 Task: Look for space in Ariana, Tunisia from 12th July, 2023 to 16th July, 2023 for 8 adults in price range Rs.10000 to Rs.16000. Place can be private room with 8 bedrooms having 8 beds and 8 bathrooms. Property type can be house, flat, guest house, hotel. Amenities needed are: wifi, TV, free parkinig on premises, gym, breakfast. Booking option can be shelf check-in. Required host language is English.
Action: Mouse moved to (437, 98)
Screenshot: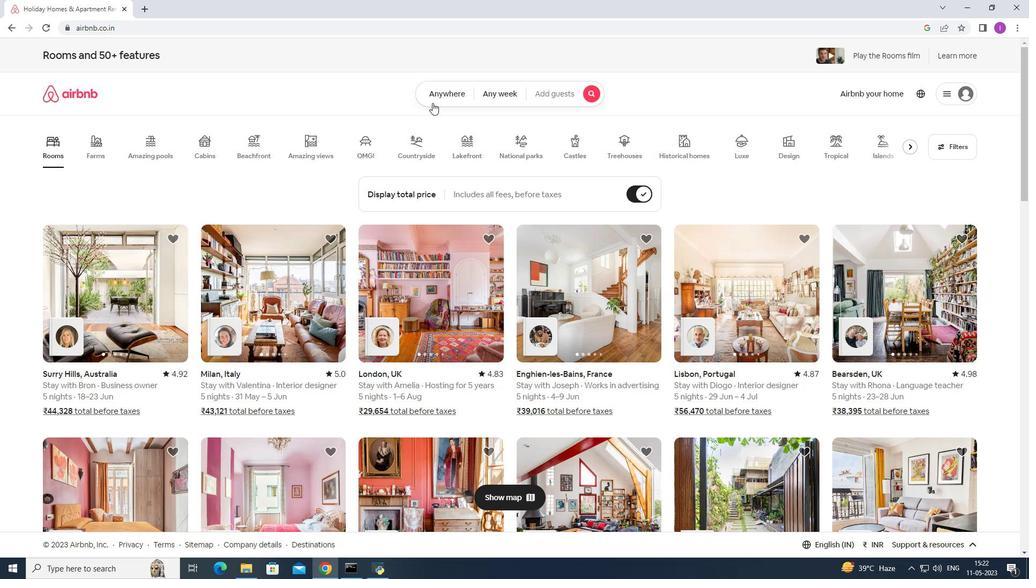 
Action: Mouse pressed left at (437, 98)
Screenshot: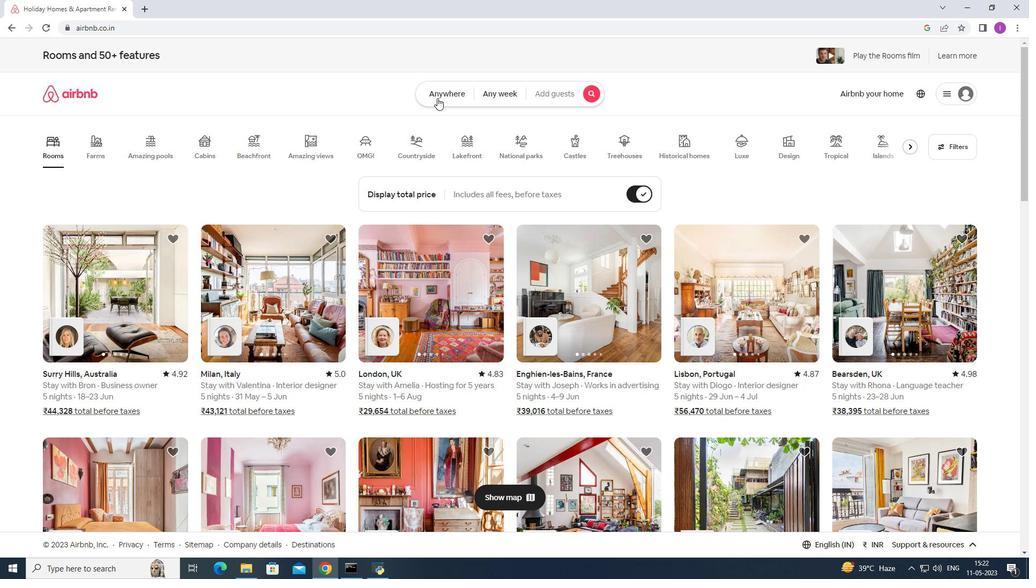
Action: Mouse moved to (398, 128)
Screenshot: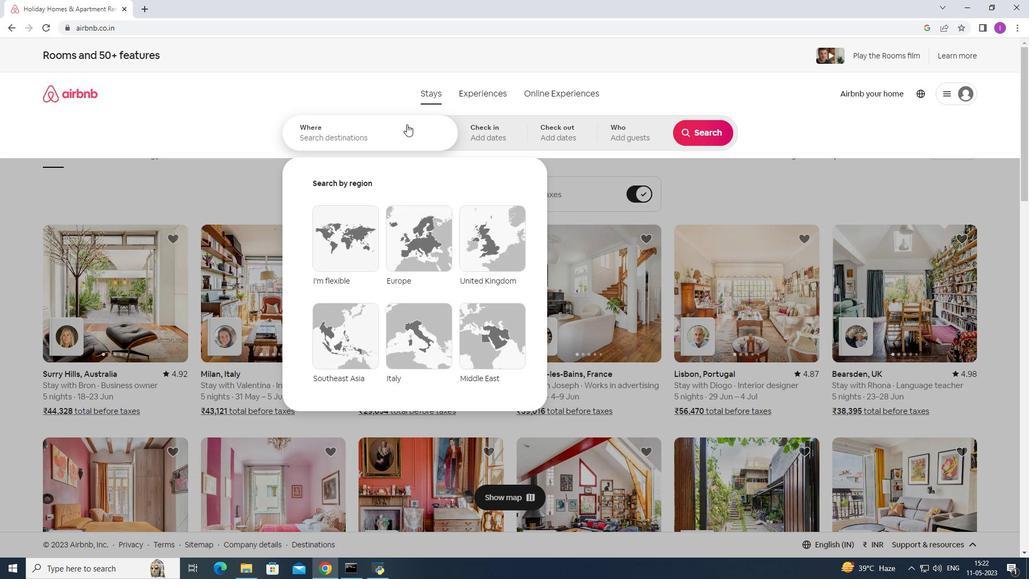 
Action: Mouse pressed left at (398, 128)
Screenshot: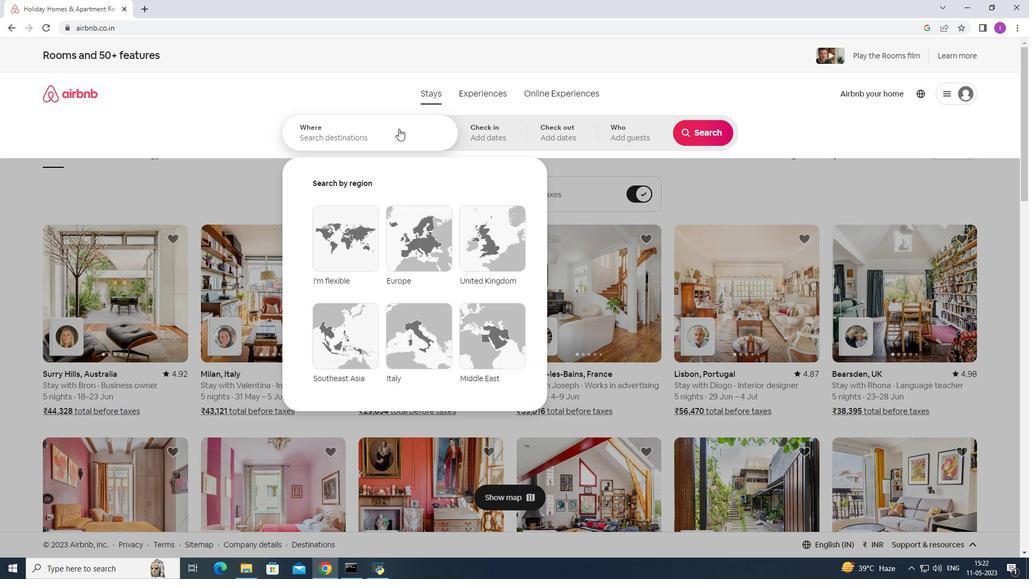 
Action: Mouse moved to (387, 136)
Screenshot: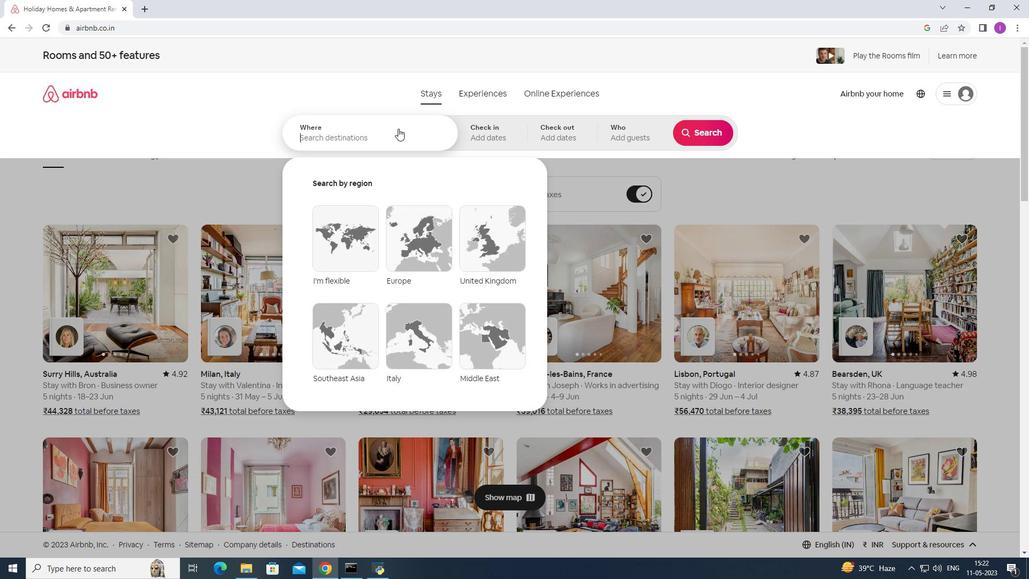 
Action: Key pressed <Key.shift>Ariana,<Key.shift>Tunisia
Screenshot: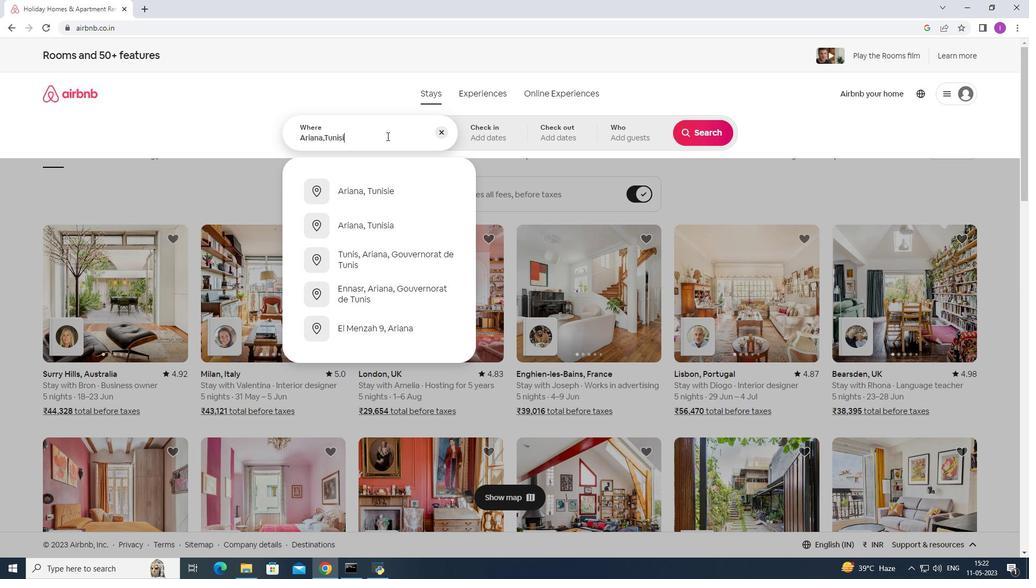 
Action: Mouse moved to (486, 141)
Screenshot: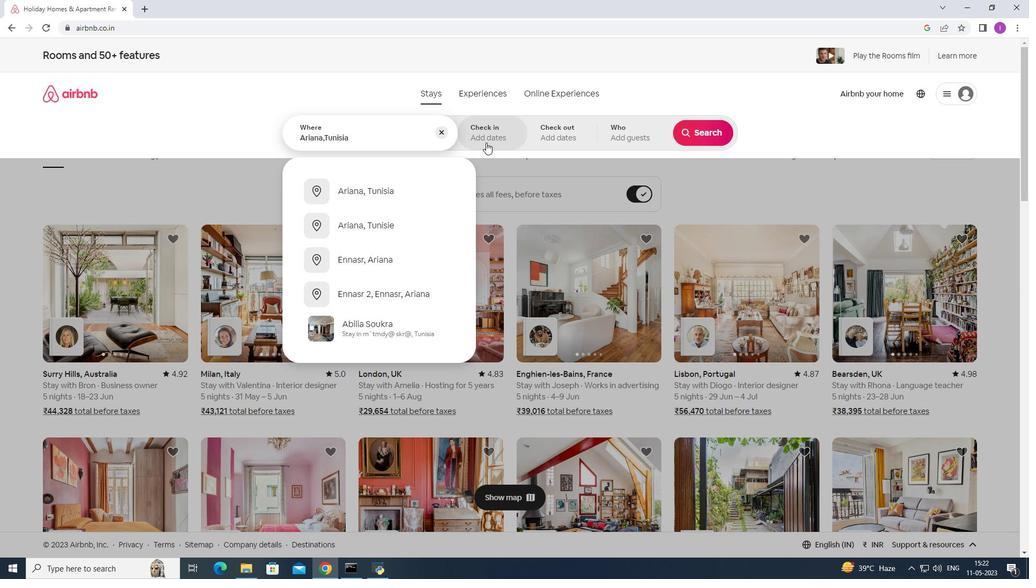 
Action: Mouse pressed left at (486, 141)
Screenshot: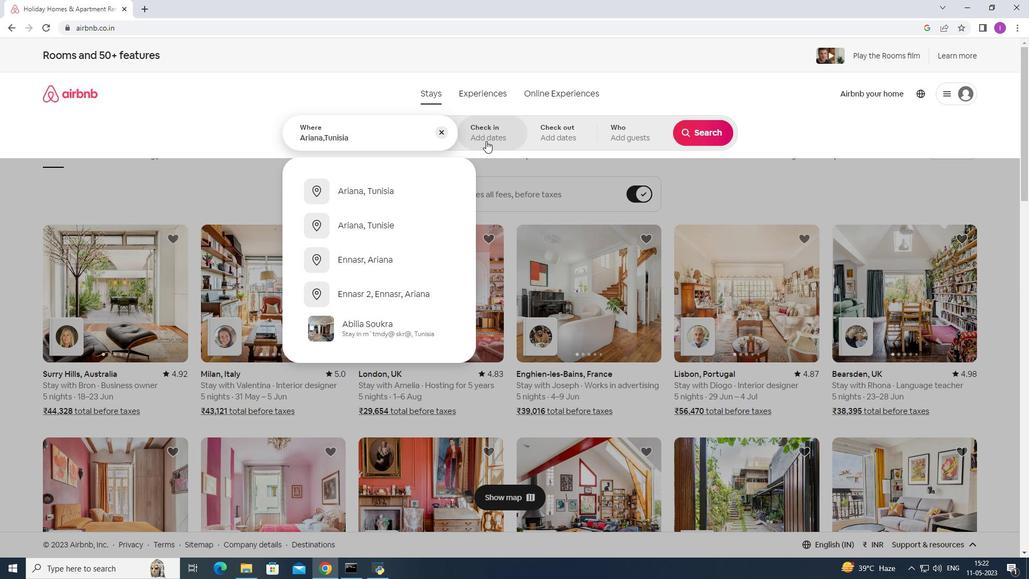 
Action: Mouse moved to (702, 216)
Screenshot: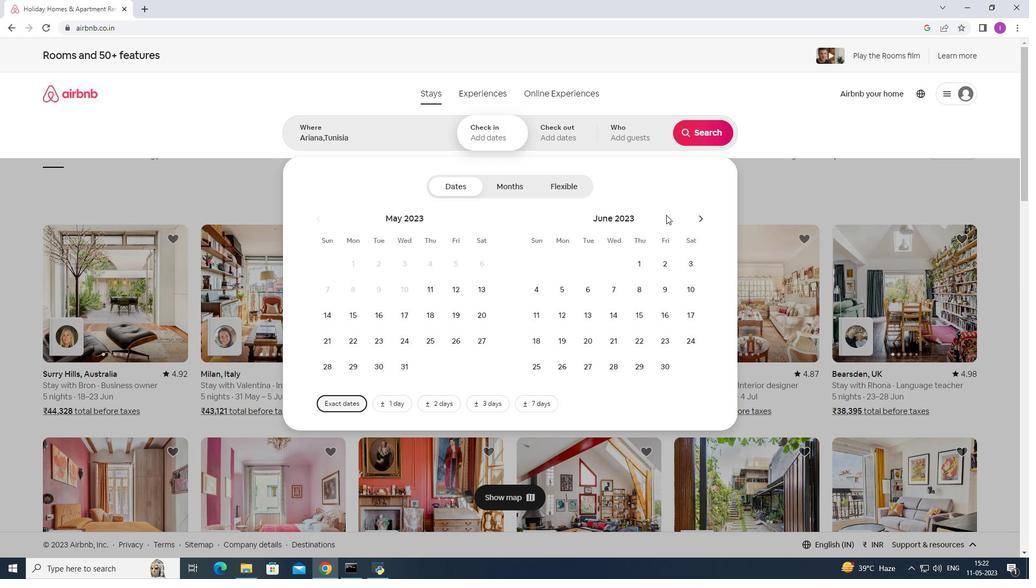 
Action: Mouse pressed left at (702, 216)
Screenshot: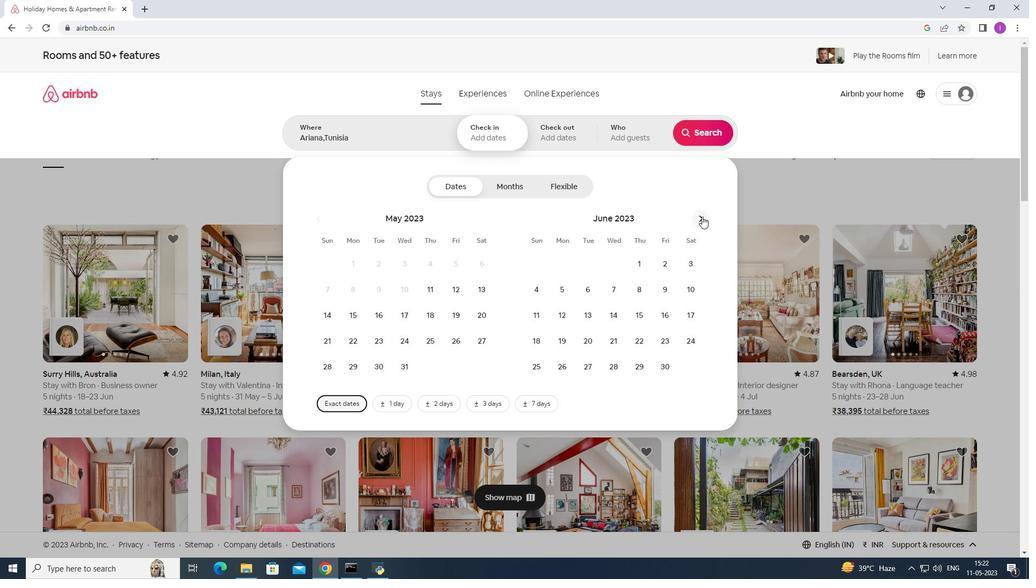 
Action: Mouse moved to (621, 314)
Screenshot: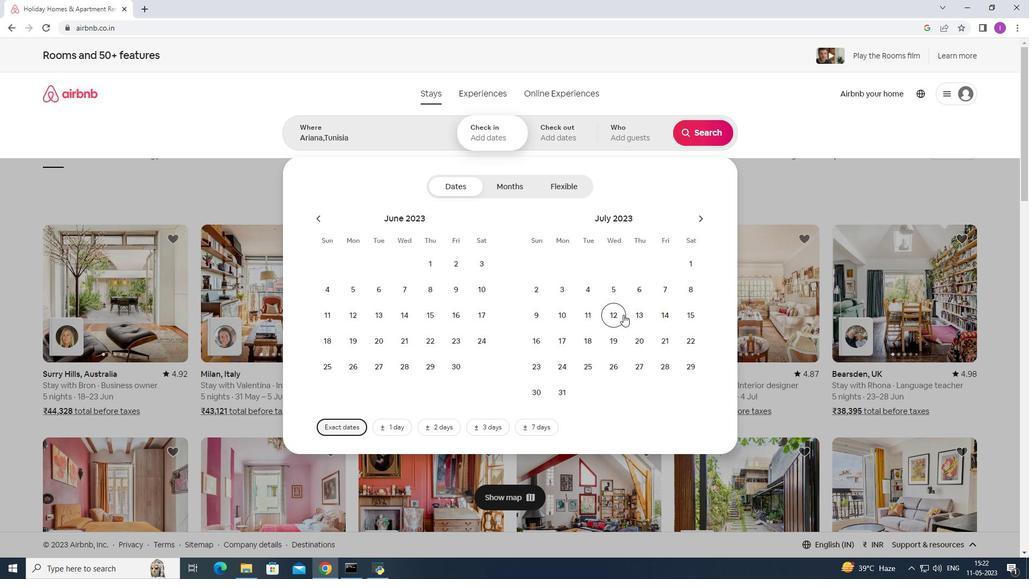 
Action: Mouse pressed left at (621, 314)
Screenshot: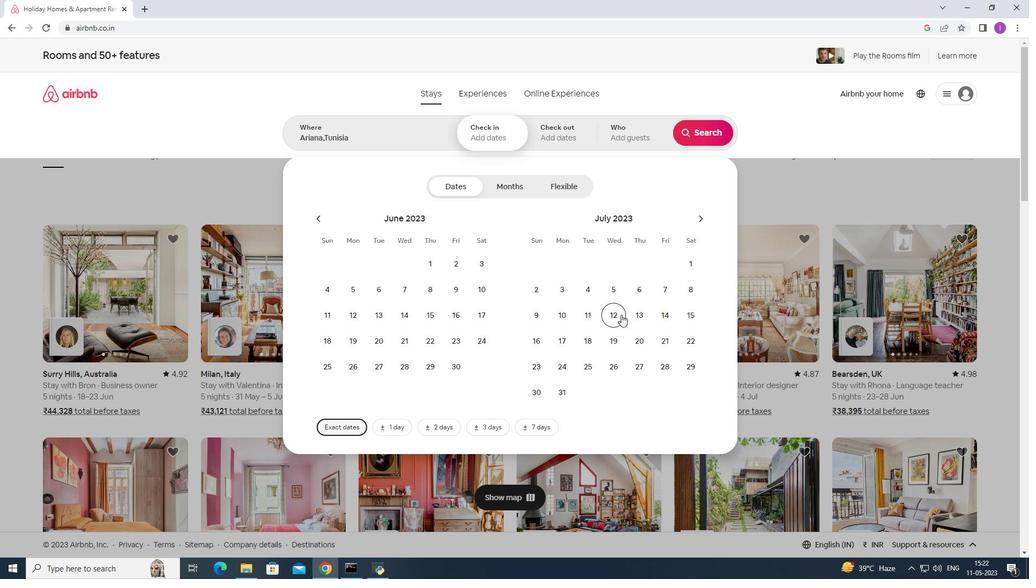 
Action: Mouse moved to (531, 345)
Screenshot: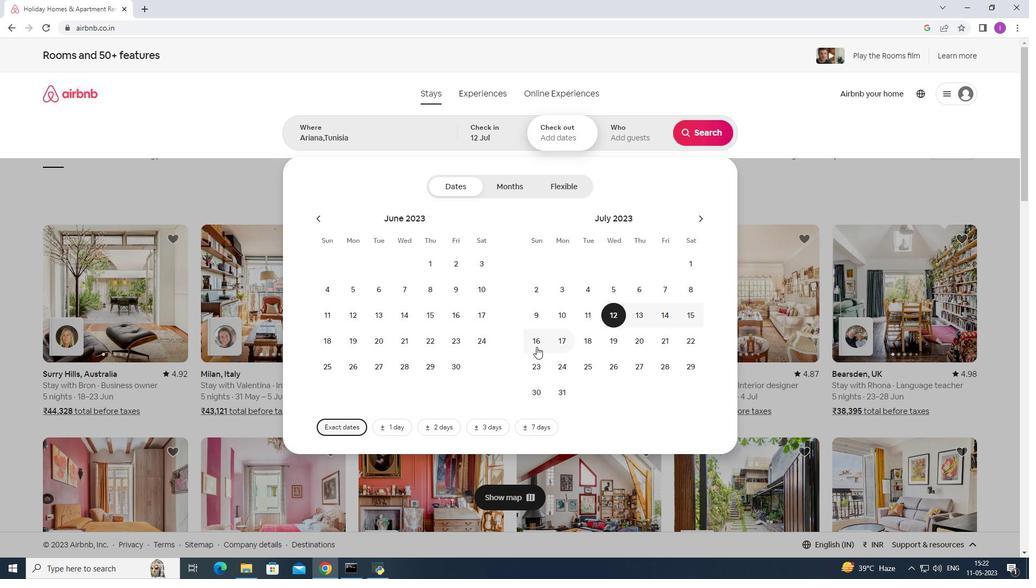 
Action: Mouse pressed left at (531, 345)
Screenshot: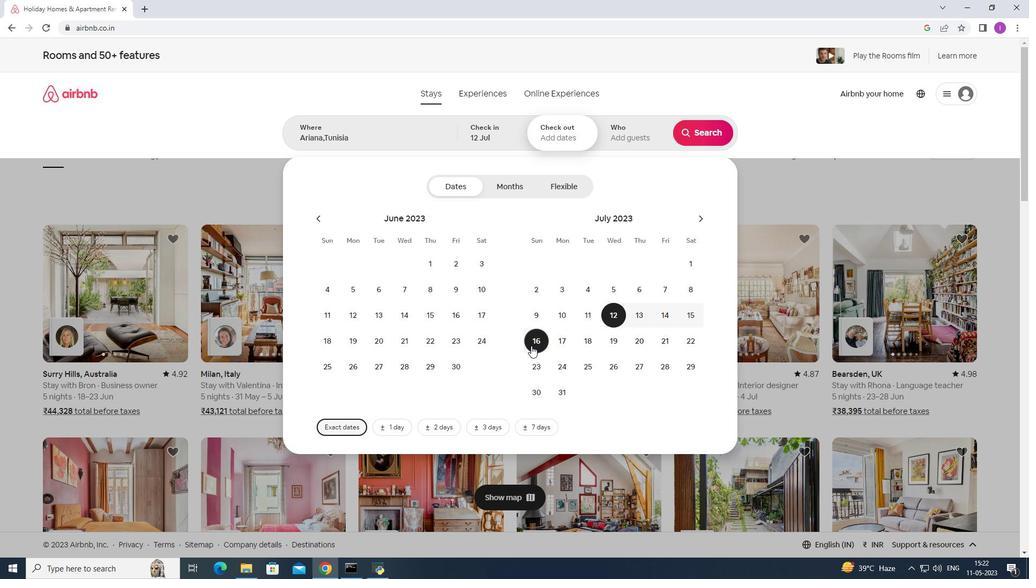 
Action: Mouse moved to (617, 136)
Screenshot: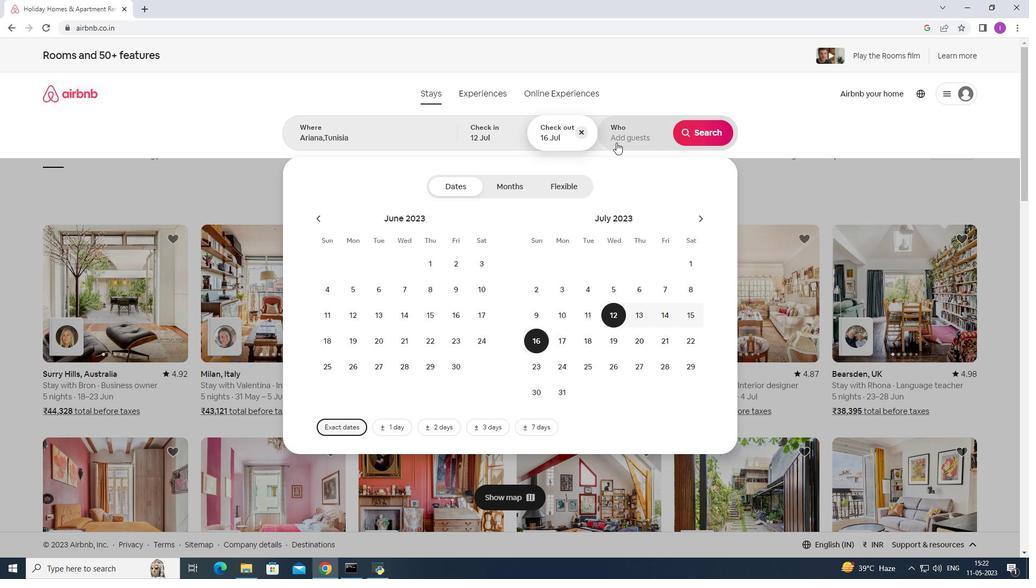
Action: Mouse pressed left at (617, 136)
Screenshot: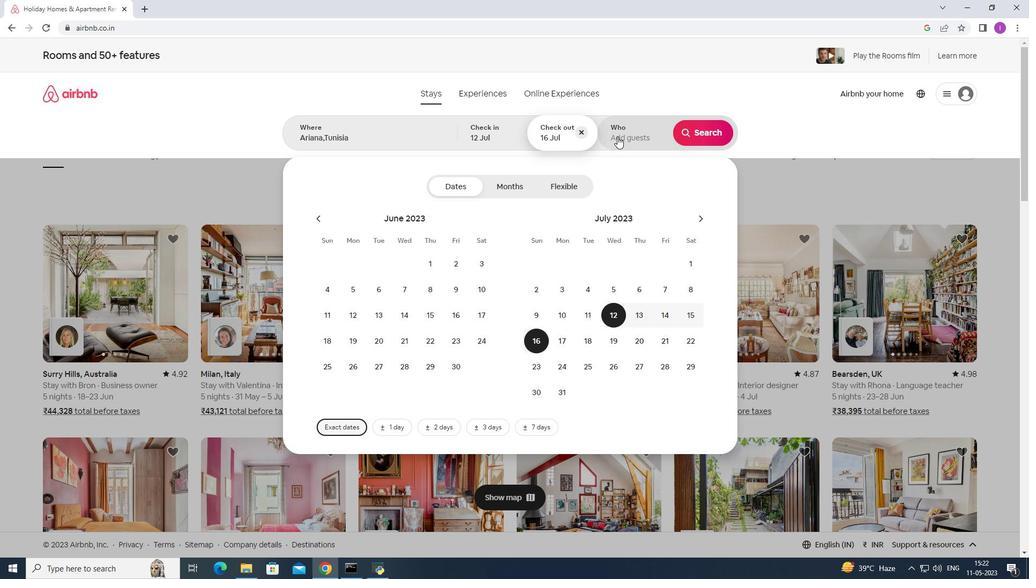 
Action: Mouse moved to (704, 187)
Screenshot: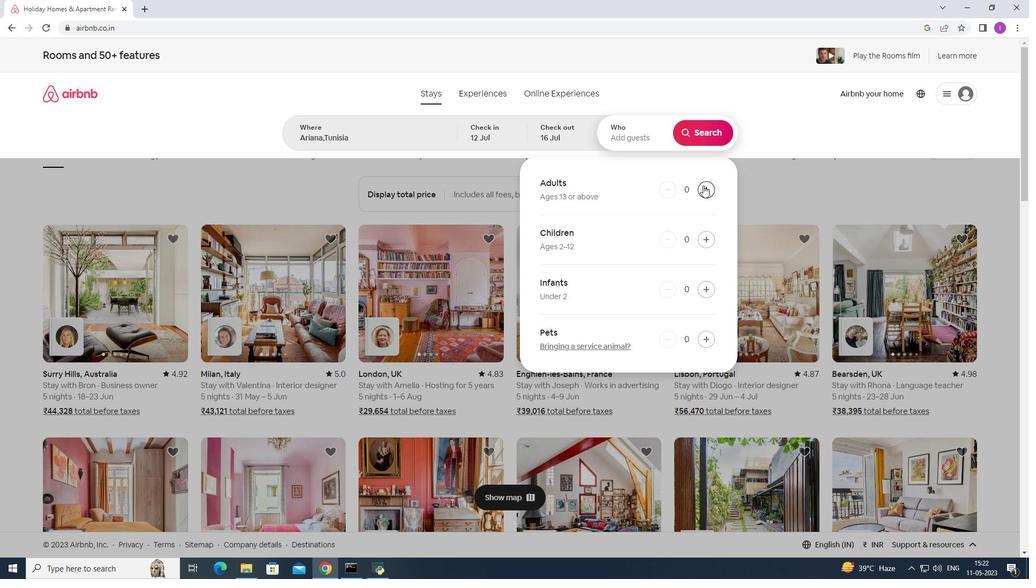 
Action: Mouse pressed left at (704, 187)
Screenshot: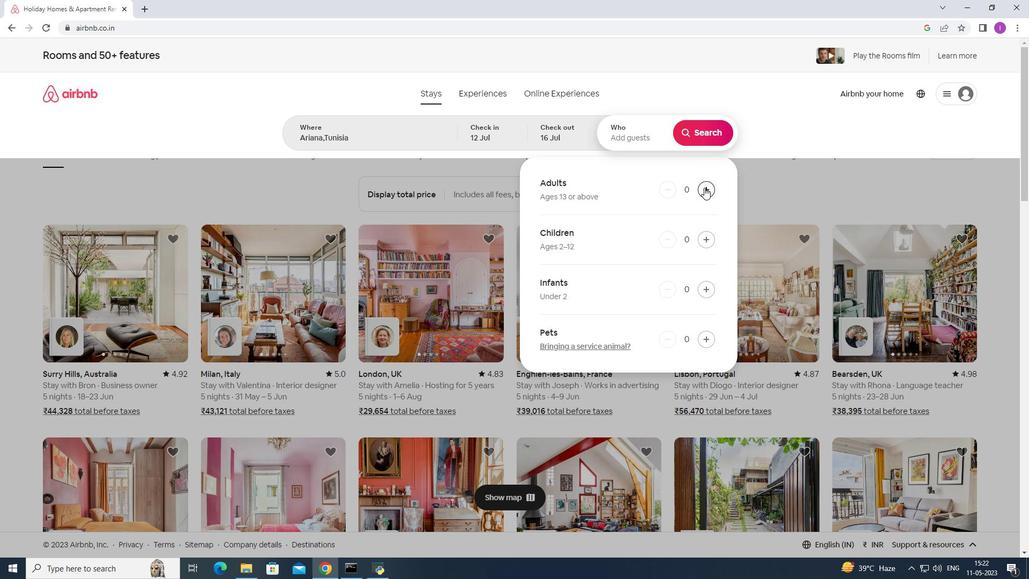 
Action: Mouse pressed left at (704, 187)
Screenshot: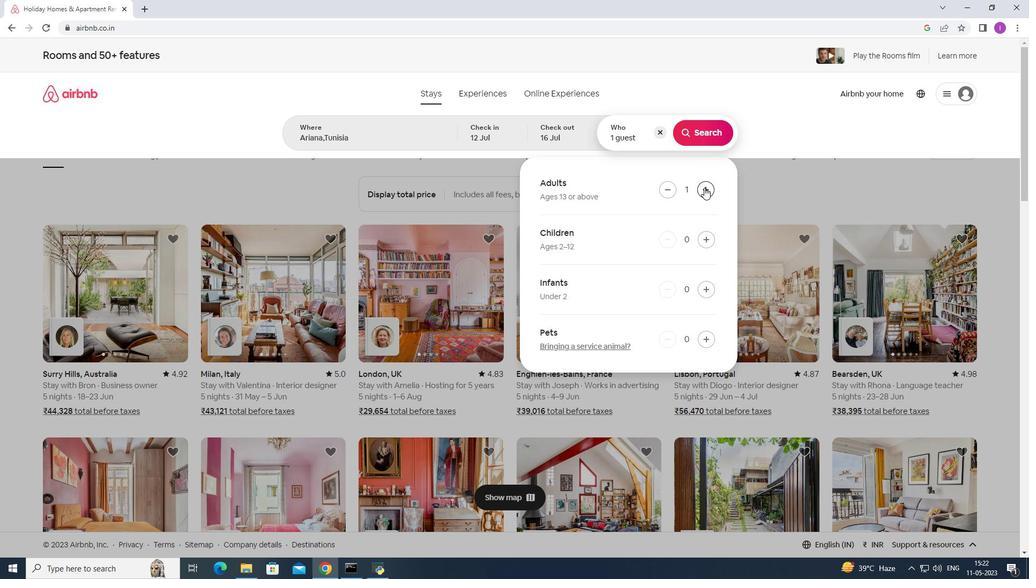 
Action: Mouse pressed left at (704, 187)
Screenshot: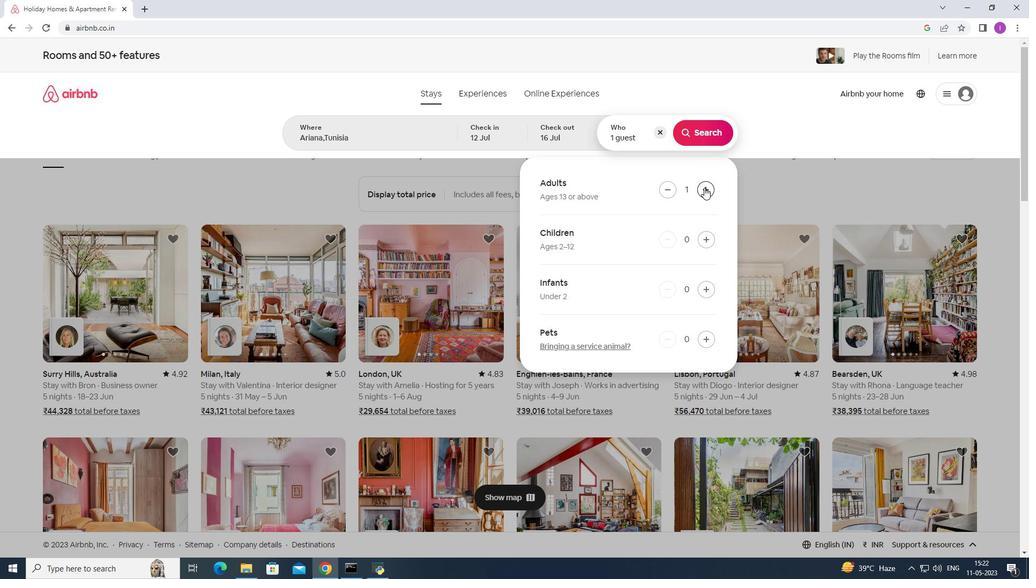
Action: Mouse pressed left at (704, 187)
Screenshot: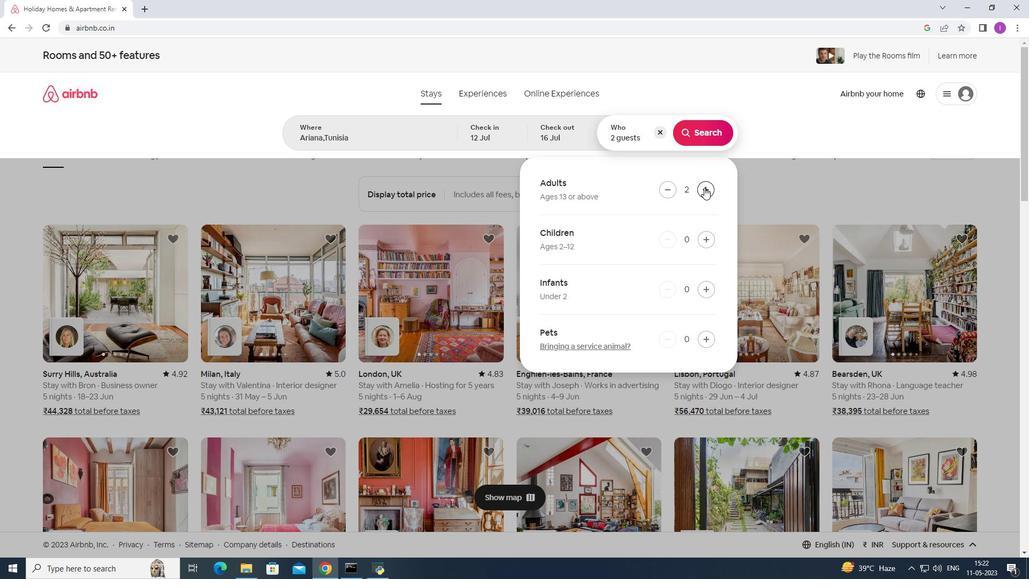 
Action: Mouse pressed left at (704, 187)
Screenshot: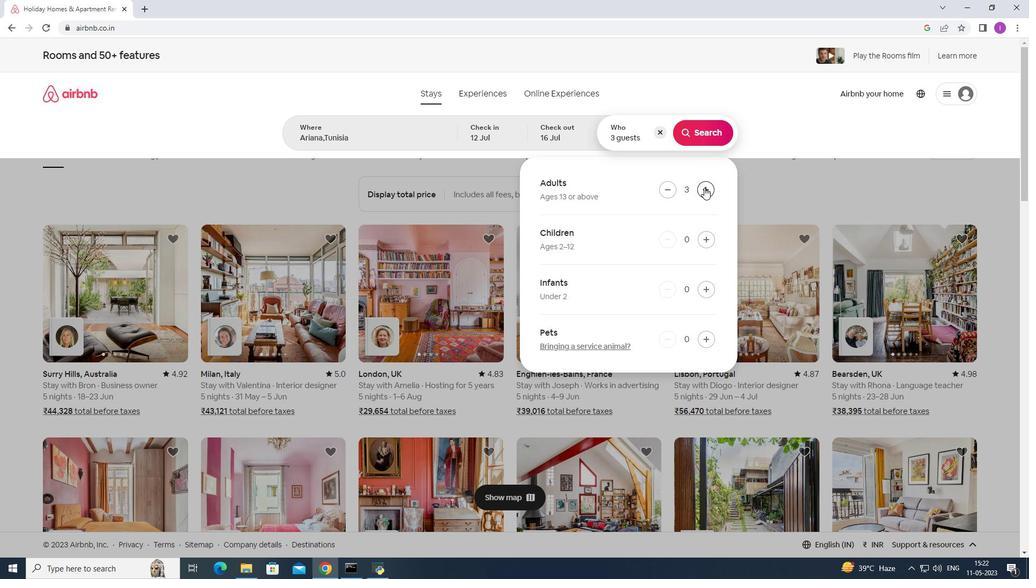 
Action: Mouse pressed left at (704, 187)
Screenshot: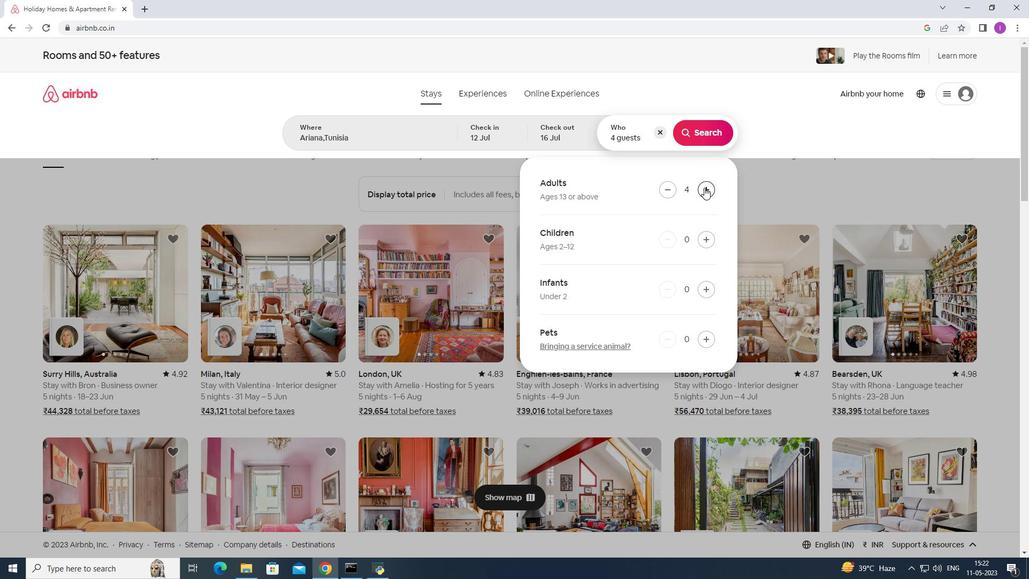 
Action: Mouse pressed left at (704, 187)
Screenshot: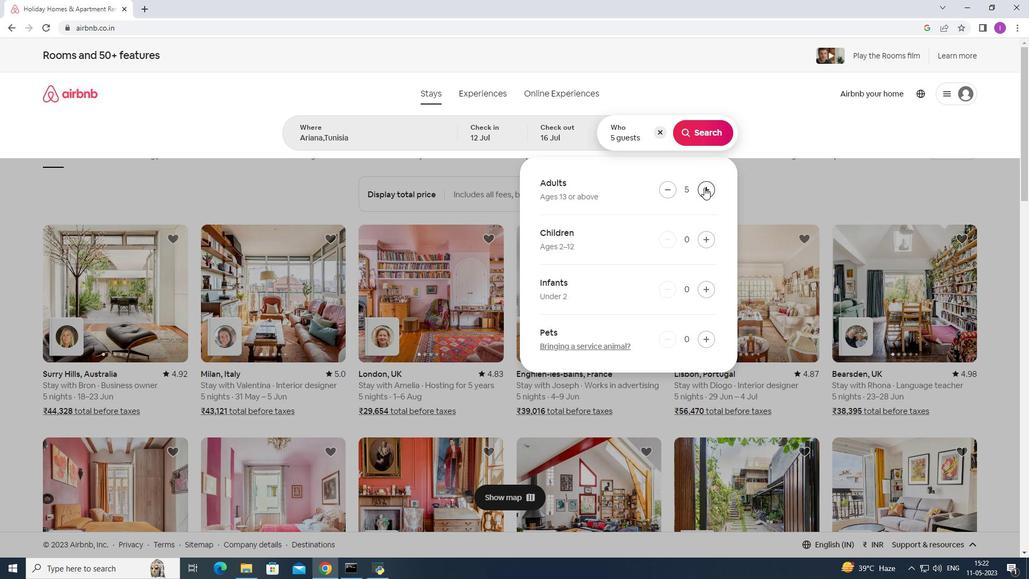 
Action: Mouse pressed left at (704, 187)
Screenshot: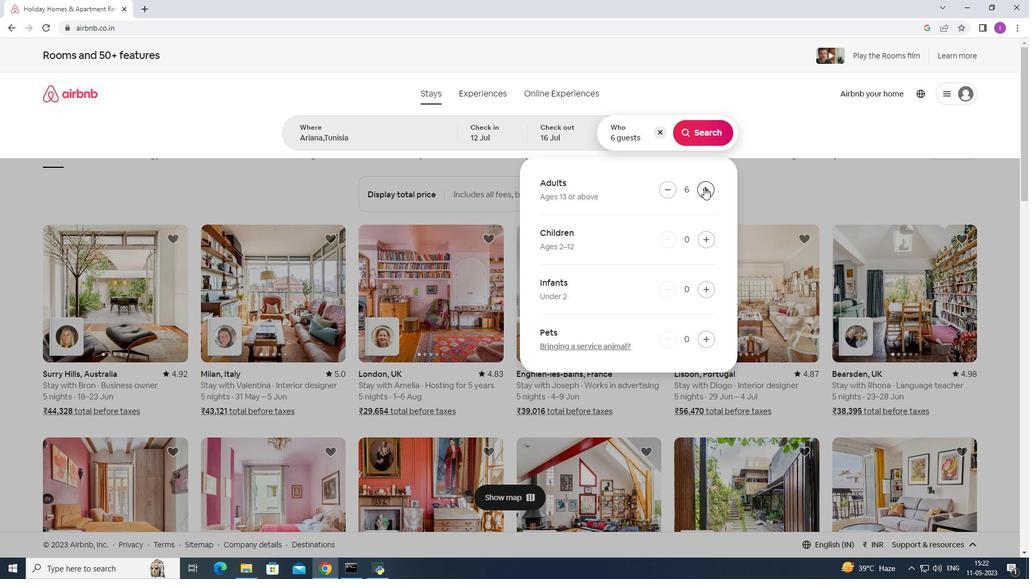 
Action: Mouse moved to (706, 136)
Screenshot: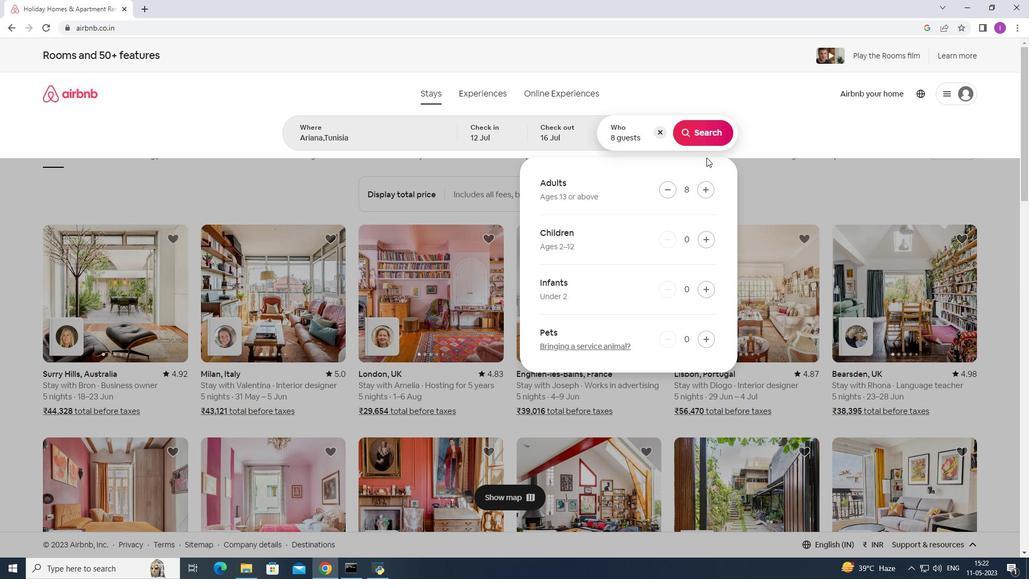 
Action: Mouse pressed left at (706, 136)
Screenshot: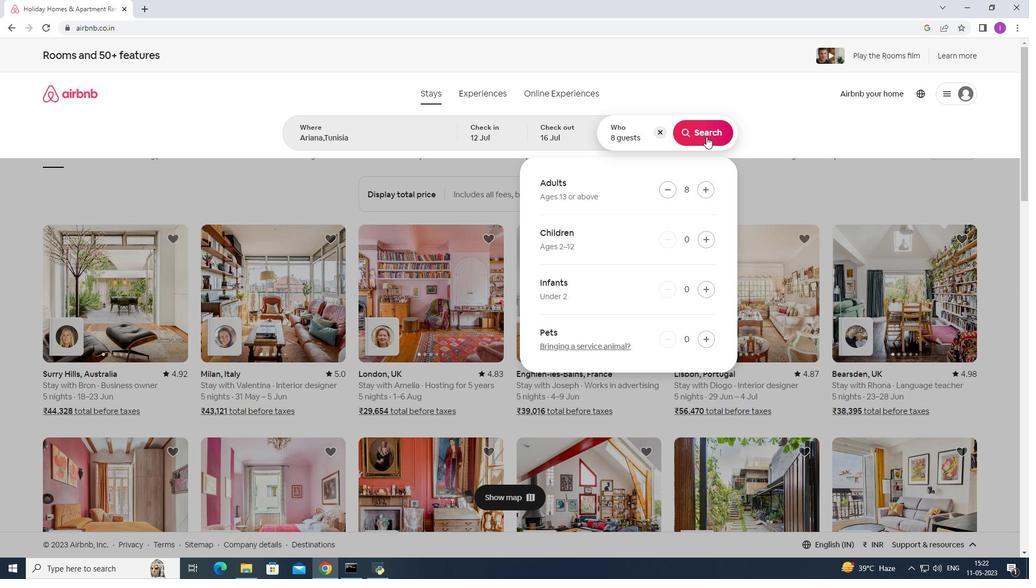 
Action: Mouse moved to (977, 103)
Screenshot: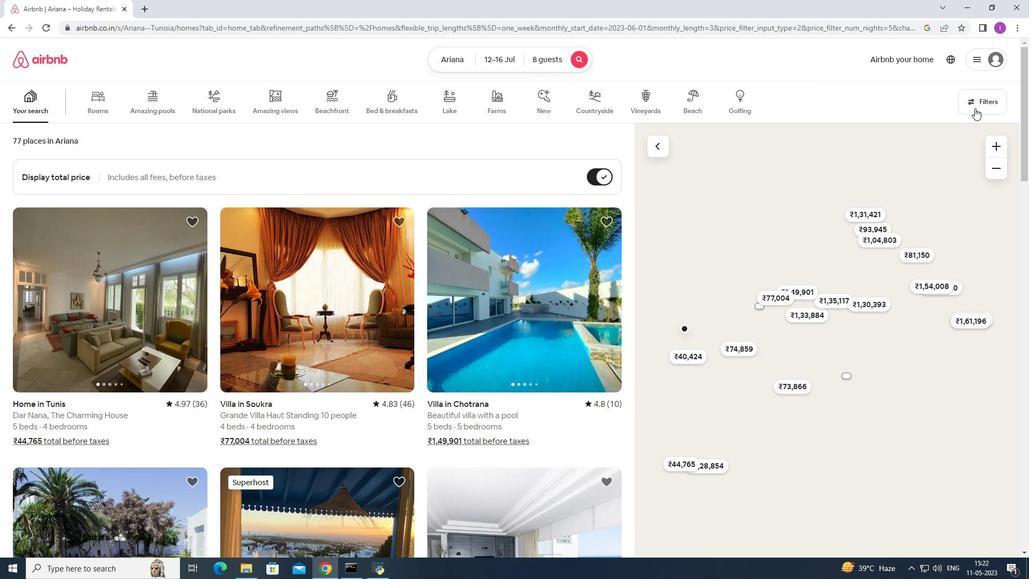
Action: Mouse pressed left at (977, 103)
Screenshot: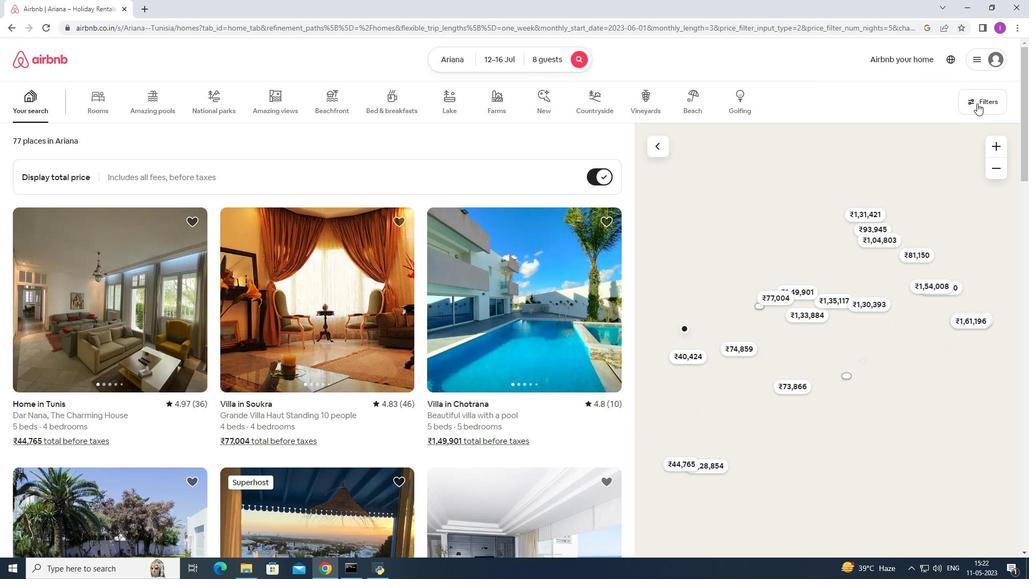
Action: Mouse moved to (592, 365)
Screenshot: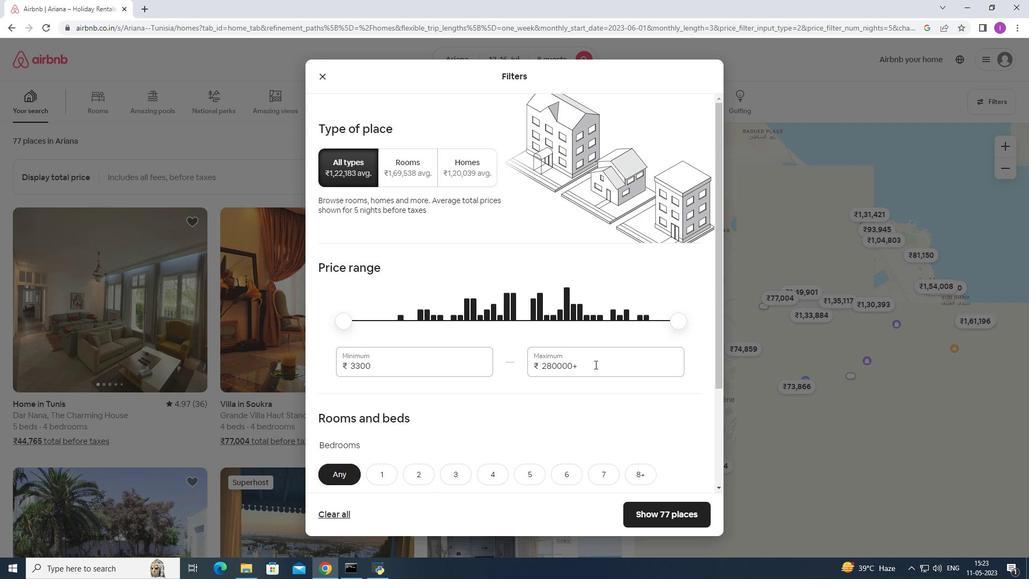 
Action: Mouse pressed left at (592, 365)
Screenshot: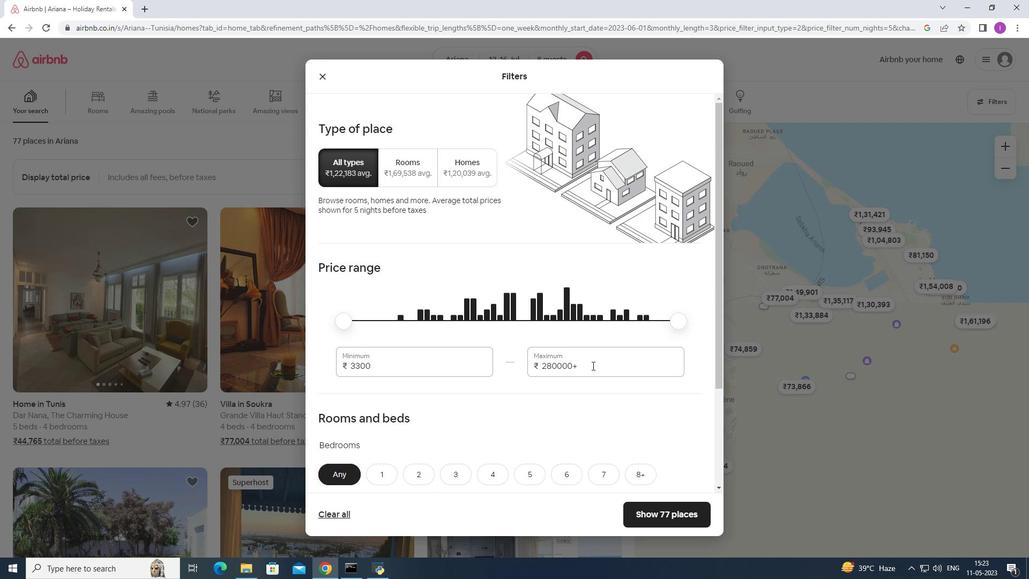 
Action: Mouse moved to (519, 370)
Screenshot: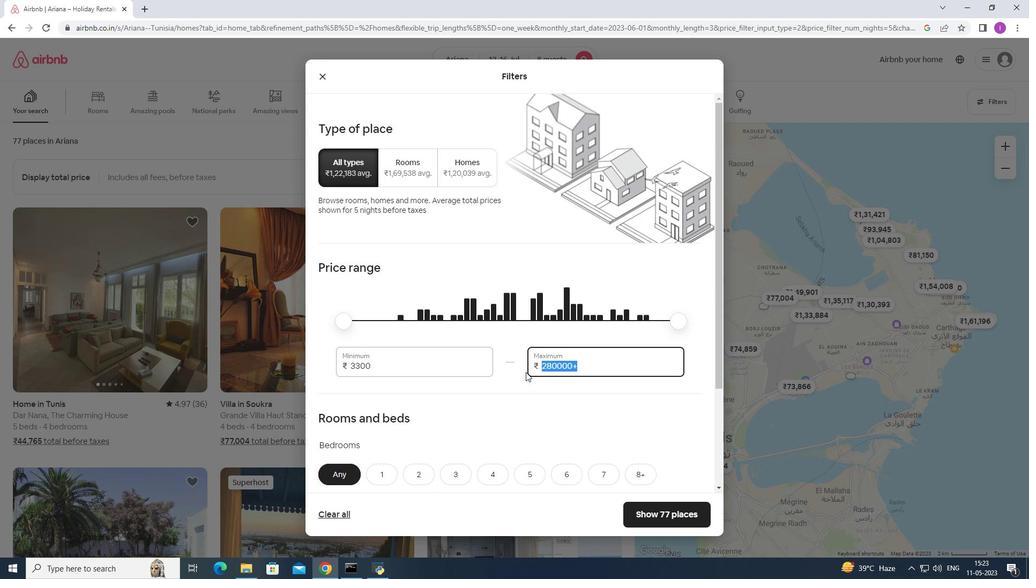 
Action: Key pressed 1
Screenshot: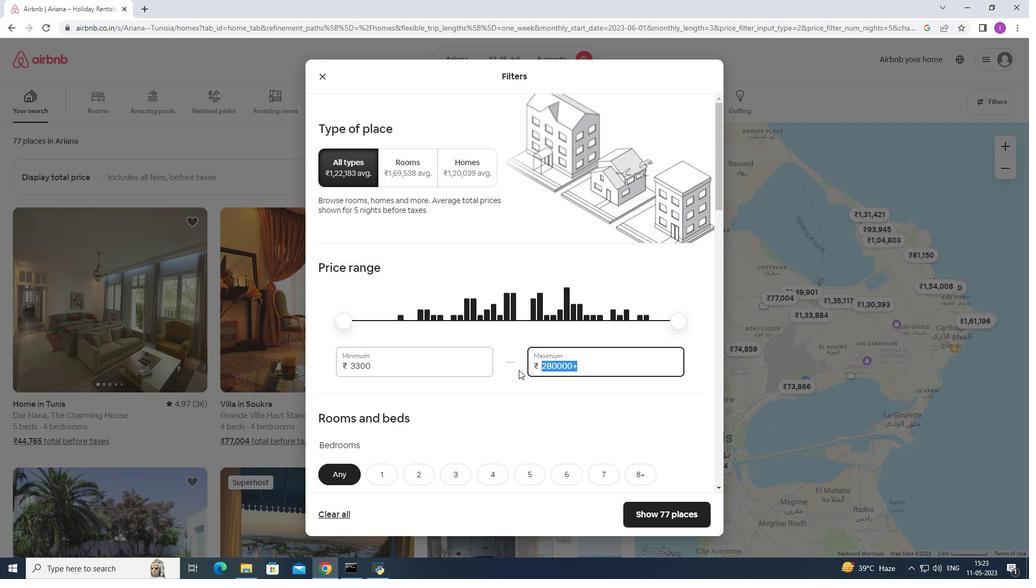 
Action: Mouse moved to (519, 370)
Screenshot: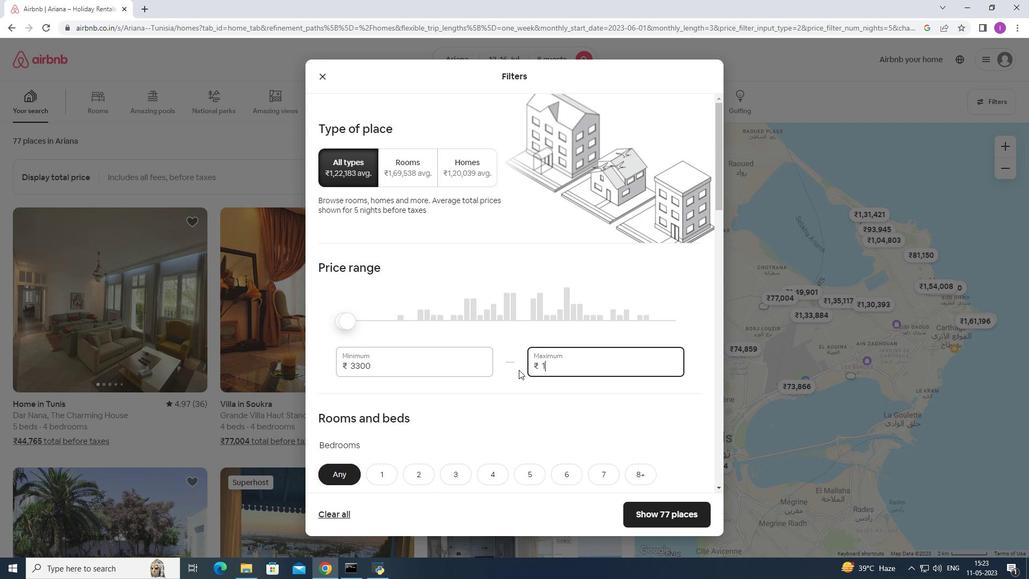 
Action: Key pressed 6
Screenshot: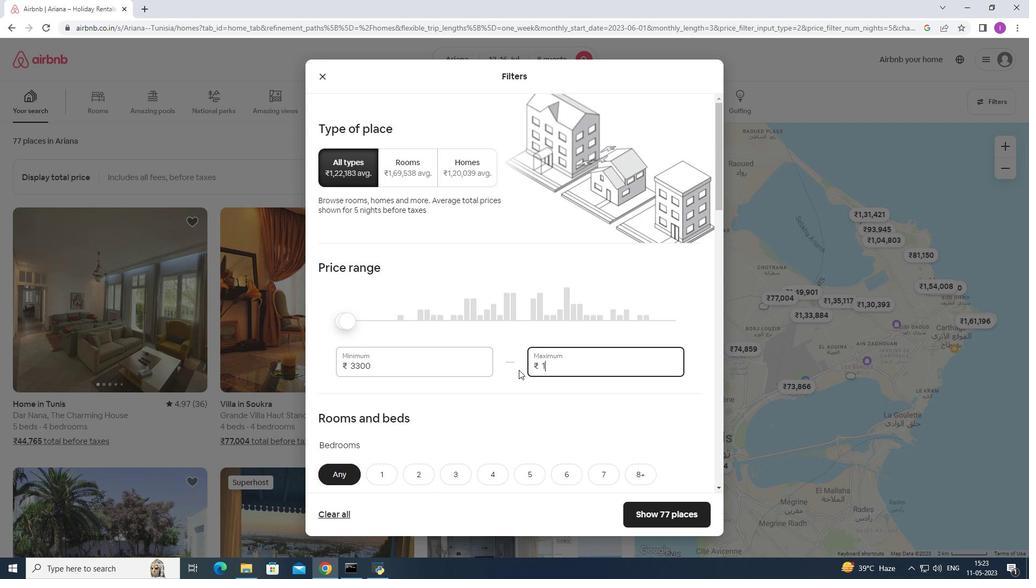 
Action: Mouse moved to (519, 367)
Screenshot: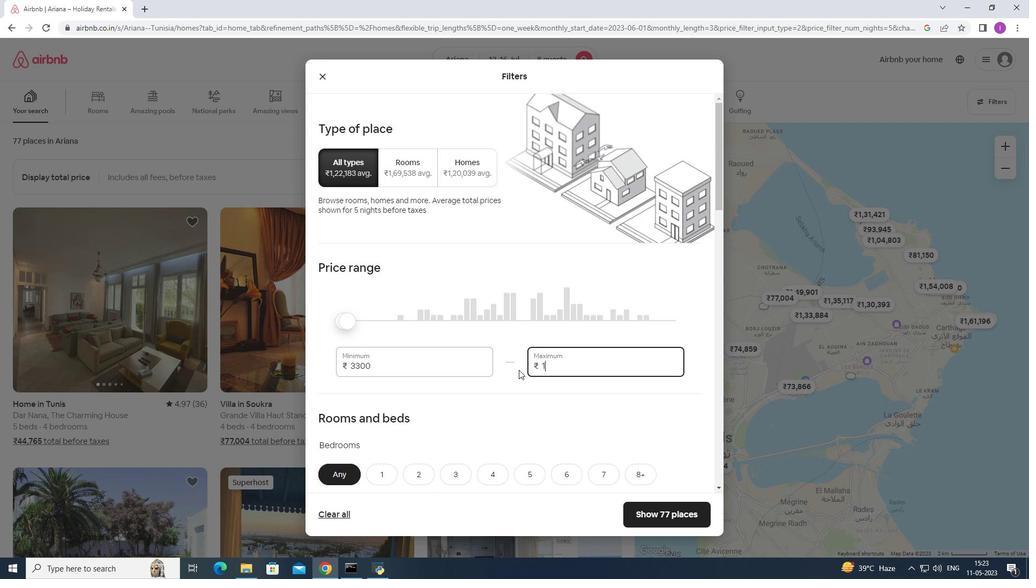
Action: Key pressed 5
Screenshot: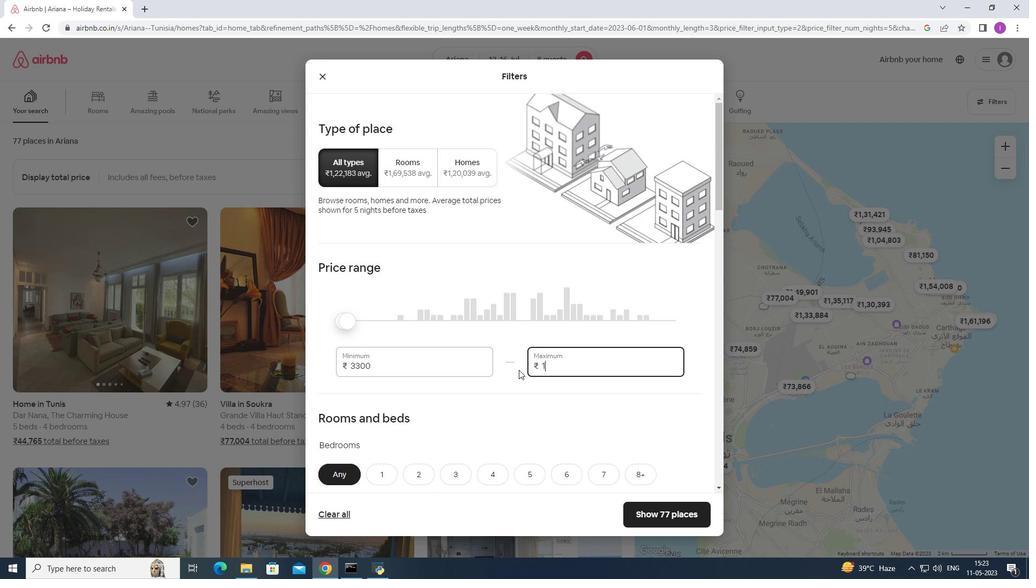 
Action: Mouse moved to (519, 362)
Screenshot: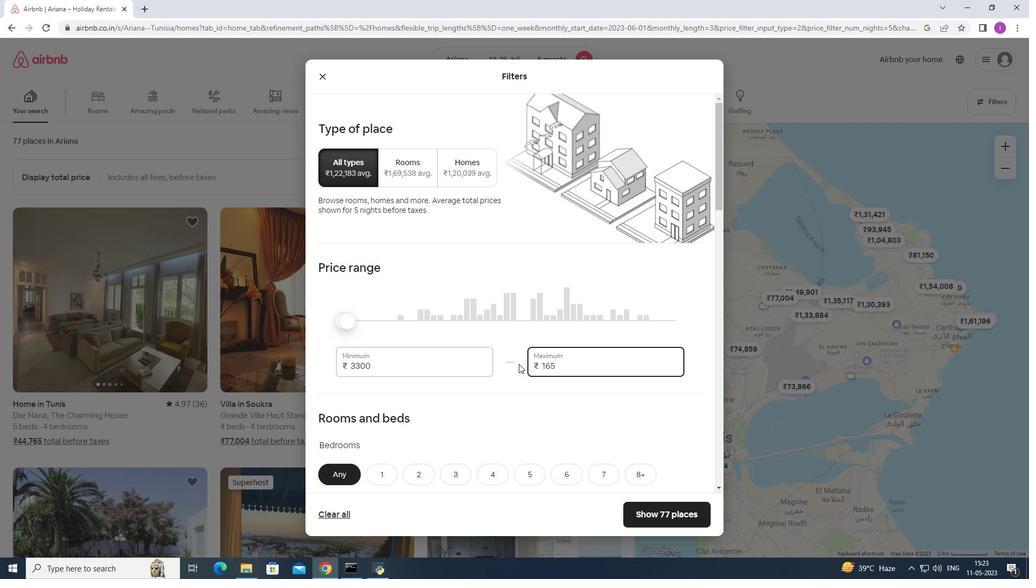 
Action: Key pressed 0
Screenshot: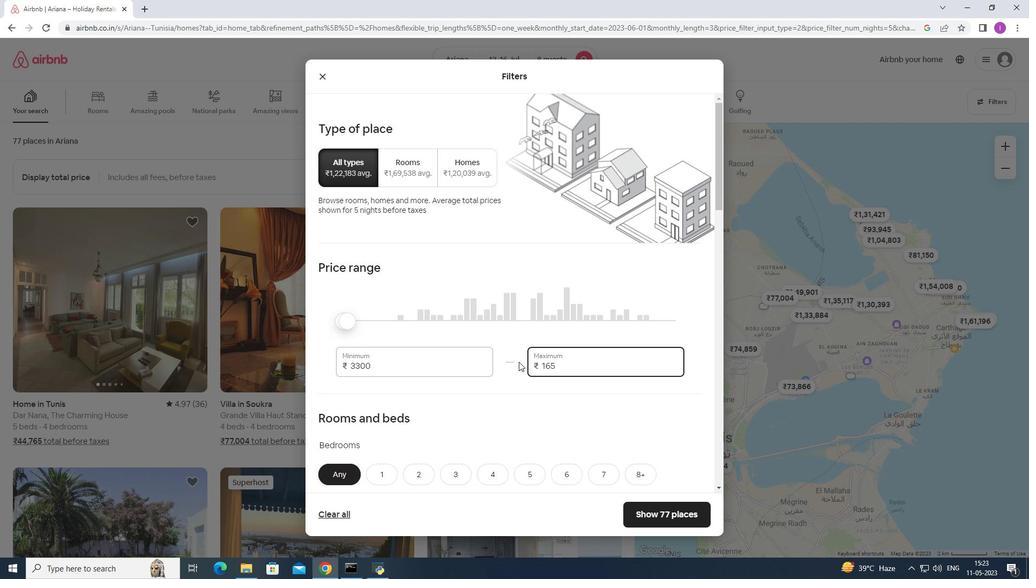 
Action: Mouse moved to (519, 356)
Screenshot: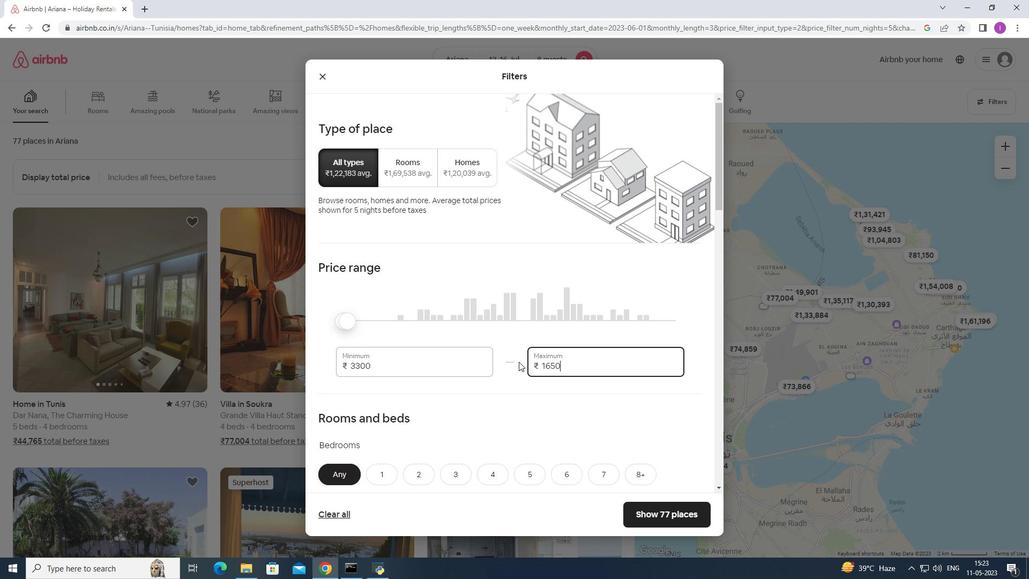 
Action: Key pressed <Key.backspace><Key.backspace>
Screenshot: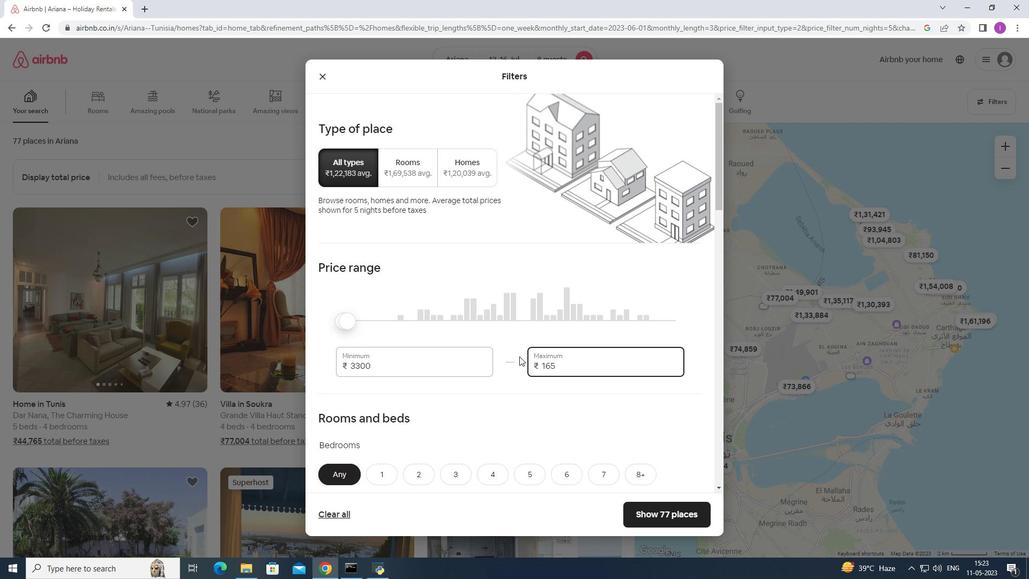 
Action: Mouse moved to (517, 345)
Screenshot: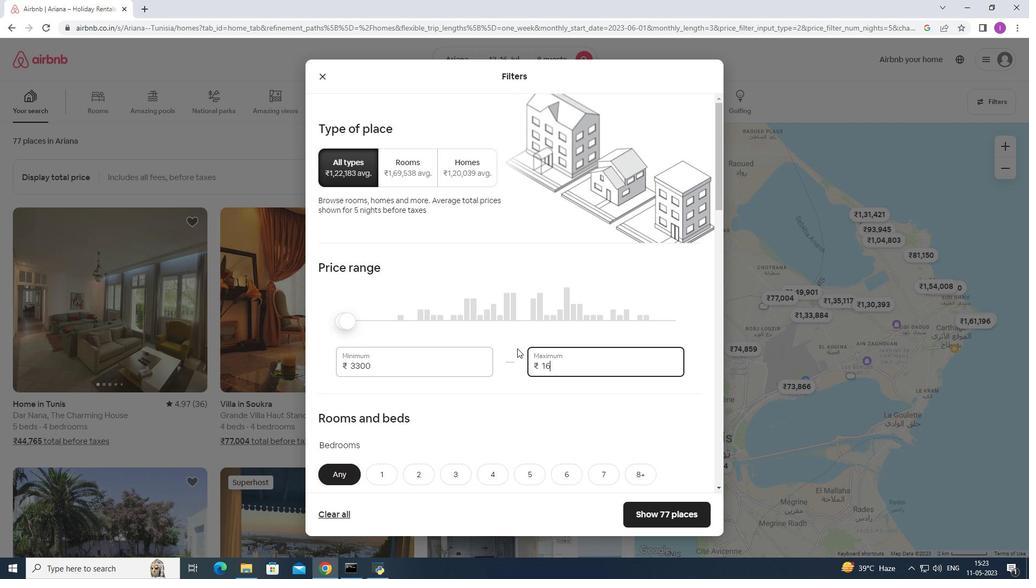 
Action: Key pressed 000
Screenshot: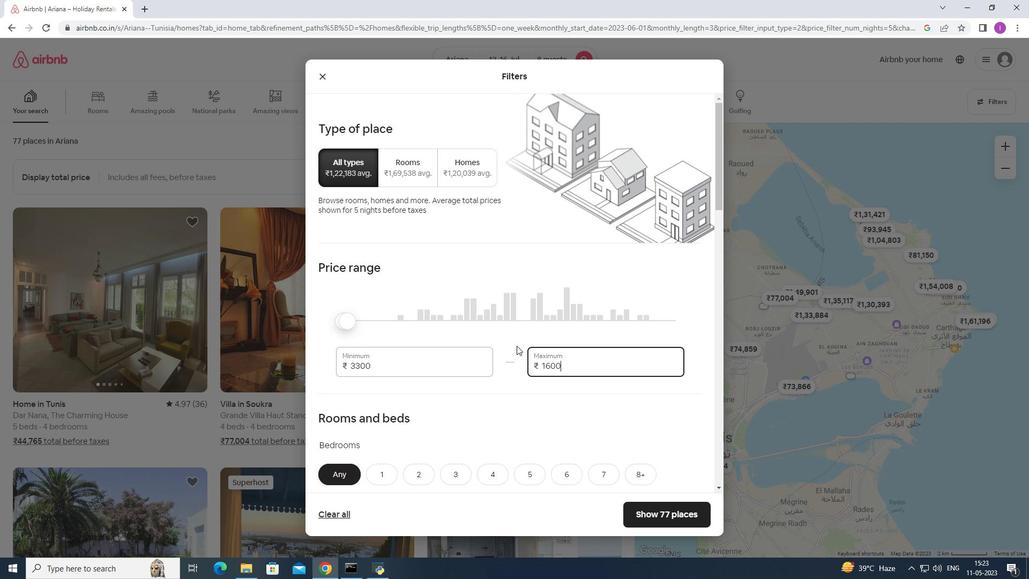 
Action: Mouse moved to (374, 365)
Screenshot: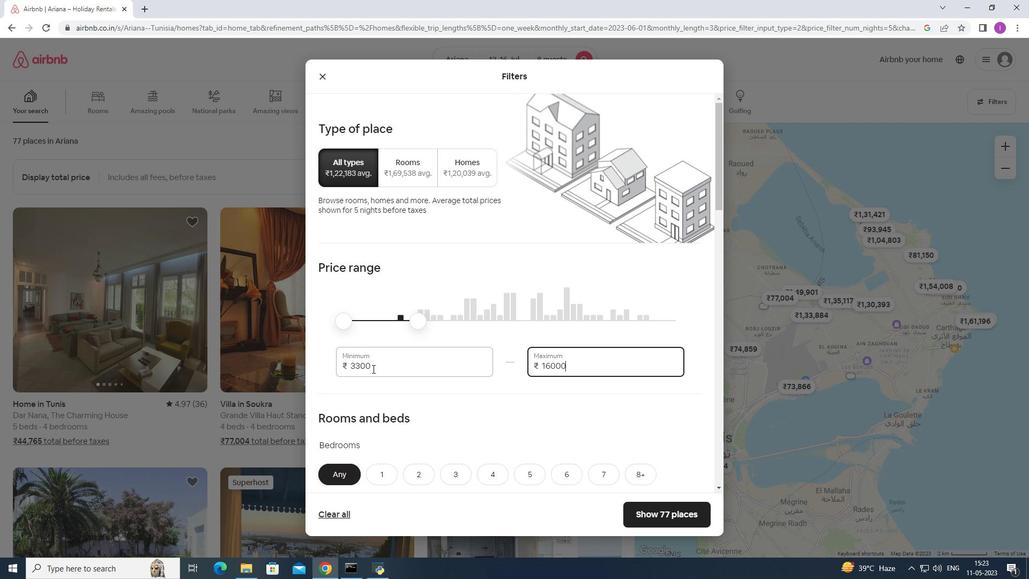 
Action: Mouse pressed left at (374, 365)
Screenshot: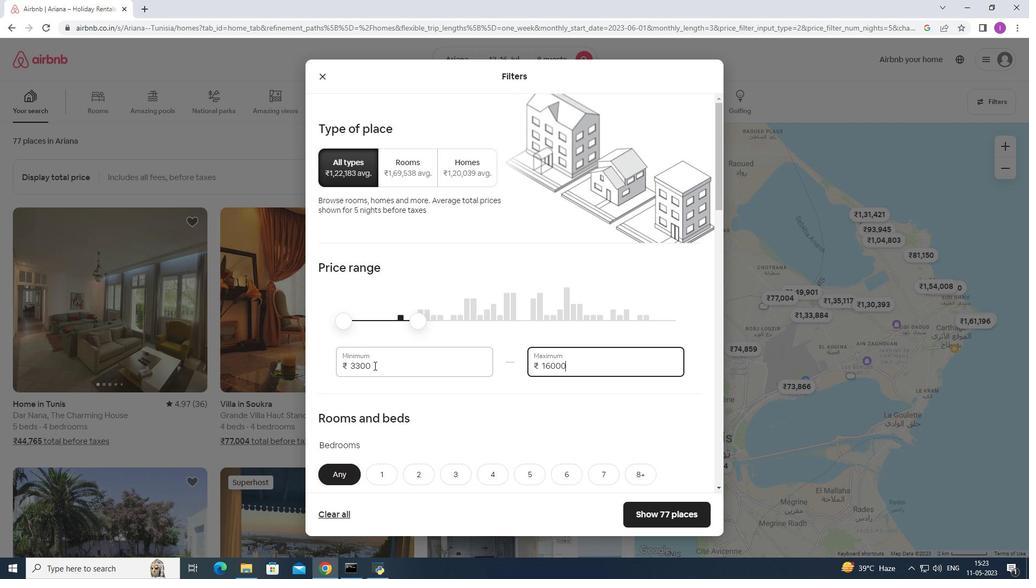 
Action: Mouse moved to (429, 356)
Screenshot: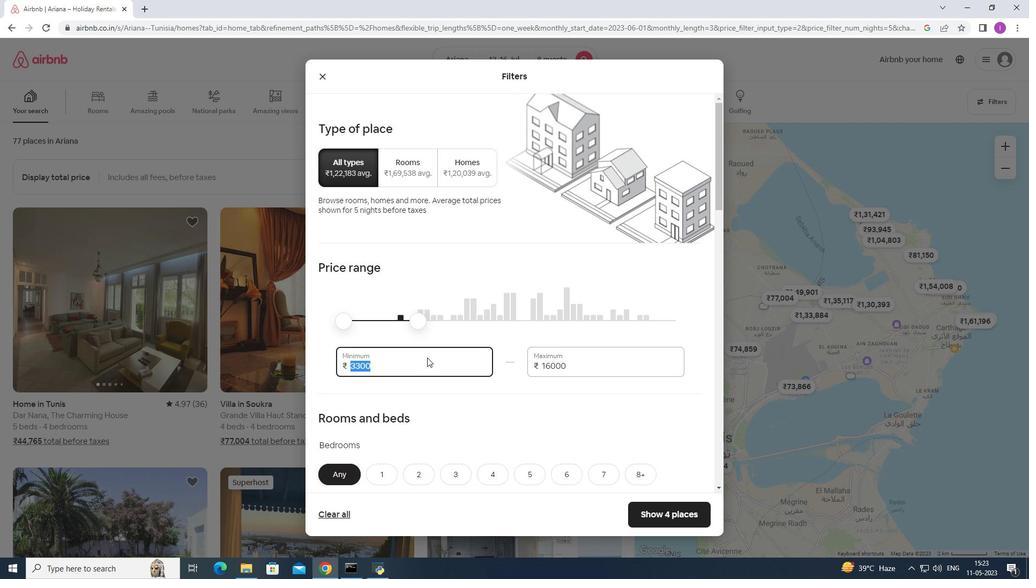 
Action: Key pressed 10
Screenshot: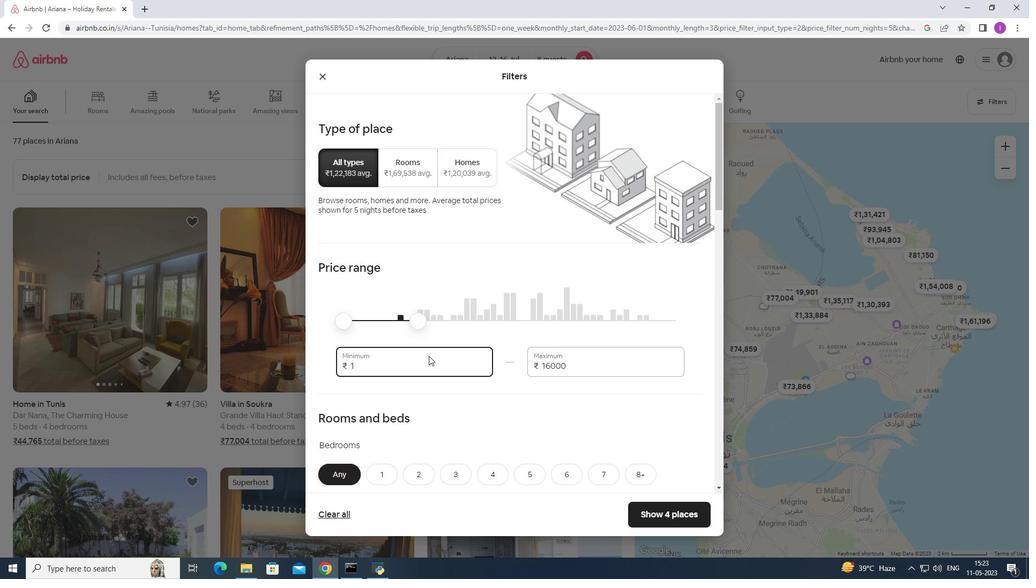 
Action: Mouse moved to (430, 353)
Screenshot: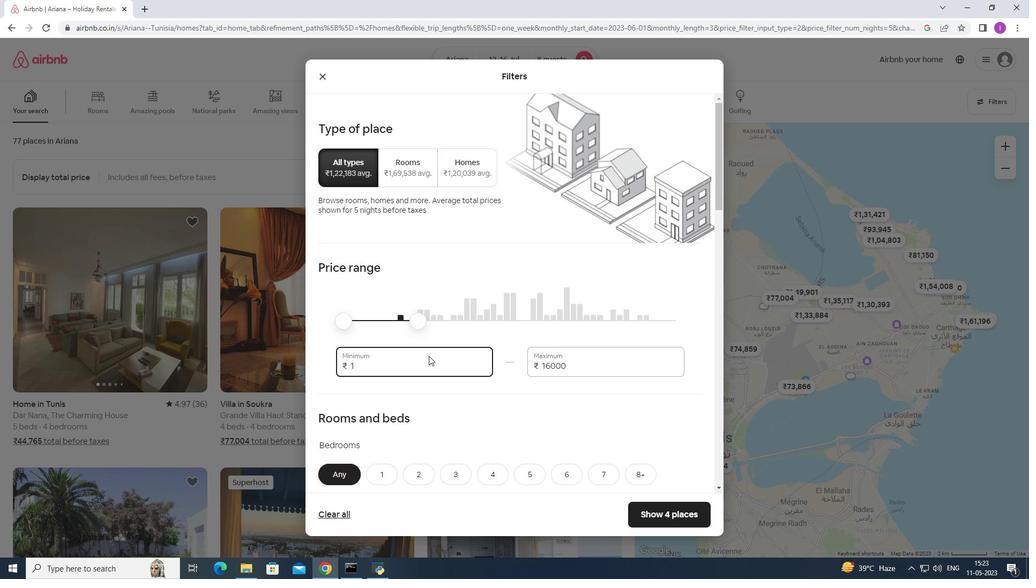 
Action: Key pressed 000
Screenshot: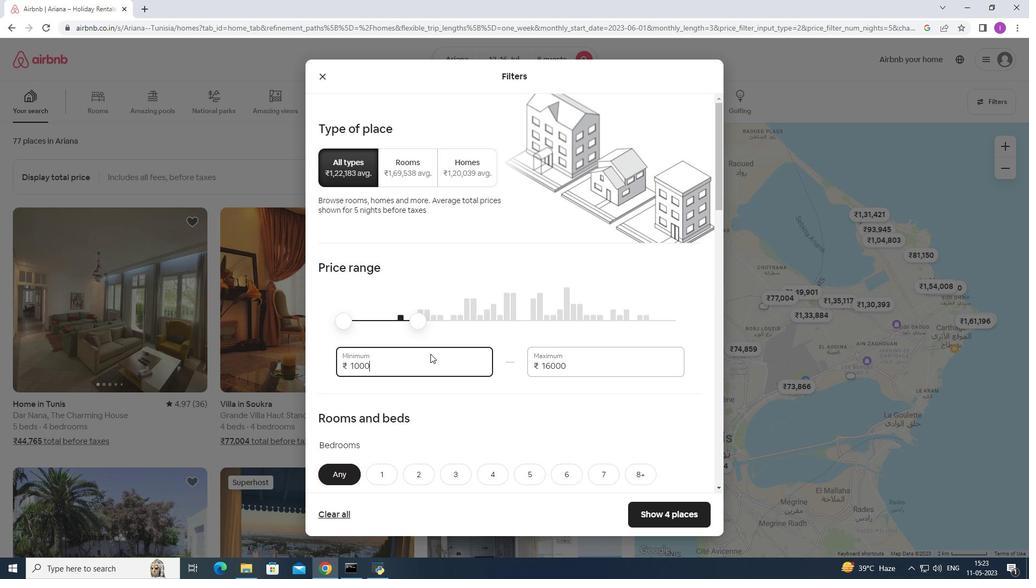 
Action: Mouse moved to (445, 366)
Screenshot: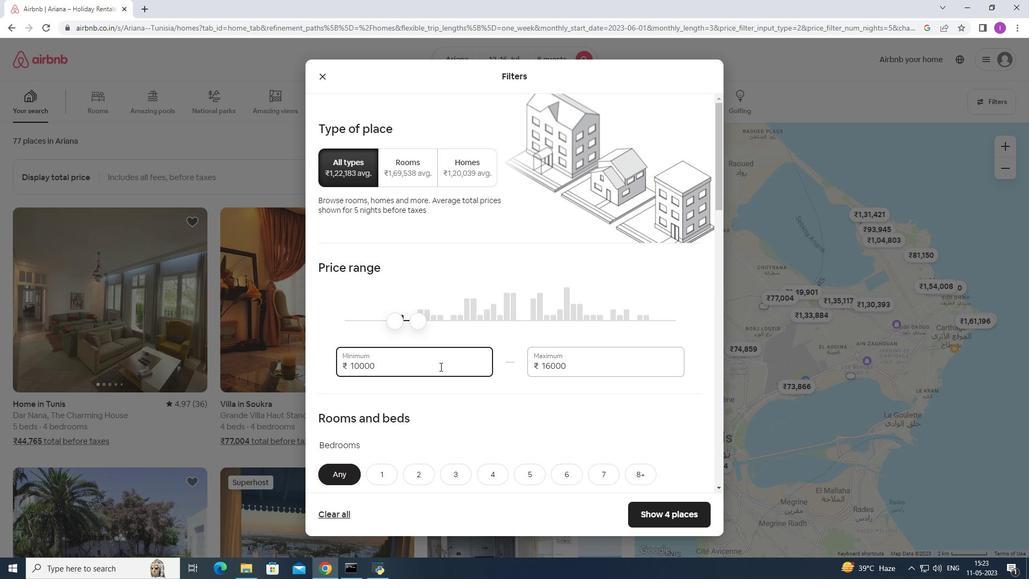 
Action: Mouse scrolled (445, 366) with delta (0, 0)
Screenshot: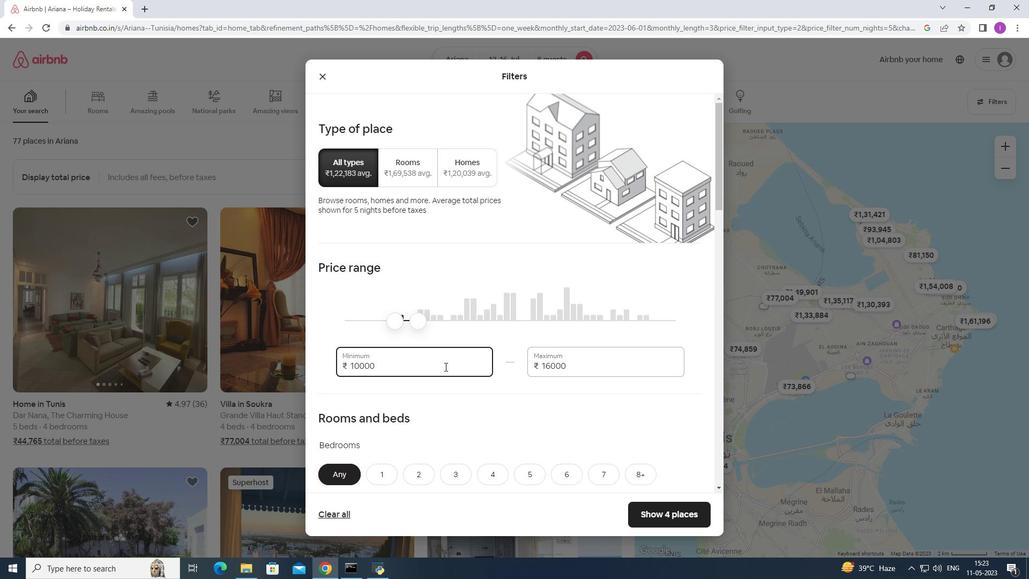 
Action: Mouse scrolled (445, 366) with delta (0, 0)
Screenshot: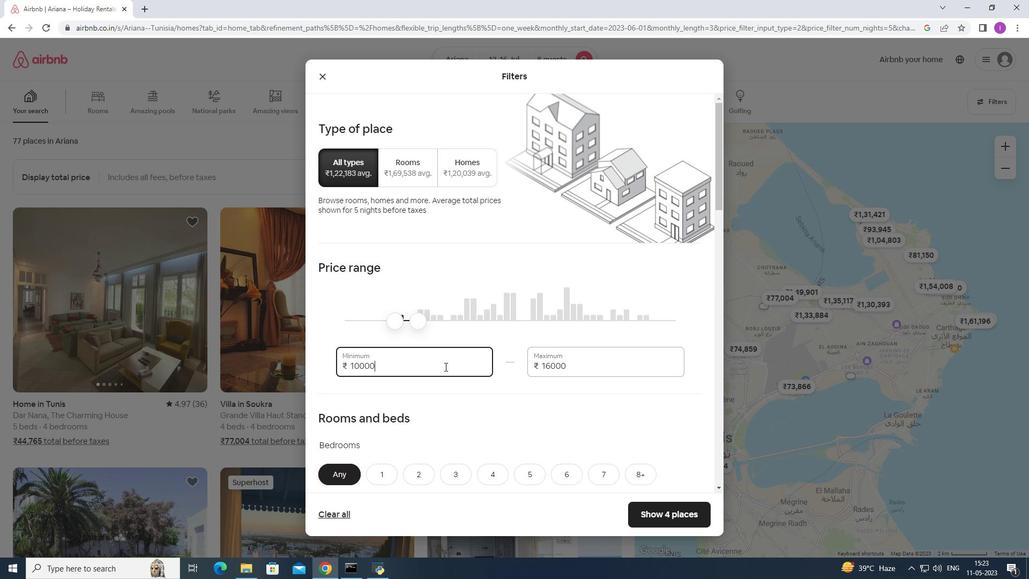 
Action: Mouse moved to (434, 345)
Screenshot: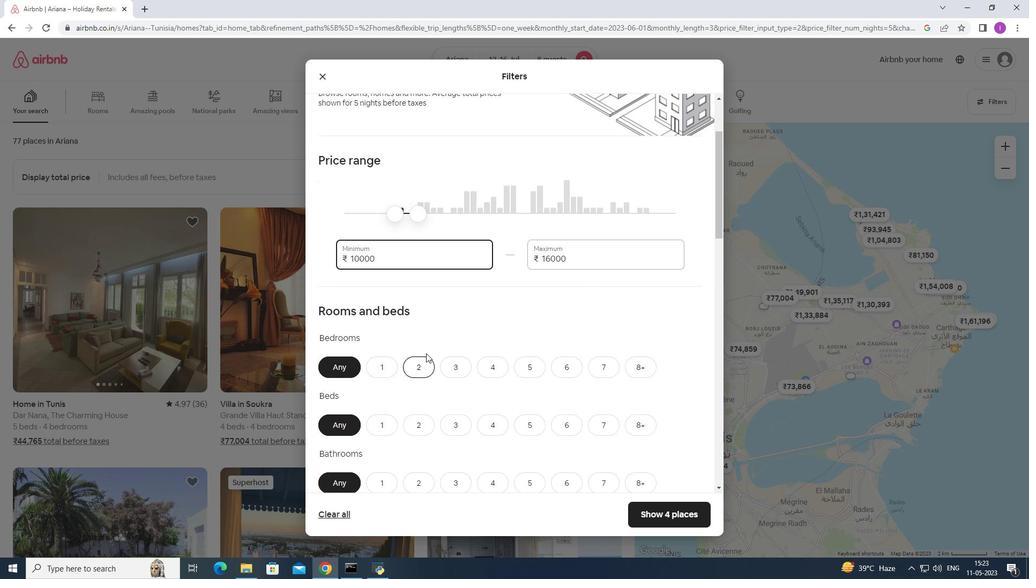 
Action: Mouse scrolled (434, 345) with delta (0, 0)
Screenshot: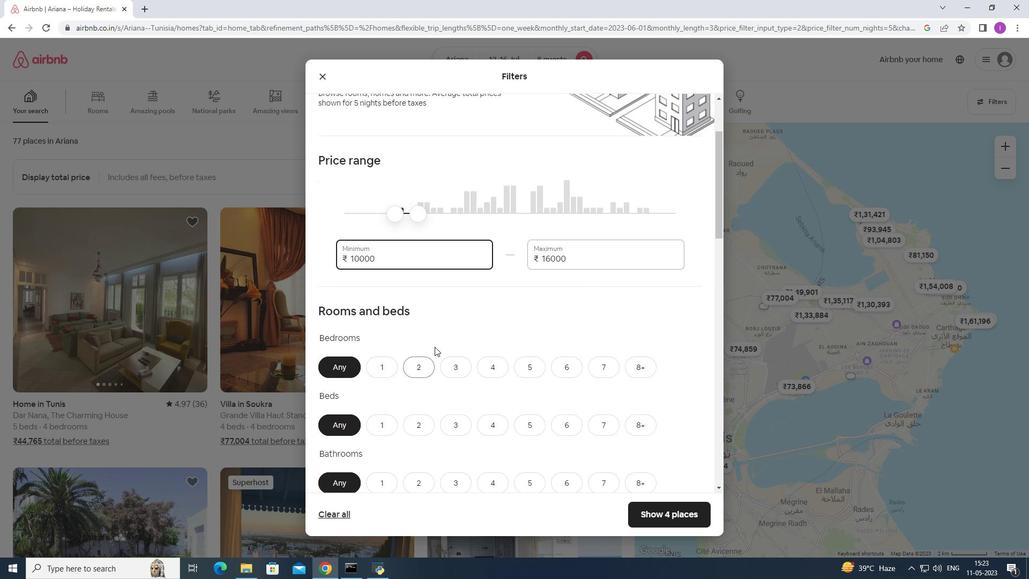 
Action: Mouse moved to (437, 337)
Screenshot: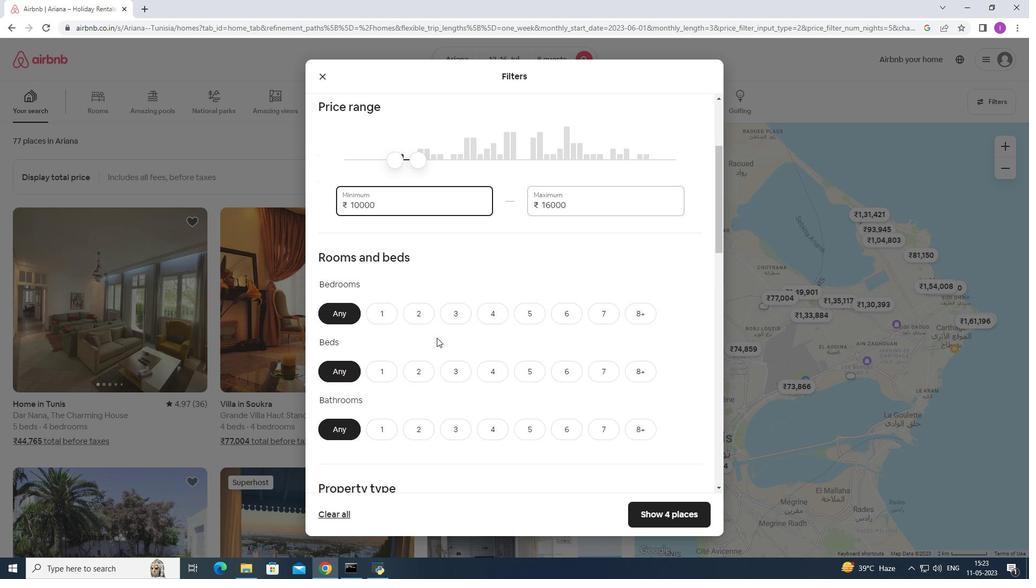 
Action: Mouse scrolled (437, 337) with delta (0, 0)
Screenshot: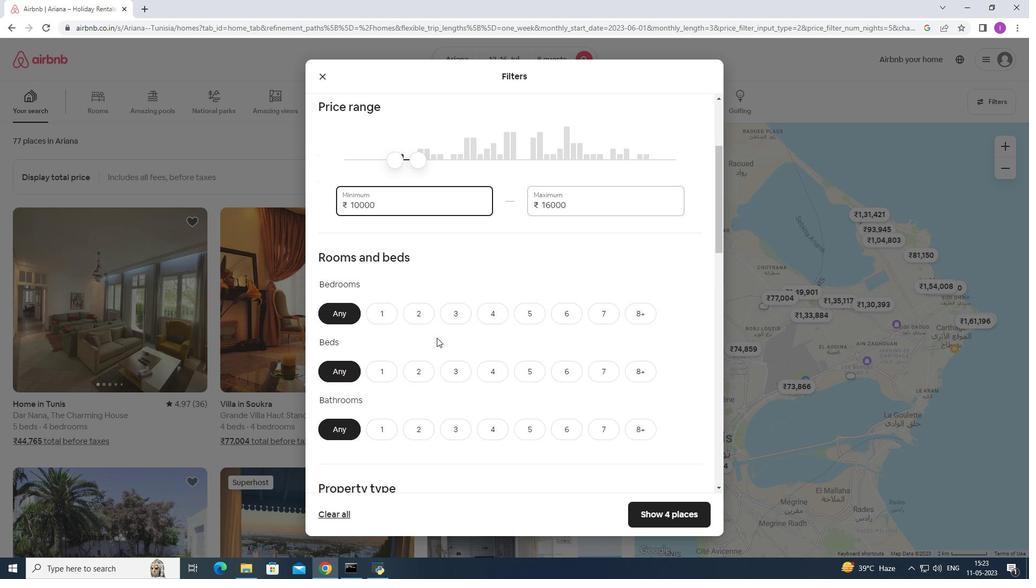 
Action: Mouse moved to (642, 255)
Screenshot: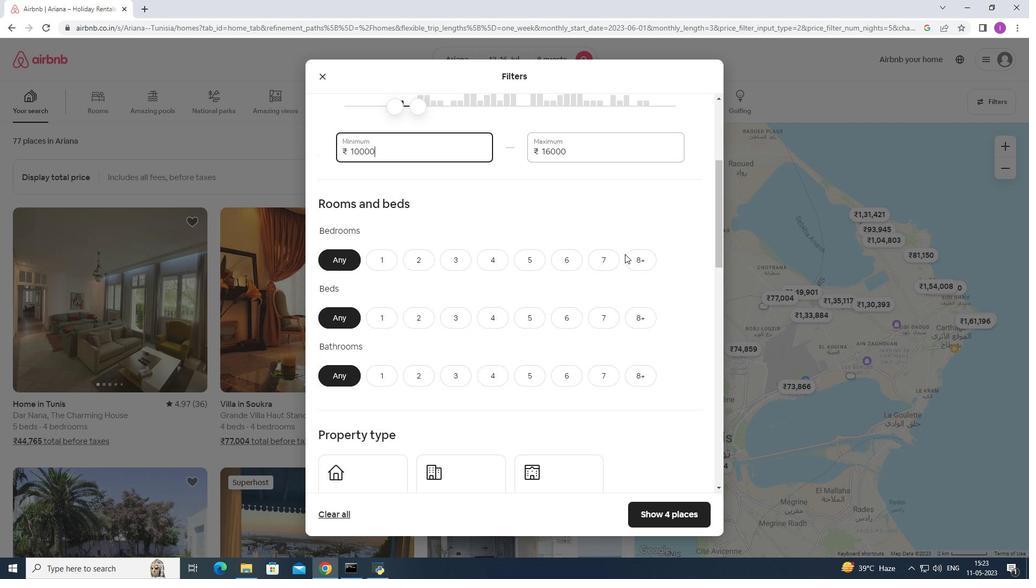 
Action: Mouse pressed left at (642, 255)
Screenshot: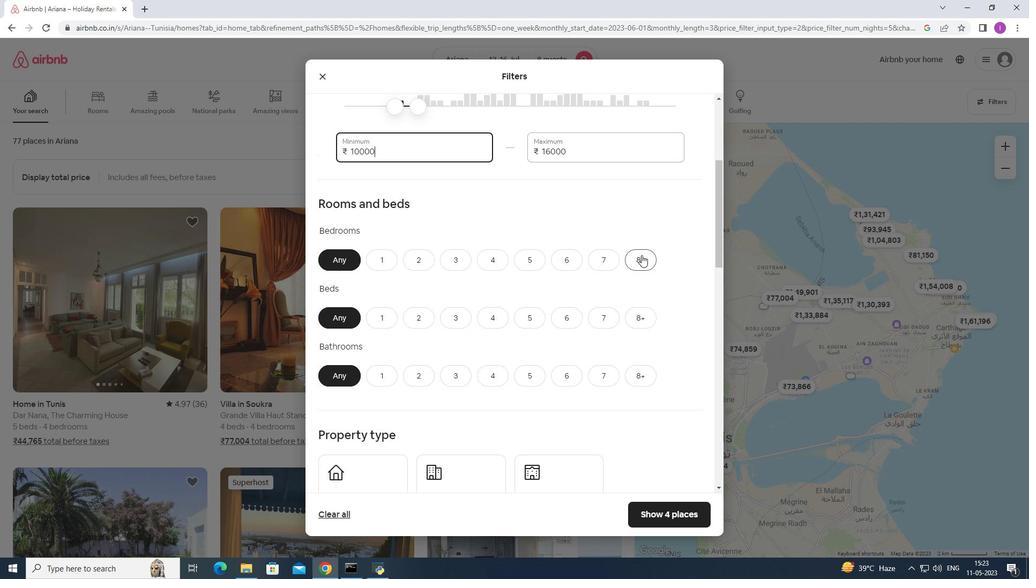 
Action: Mouse moved to (638, 310)
Screenshot: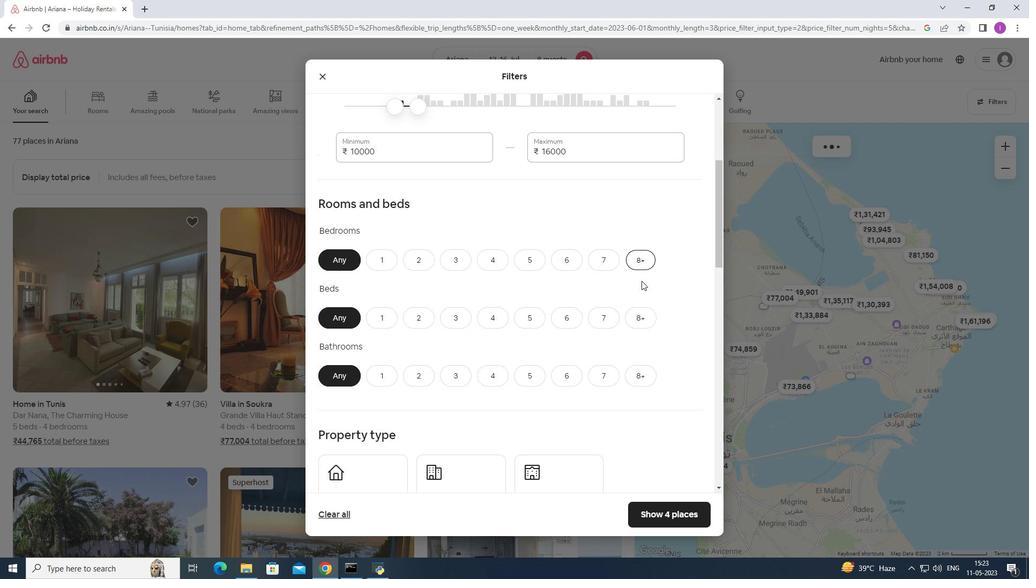 
Action: Mouse pressed left at (638, 310)
Screenshot: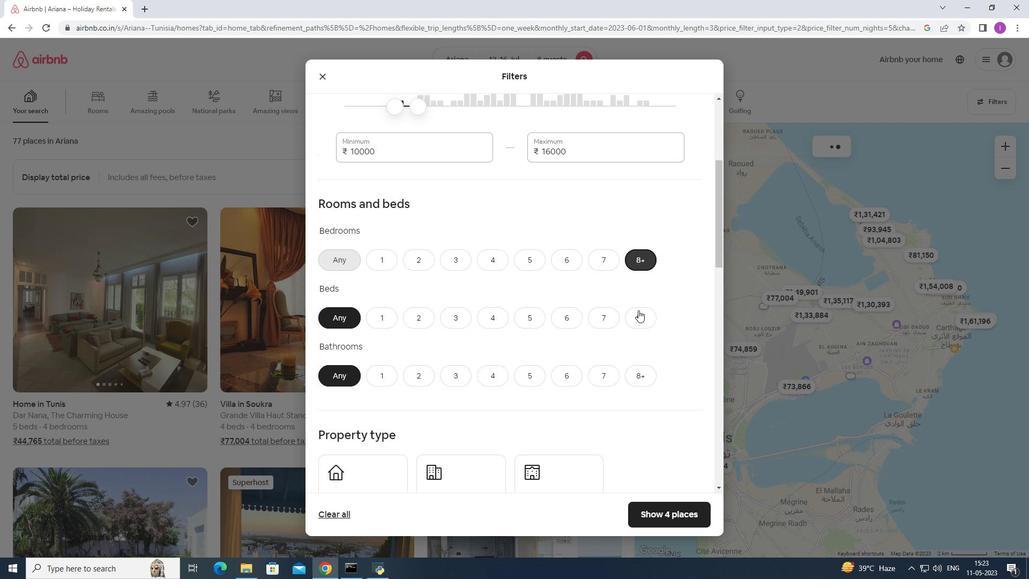 
Action: Mouse moved to (633, 374)
Screenshot: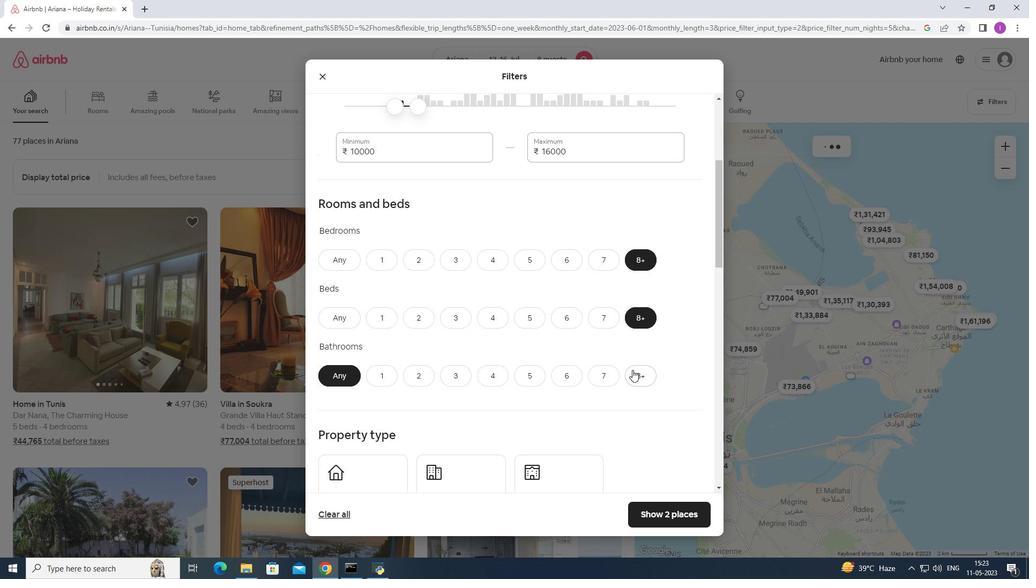 
Action: Mouse pressed left at (633, 374)
Screenshot: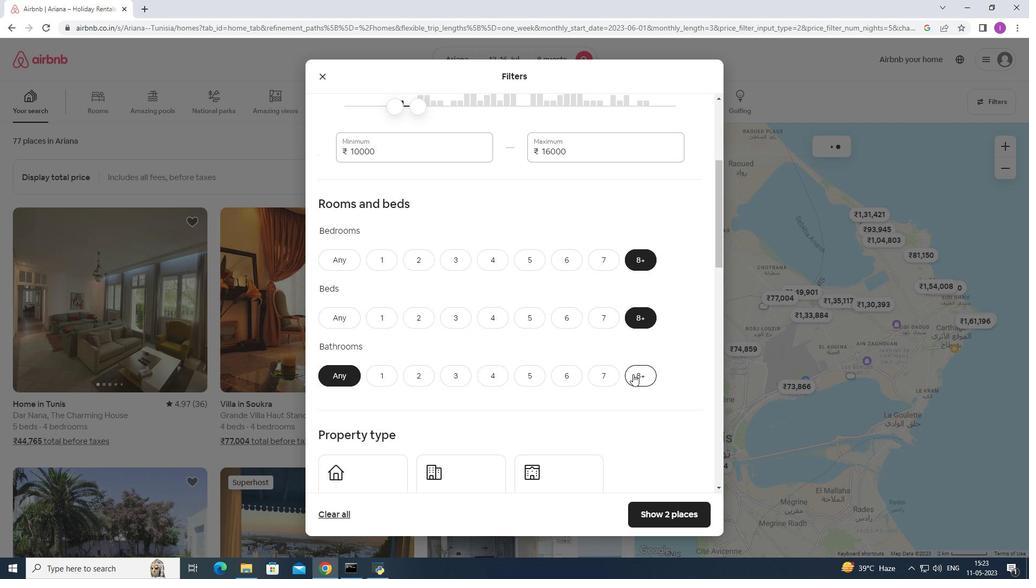 
Action: Mouse moved to (451, 365)
Screenshot: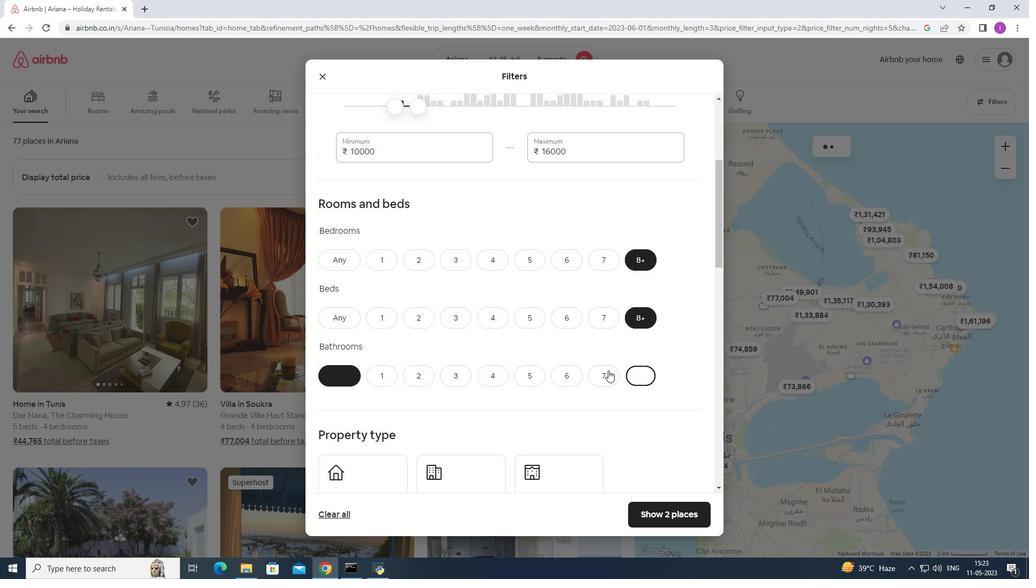 
Action: Mouse scrolled (451, 364) with delta (0, 0)
Screenshot: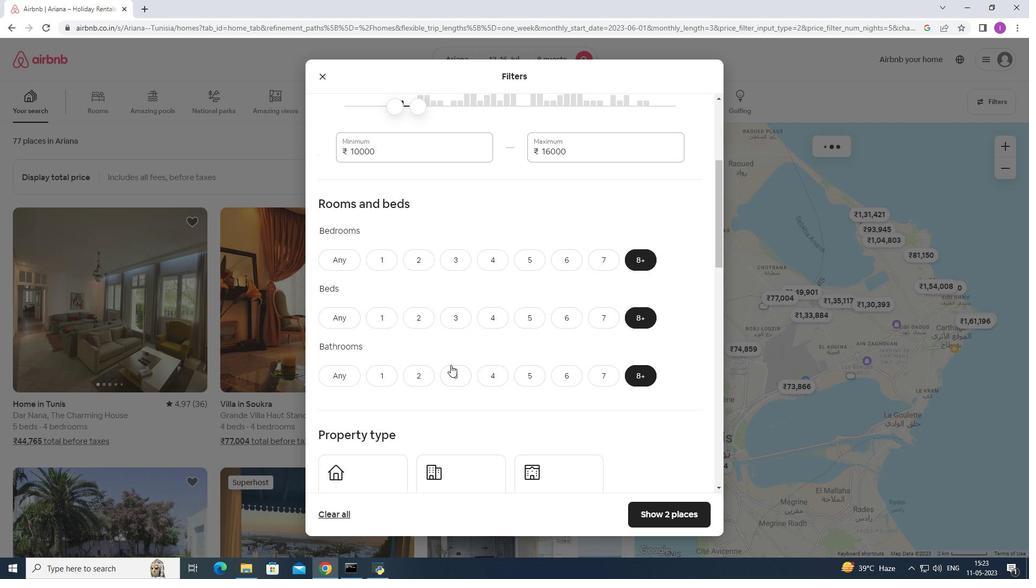 
Action: Mouse scrolled (451, 364) with delta (0, 0)
Screenshot: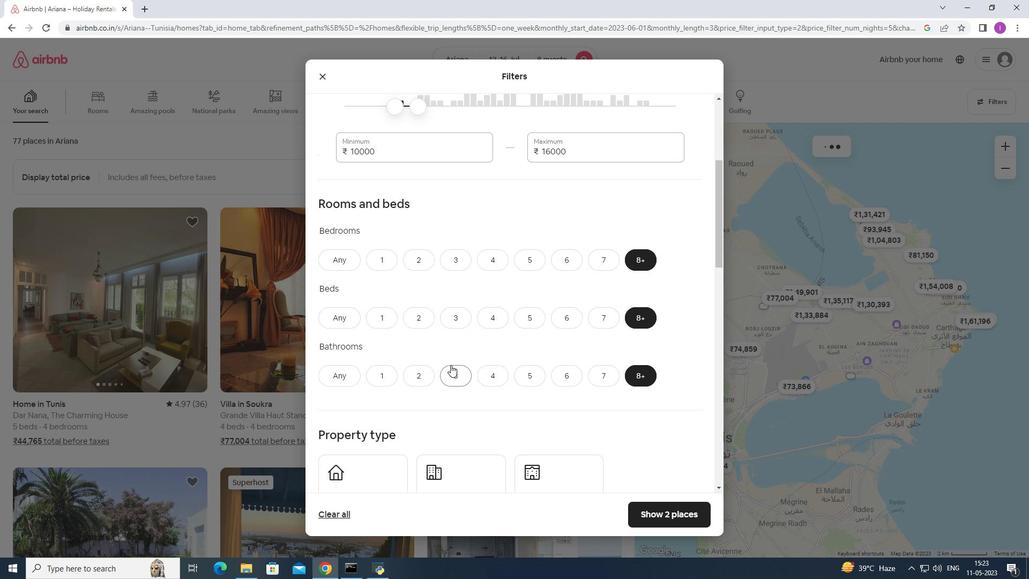 
Action: Mouse scrolled (451, 364) with delta (0, 0)
Screenshot: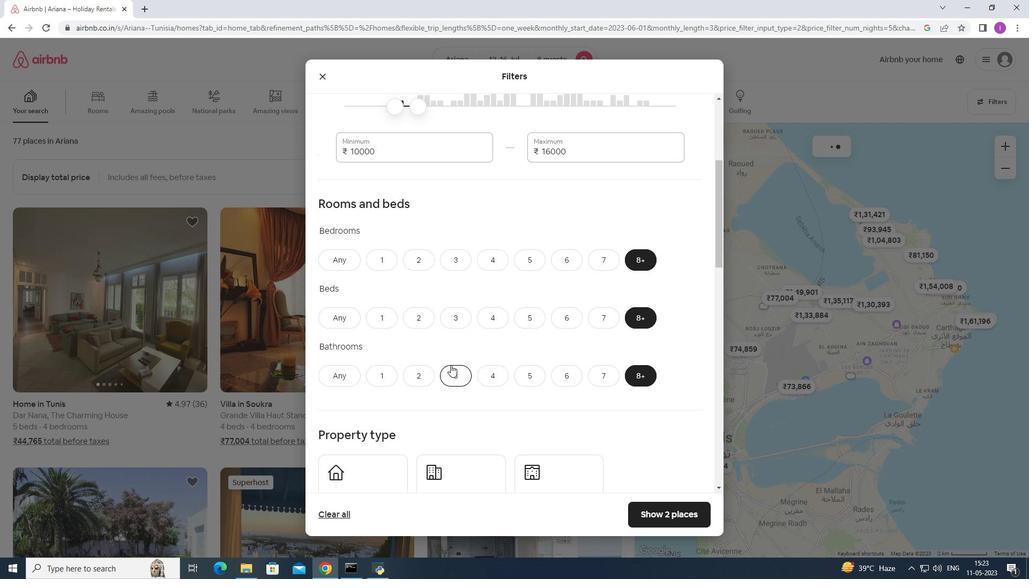 
Action: Mouse moved to (377, 338)
Screenshot: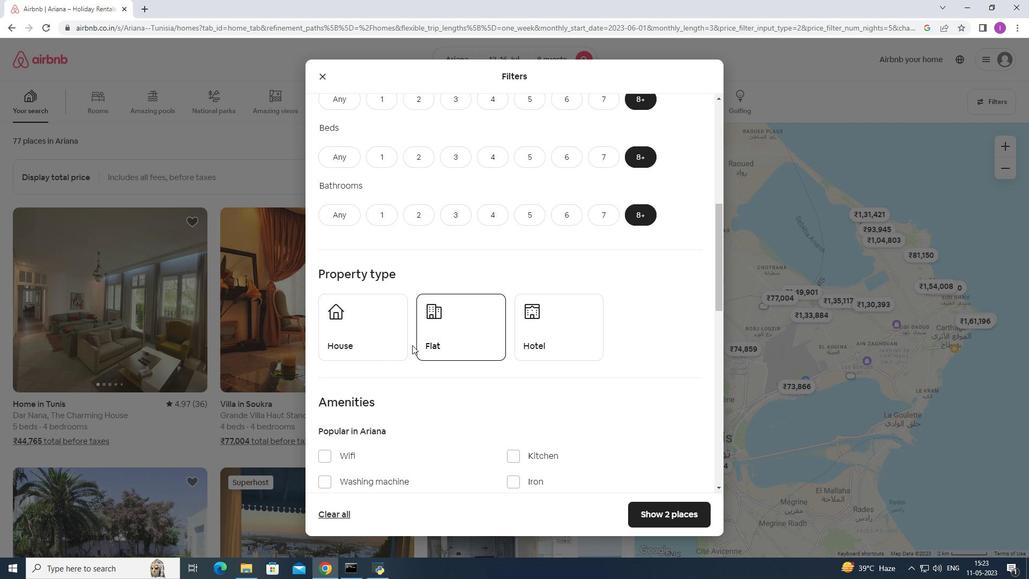 
Action: Mouse pressed left at (377, 338)
Screenshot: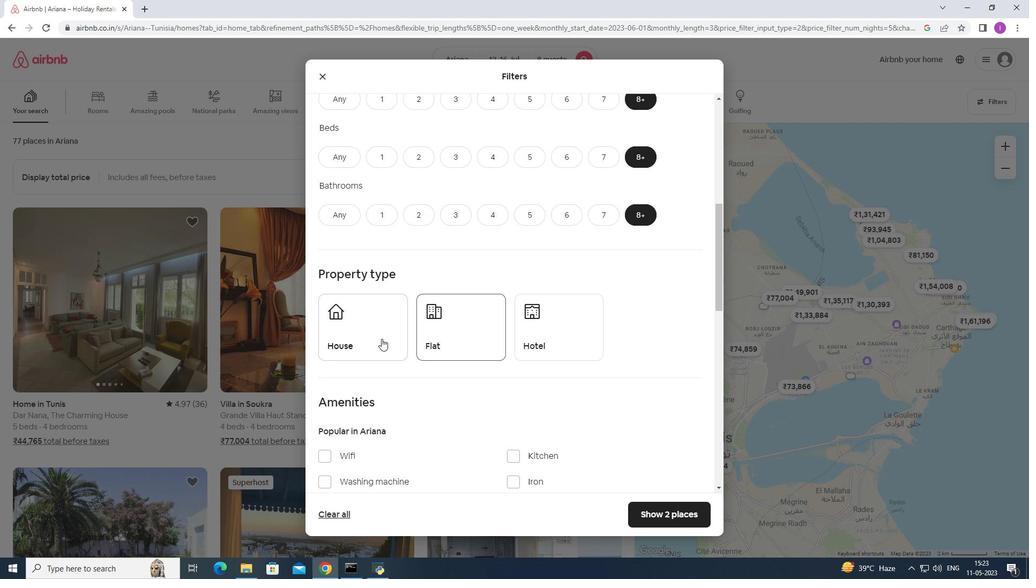 
Action: Mouse moved to (464, 317)
Screenshot: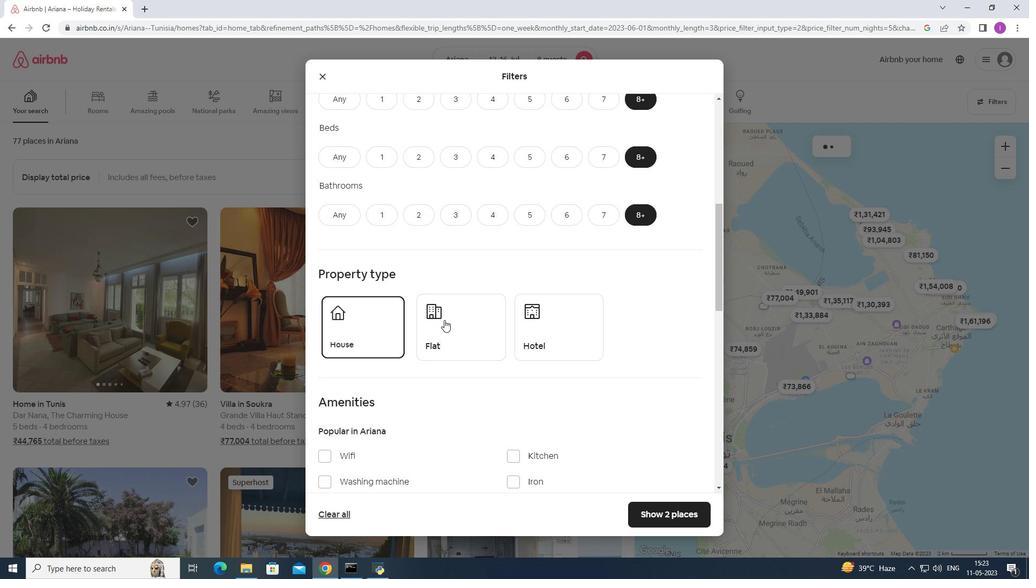 
Action: Mouse pressed left at (464, 317)
Screenshot: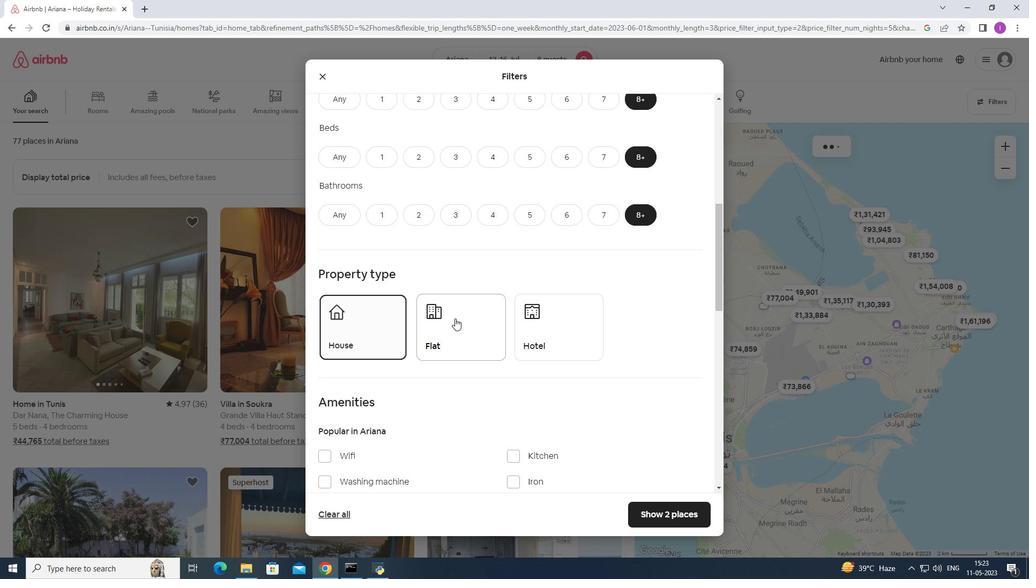 
Action: Mouse moved to (540, 317)
Screenshot: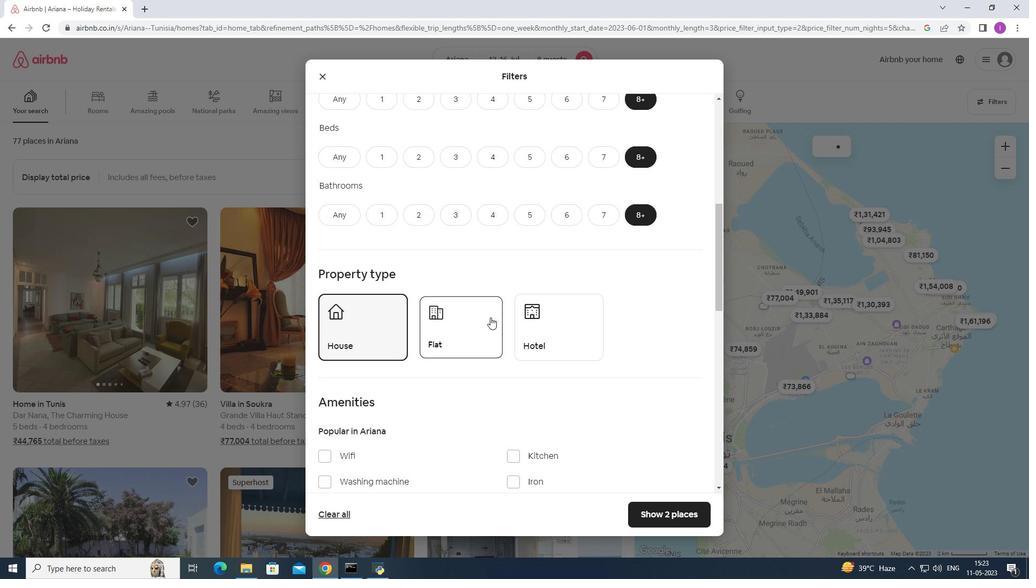 
Action: Mouse pressed left at (540, 317)
Screenshot: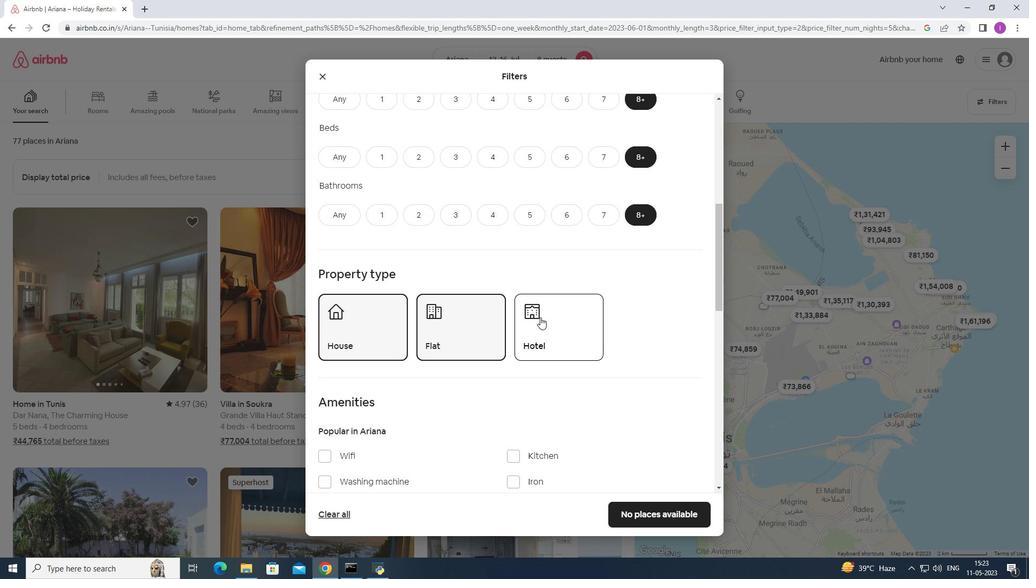 
Action: Mouse moved to (430, 358)
Screenshot: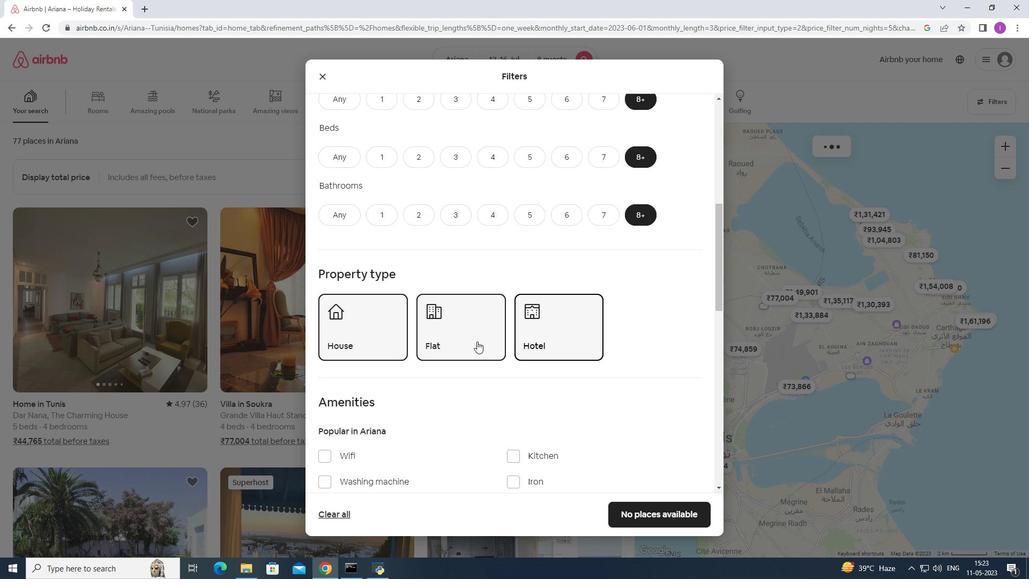 
Action: Mouse scrolled (430, 358) with delta (0, 0)
Screenshot: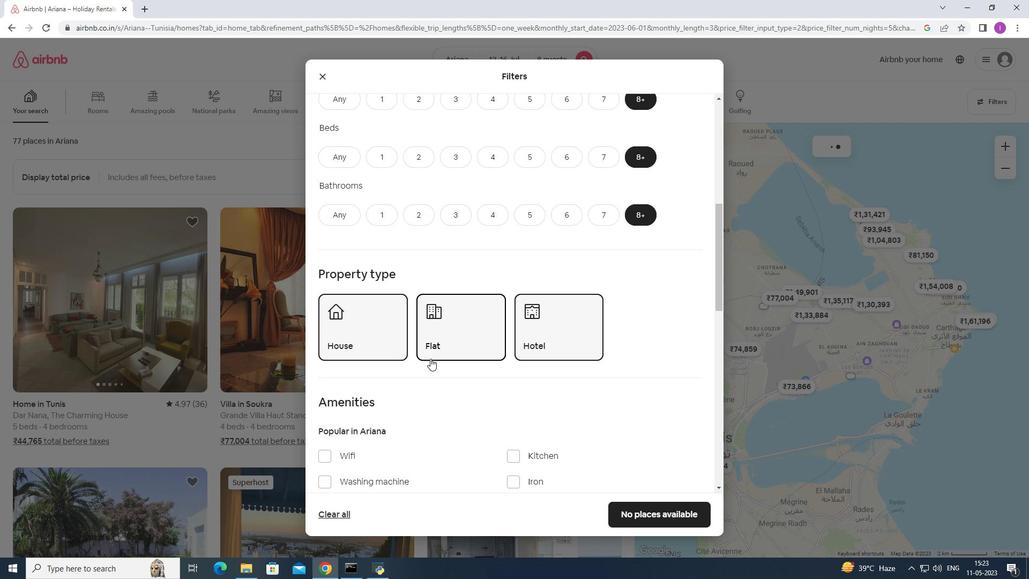 
Action: Mouse scrolled (430, 358) with delta (0, 0)
Screenshot: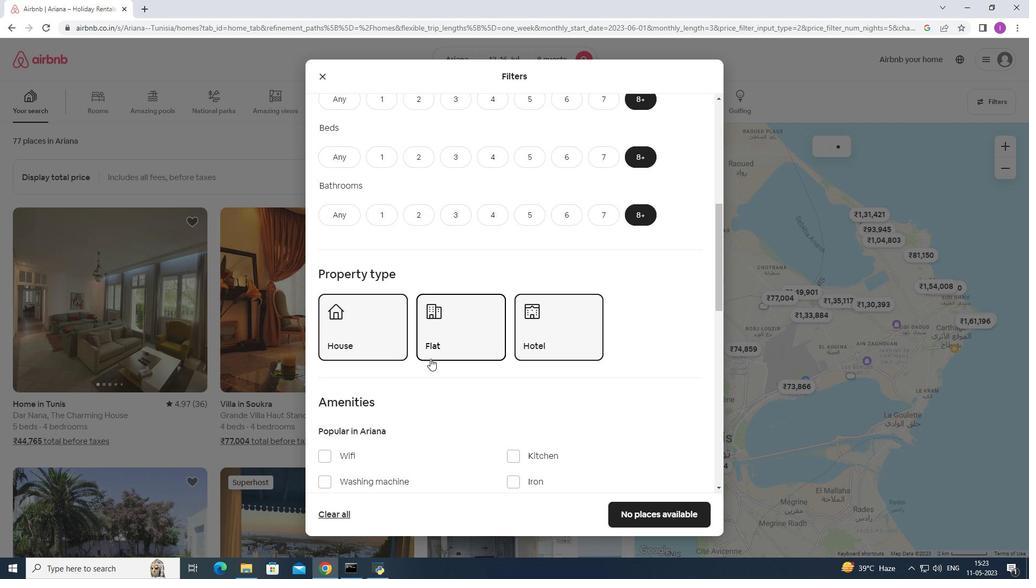 
Action: Mouse moved to (329, 352)
Screenshot: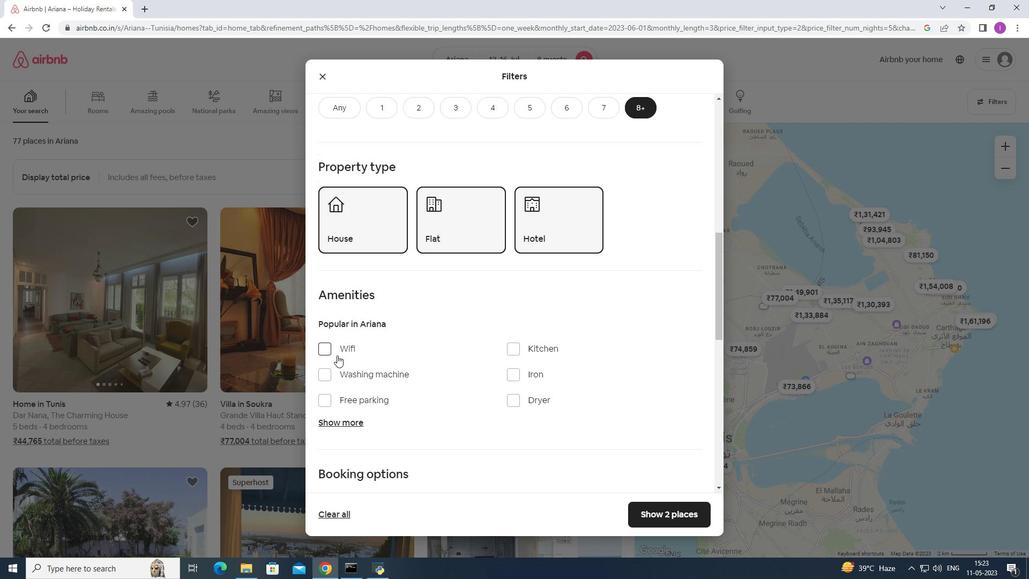 
Action: Mouse pressed left at (329, 352)
Screenshot: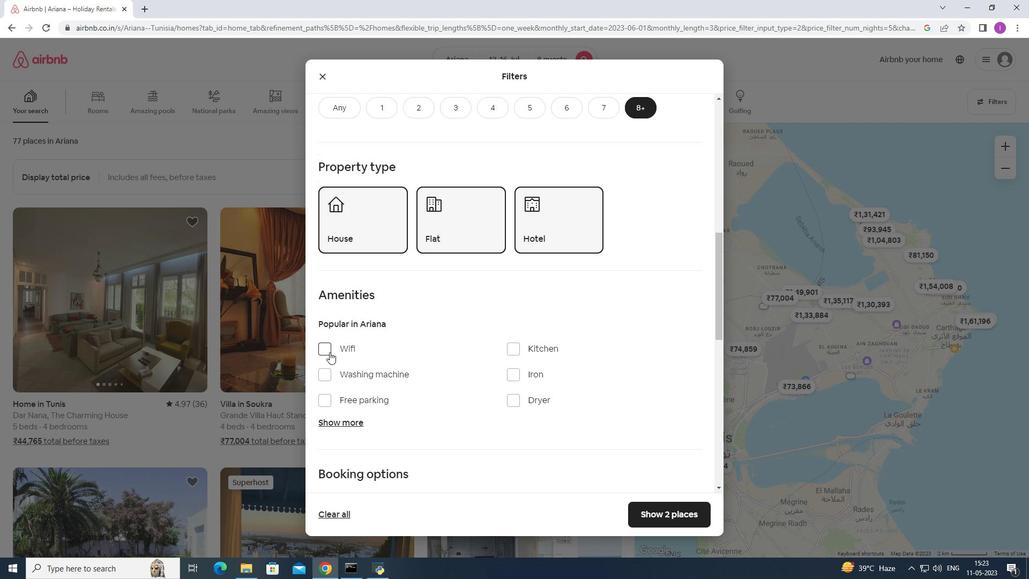
Action: Mouse moved to (323, 399)
Screenshot: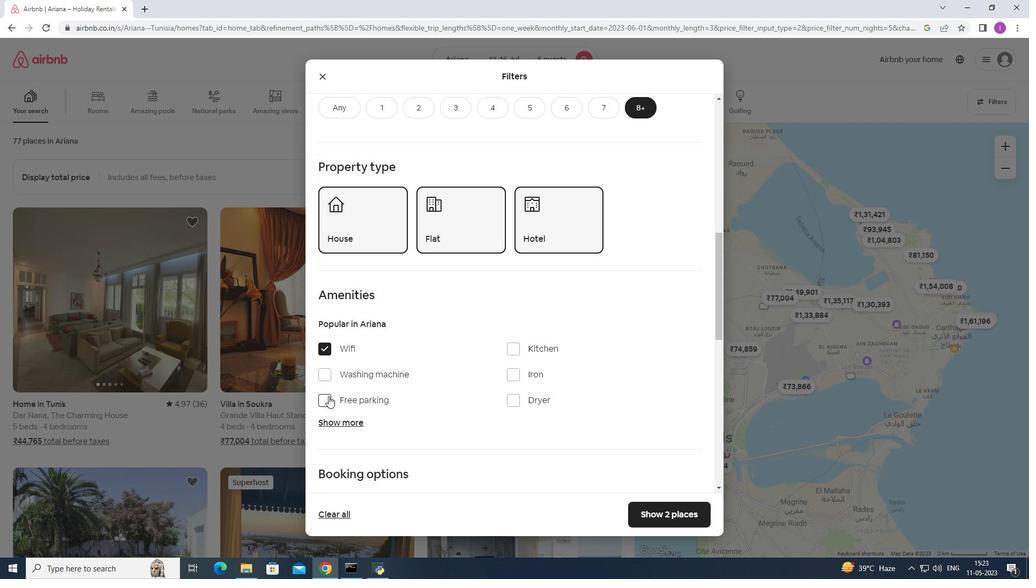 
Action: Mouse pressed left at (323, 399)
Screenshot: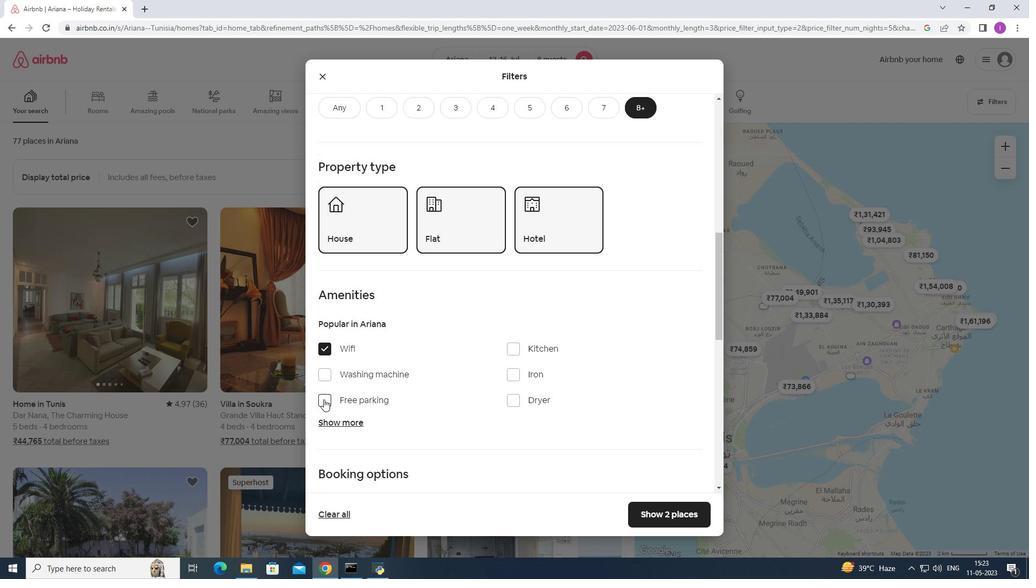 
Action: Mouse moved to (341, 420)
Screenshot: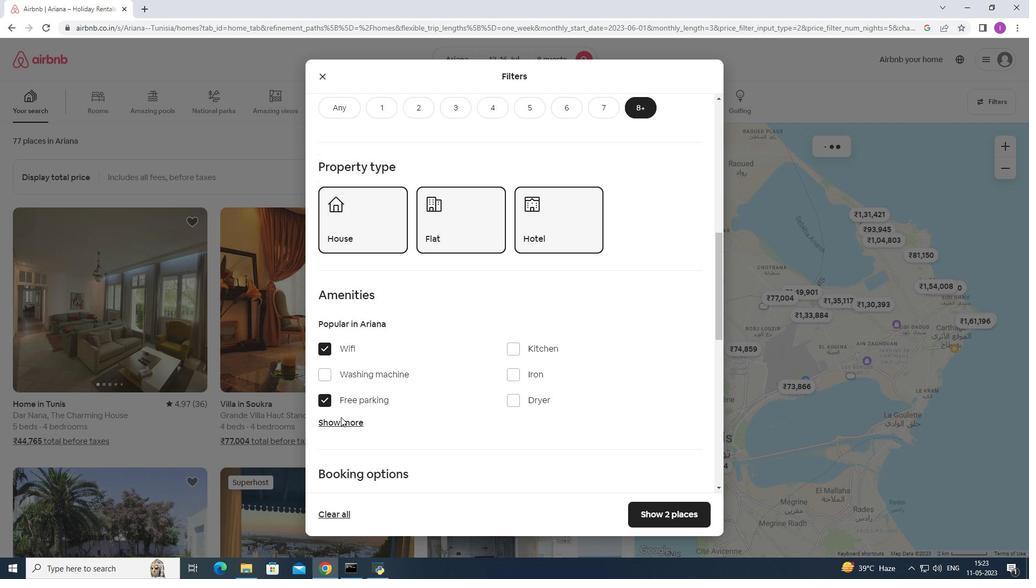 
Action: Mouse pressed left at (341, 420)
Screenshot: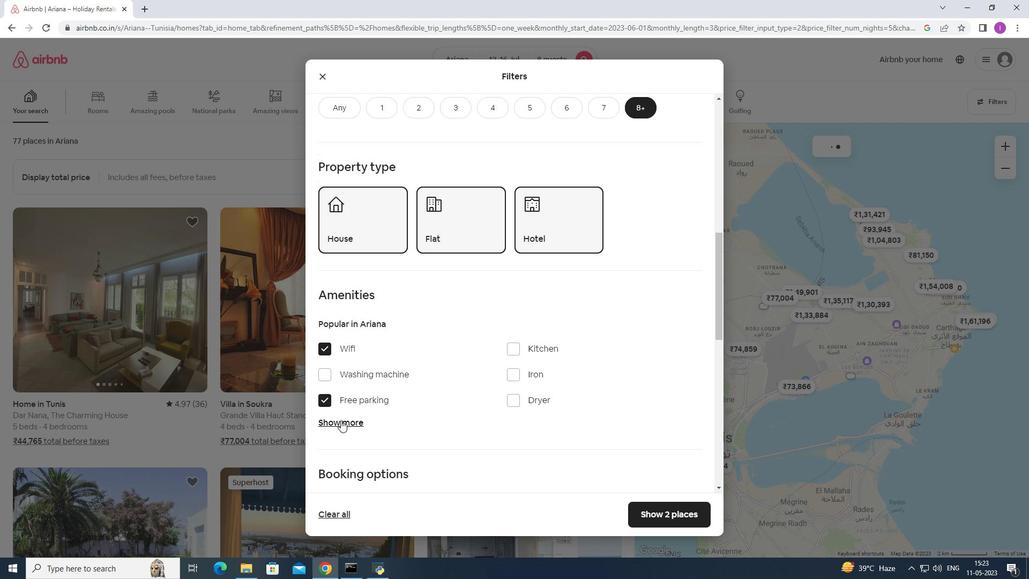 
Action: Mouse moved to (411, 423)
Screenshot: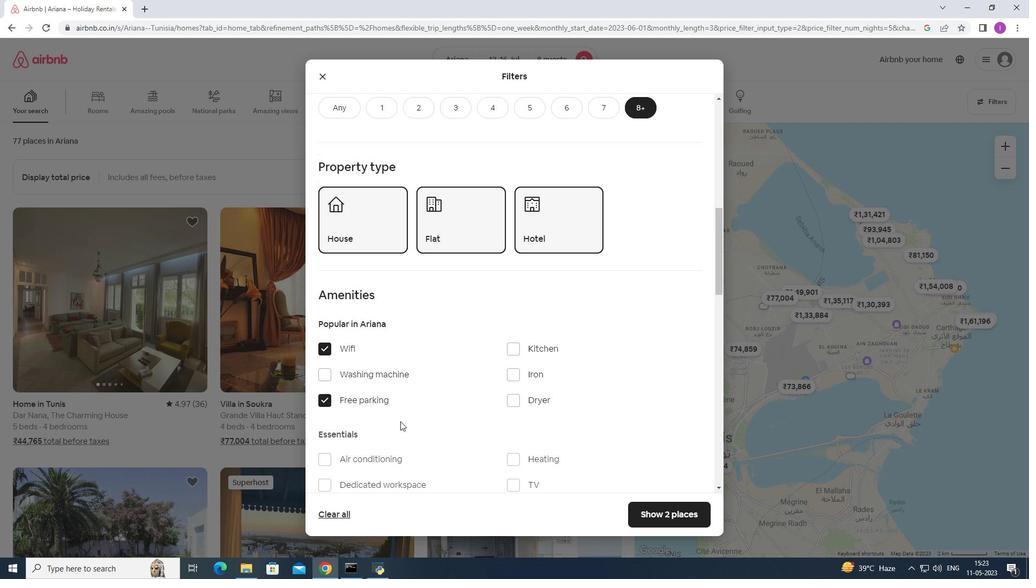 
Action: Mouse scrolled (411, 423) with delta (0, 0)
Screenshot: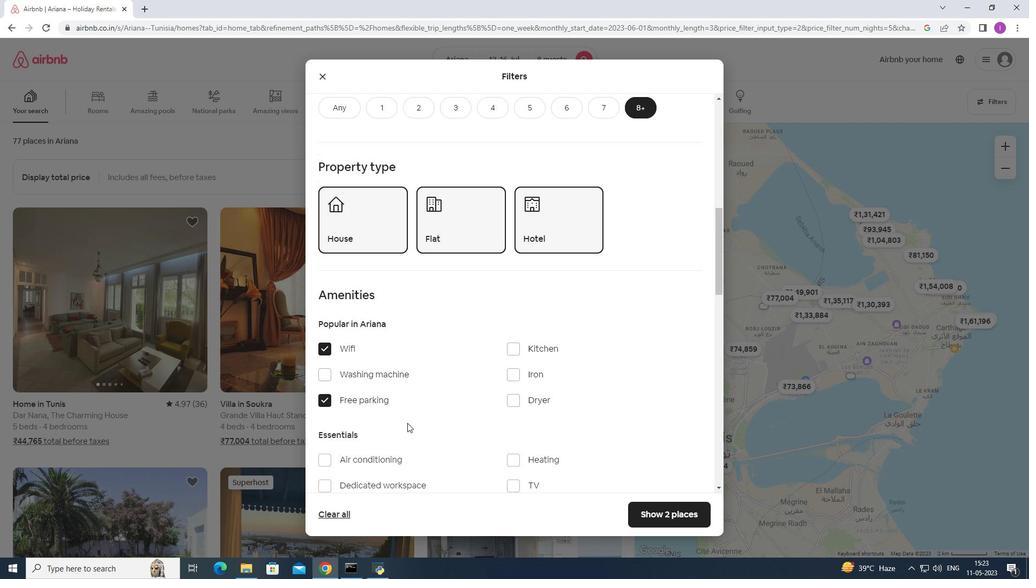 
Action: Mouse moved to (434, 431)
Screenshot: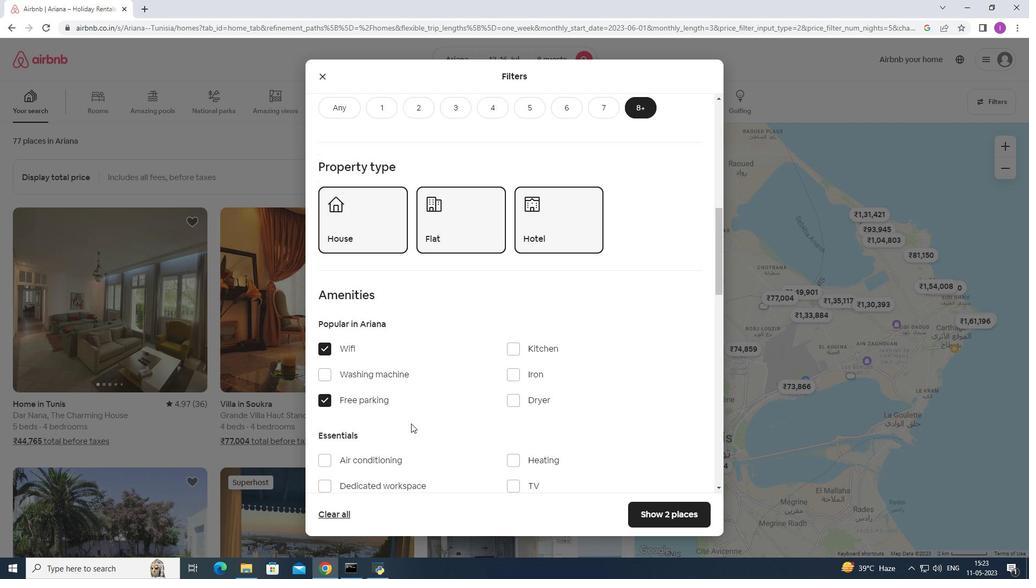 
Action: Mouse scrolled (428, 430) with delta (0, 0)
Screenshot: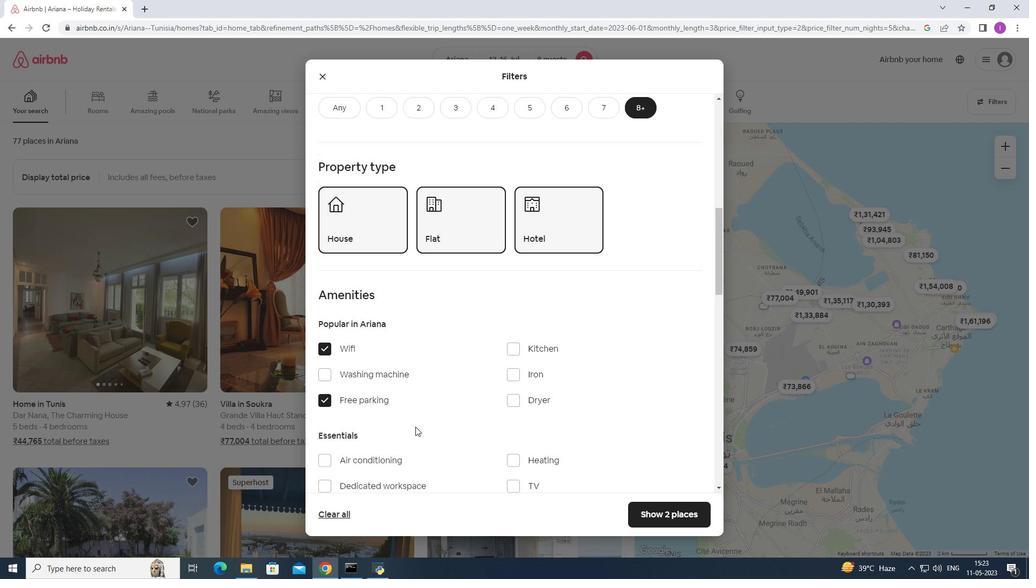 
Action: Mouse moved to (509, 379)
Screenshot: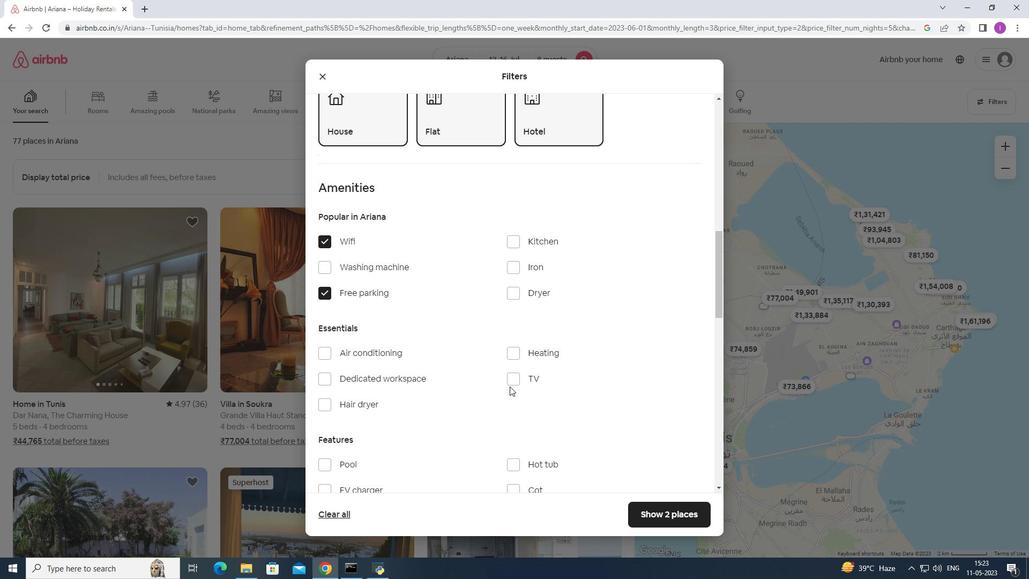 
Action: Mouse pressed left at (509, 379)
Screenshot: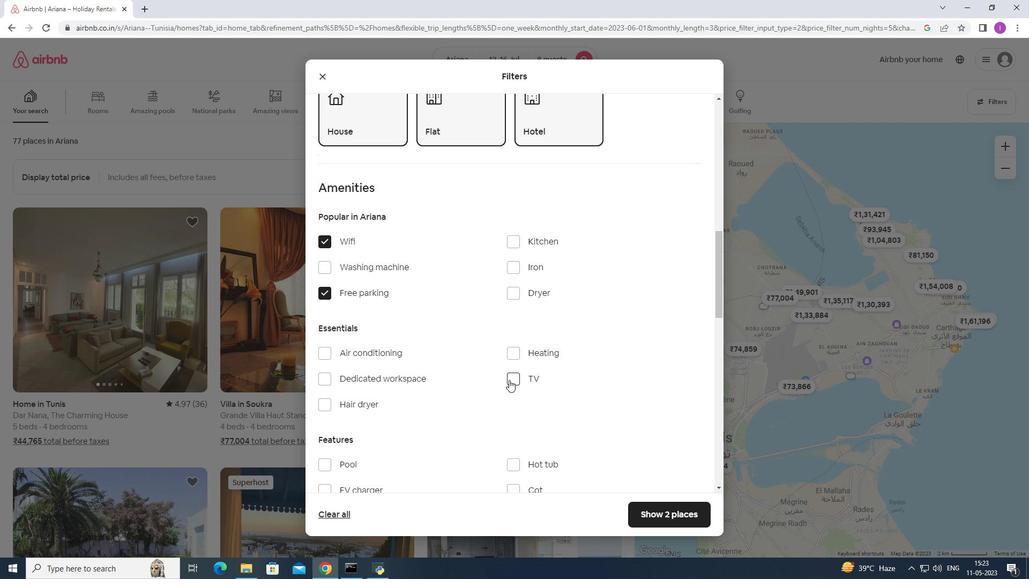 
Action: Mouse moved to (378, 426)
Screenshot: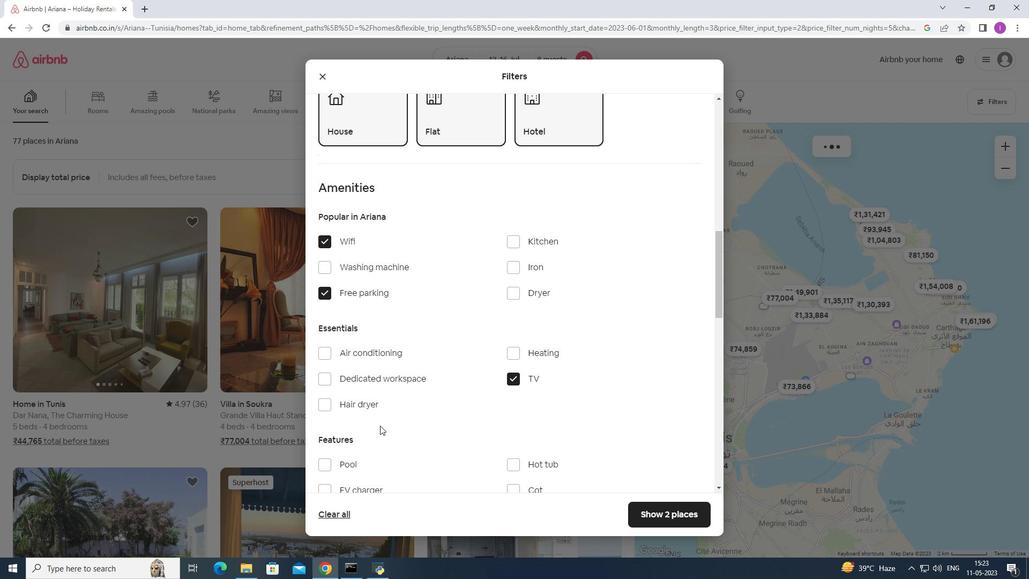 
Action: Mouse scrolled (378, 425) with delta (0, 0)
Screenshot: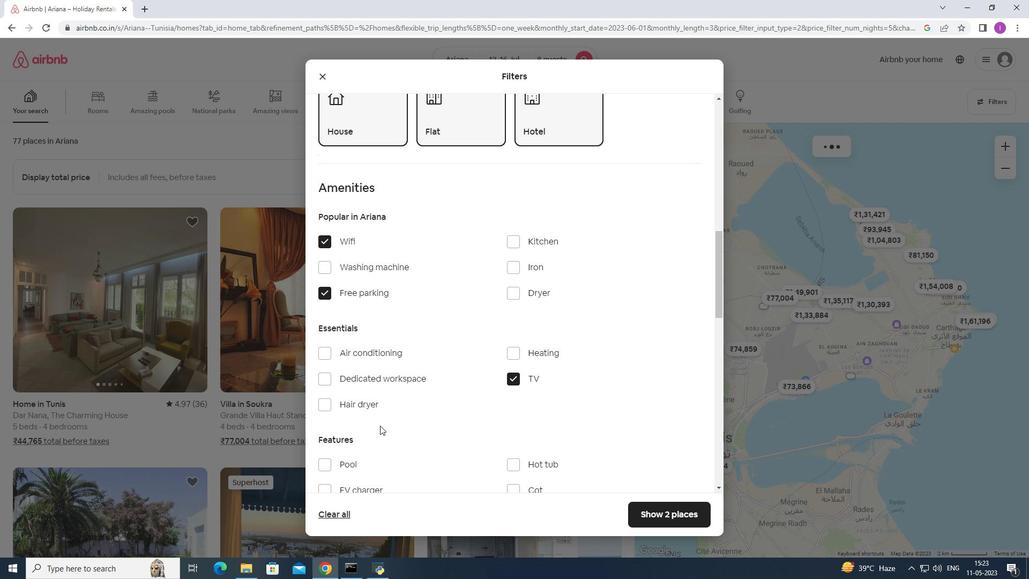 
Action: Mouse scrolled (378, 425) with delta (0, 0)
Screenshot: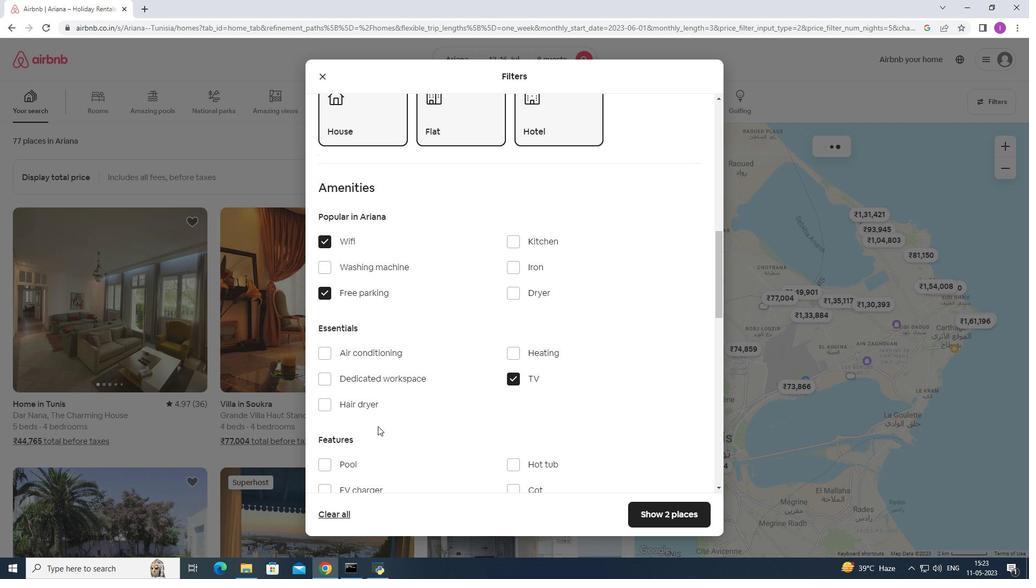 
Action: Mouse moved to (325, 411)
Screenshot: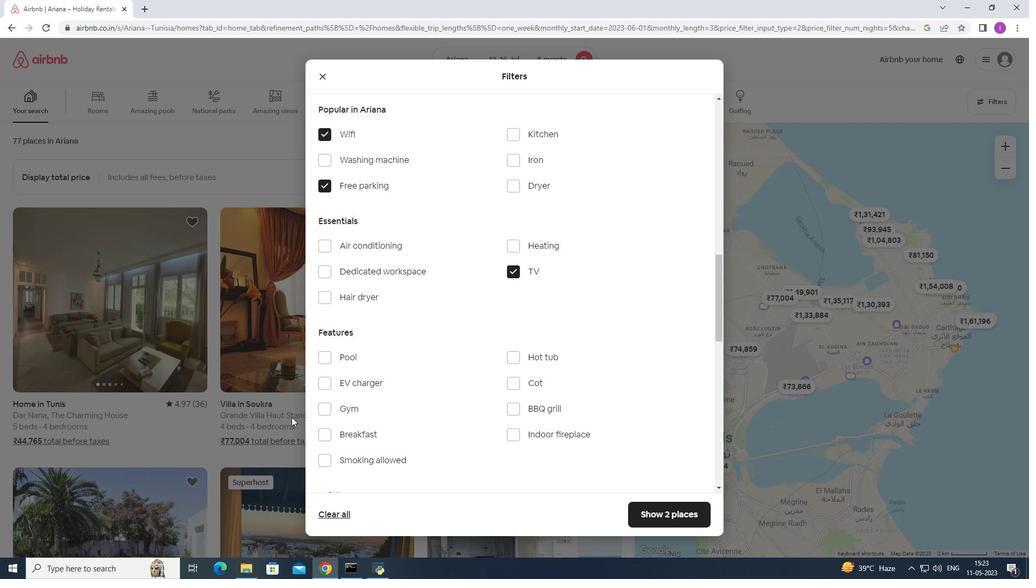 
Action: Mouse pressed left at (325, 411)
Screenshot: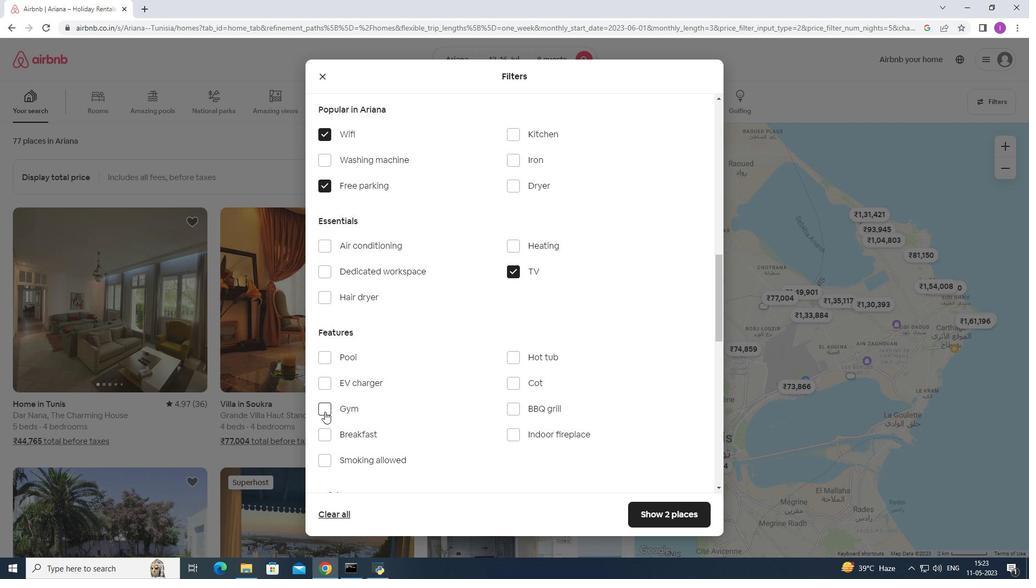 
Action: Mouse moved to (327, 427)
Screenshot: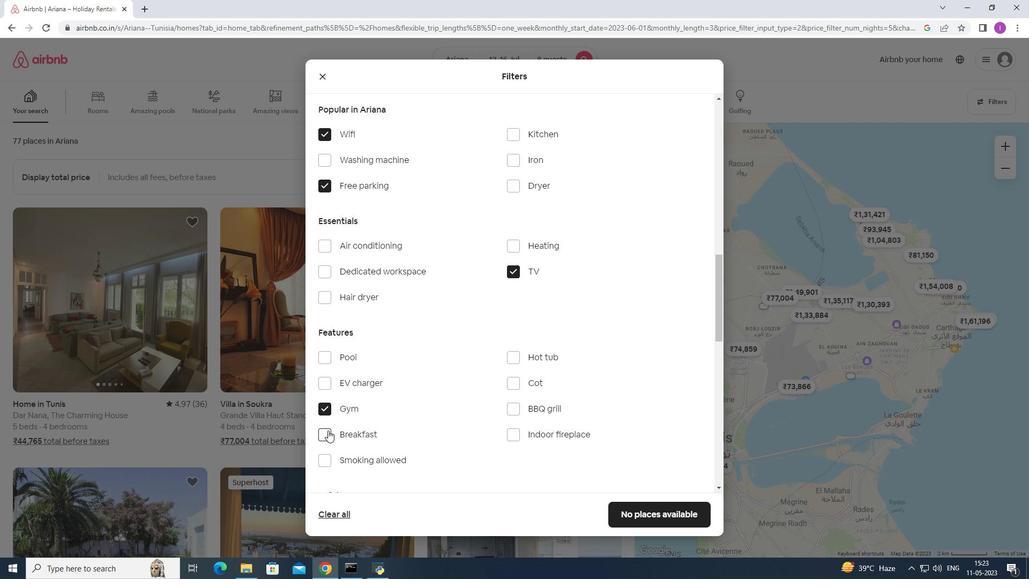 
Action: Mouse pressed left at (327, 427)
Screenshot: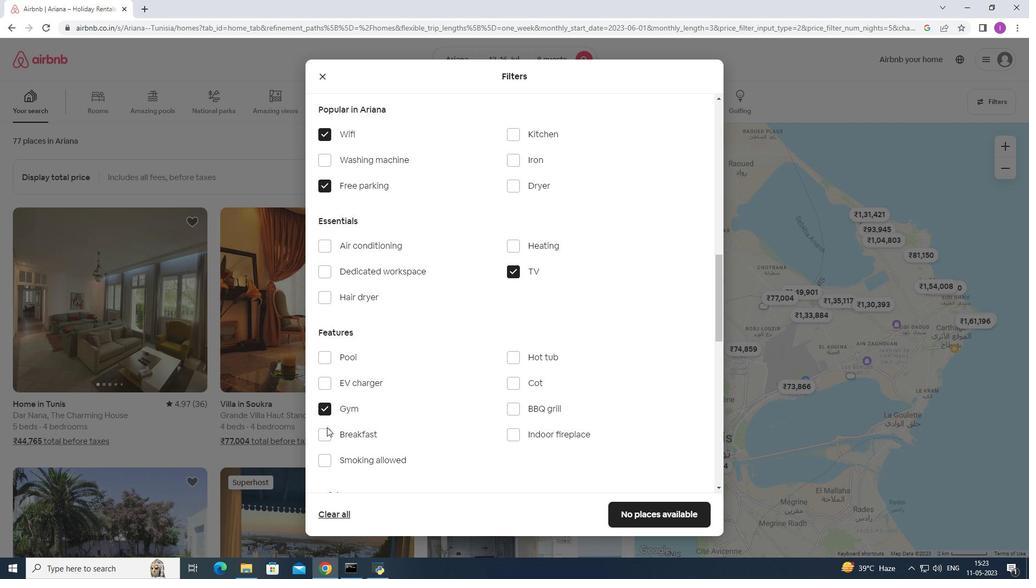 
Action: Mouse moved to (323, 438)
Screenshot: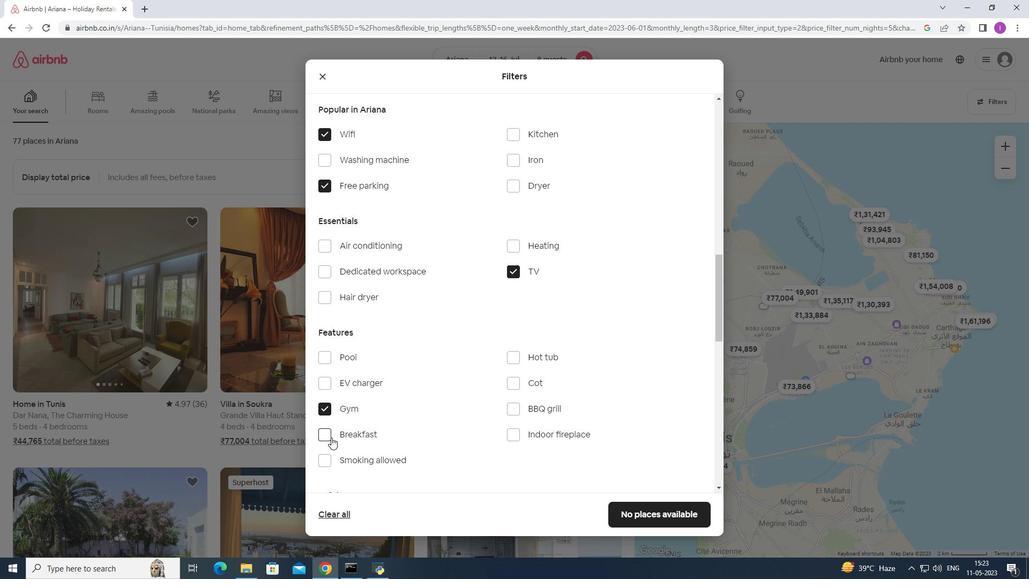
Action: Mouse pressed left at (323, 438)
Screenshot: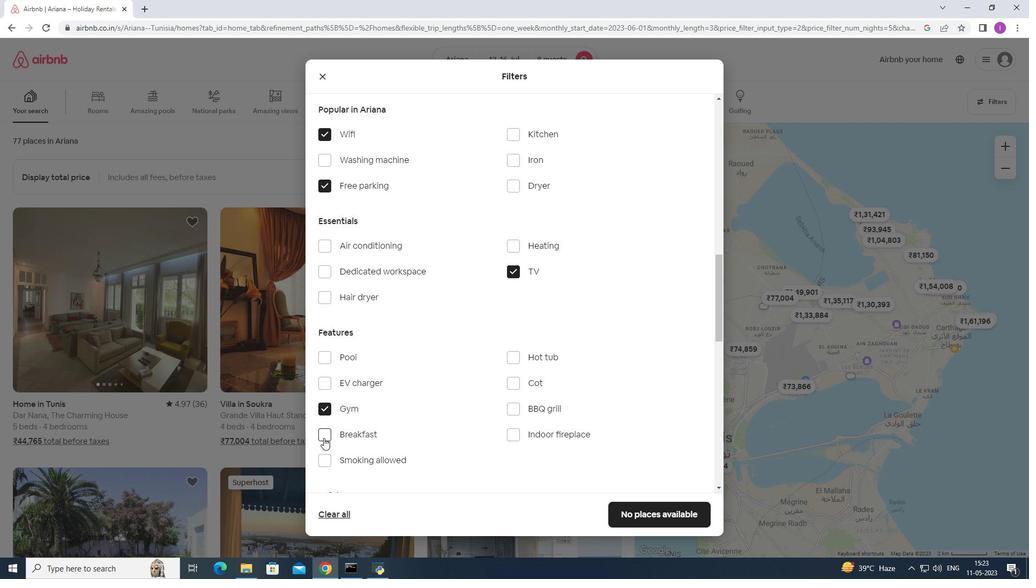 
Action: Mouse moved to (428, 427)
Screenshot: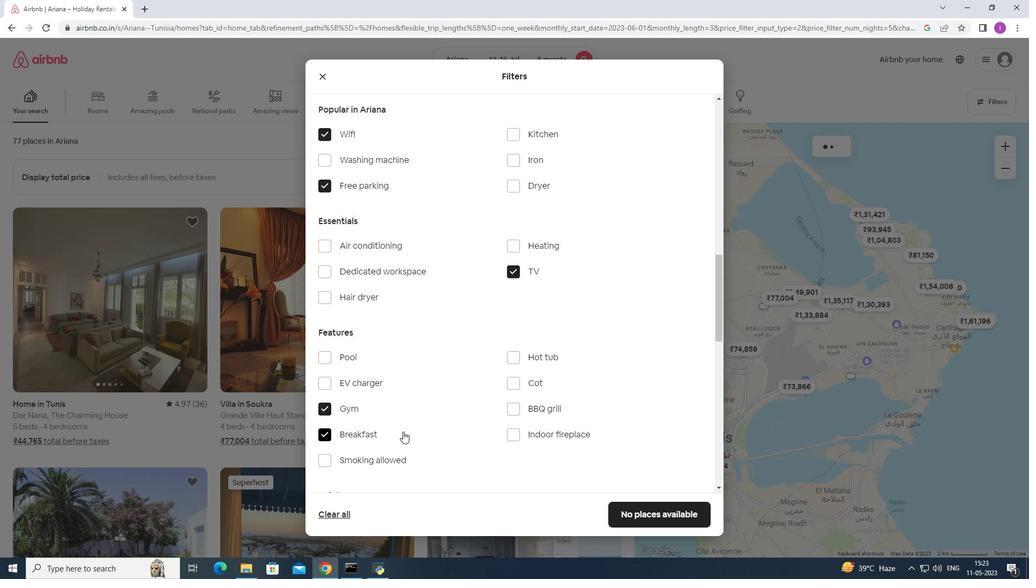 
Action: Mouse scrolled (428, 426) with delta (0, 0)
Screenshot: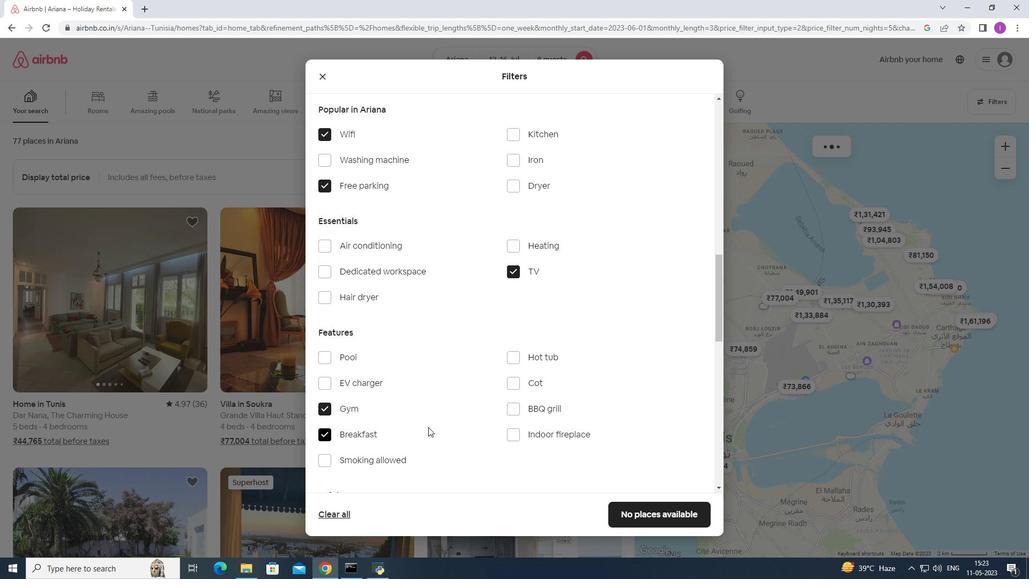 
Action: Mouse scrolled (428, 426) with delta (0, 0)
Screenshot: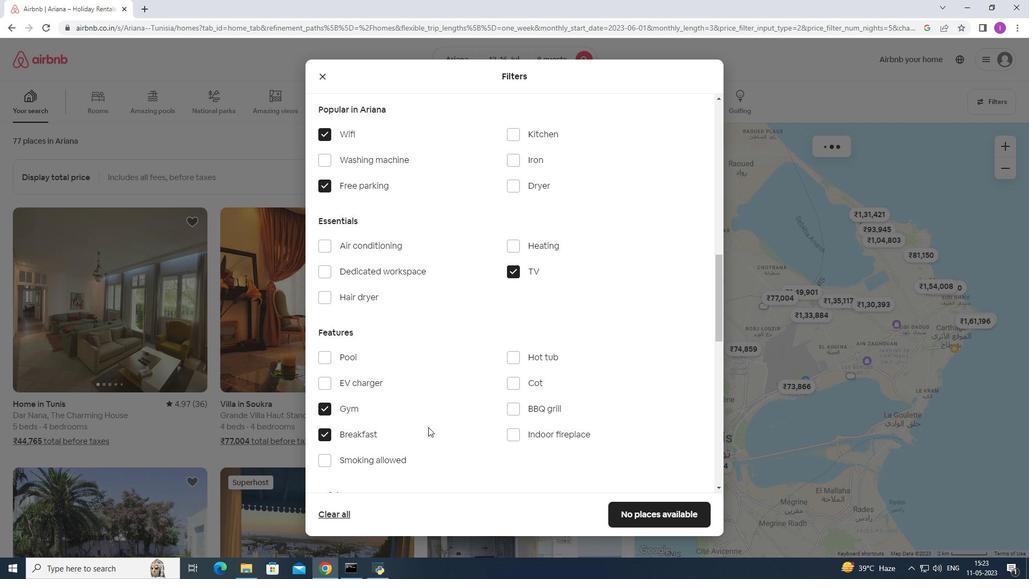
Action: Mouse scrolled (428, 426) with delta (0, 0)
Screenshot: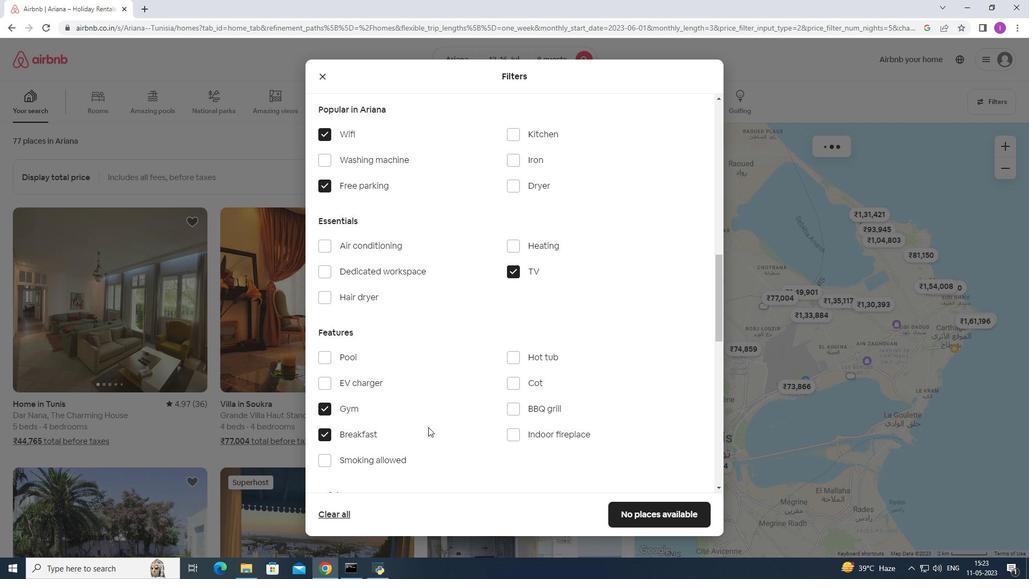 
Action: Mouse scrolled (428, 426) with delta (0, 0)
Screenshot: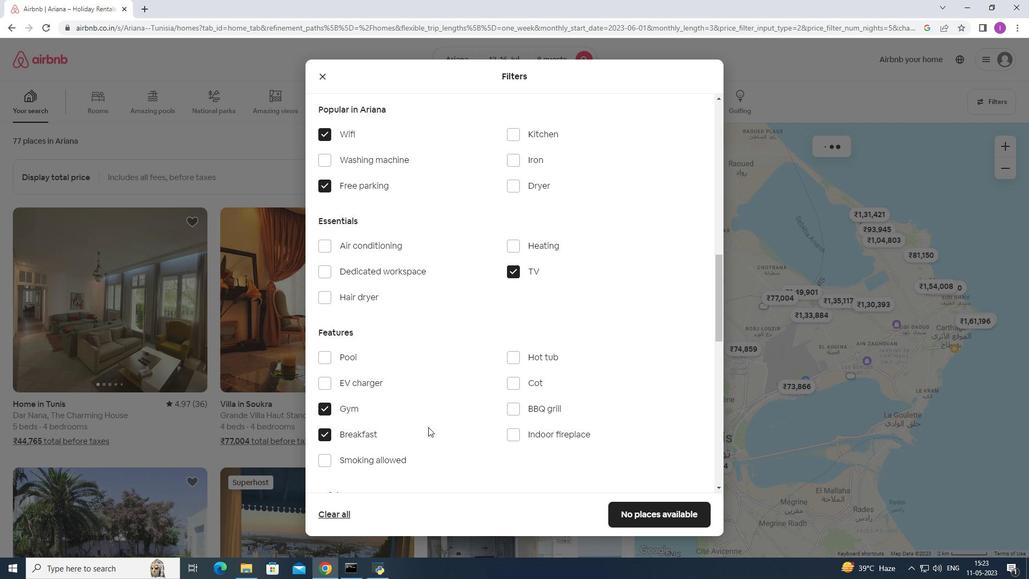 
Action: Mouse moved to (475, 410)
Screenshot: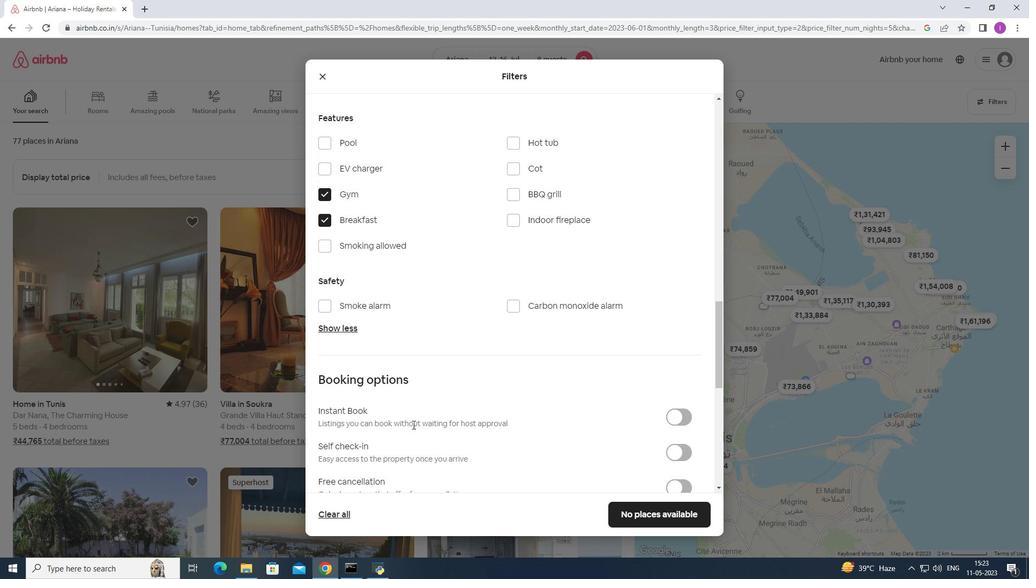 
Action: Mouse scrolled (475, 410) with delta (0, 0)
Screenshot: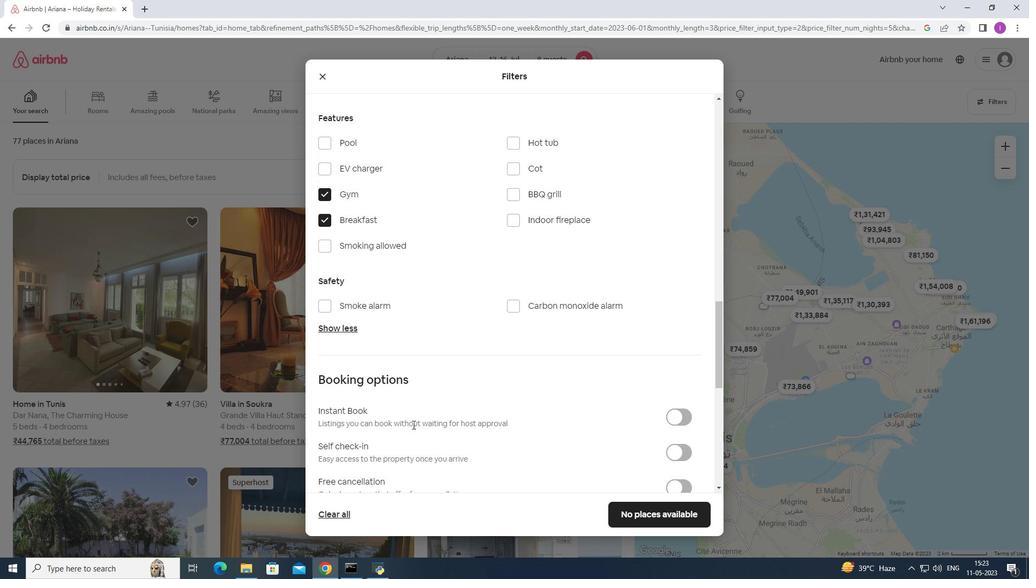 
Action: Mouse scrolled (475, 410) with delta (0, 0)
Screenshot: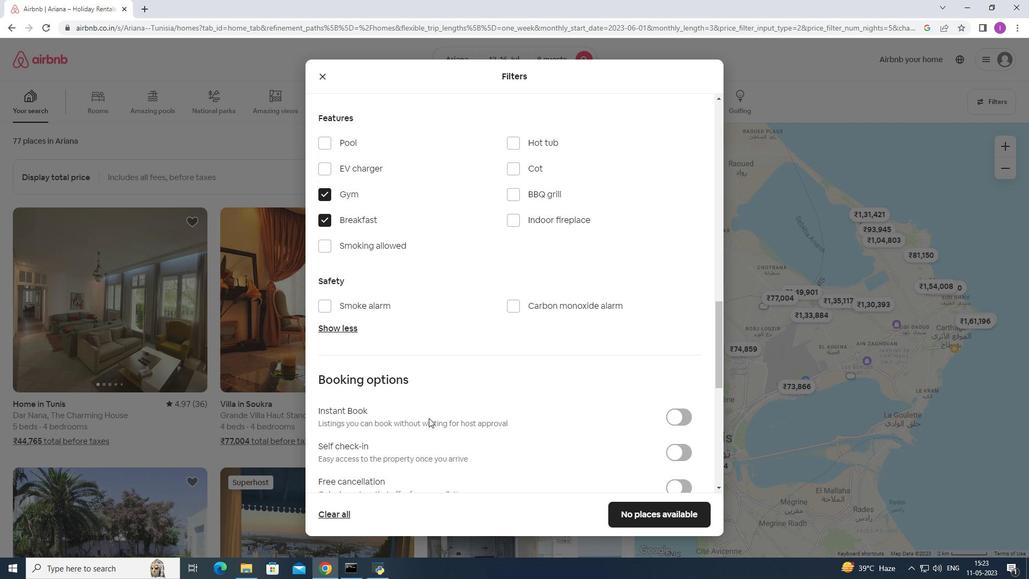 
Action: Mouse moved to (475, 410)
Screenshot: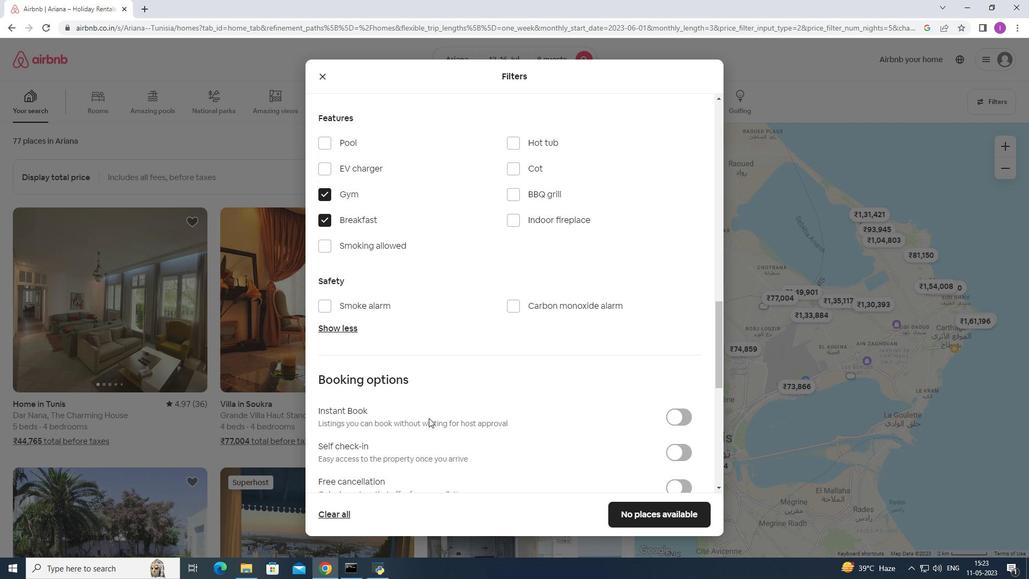 
Action: Mouse scrolled (475, 409) with delta (0, 0)
Screenshot: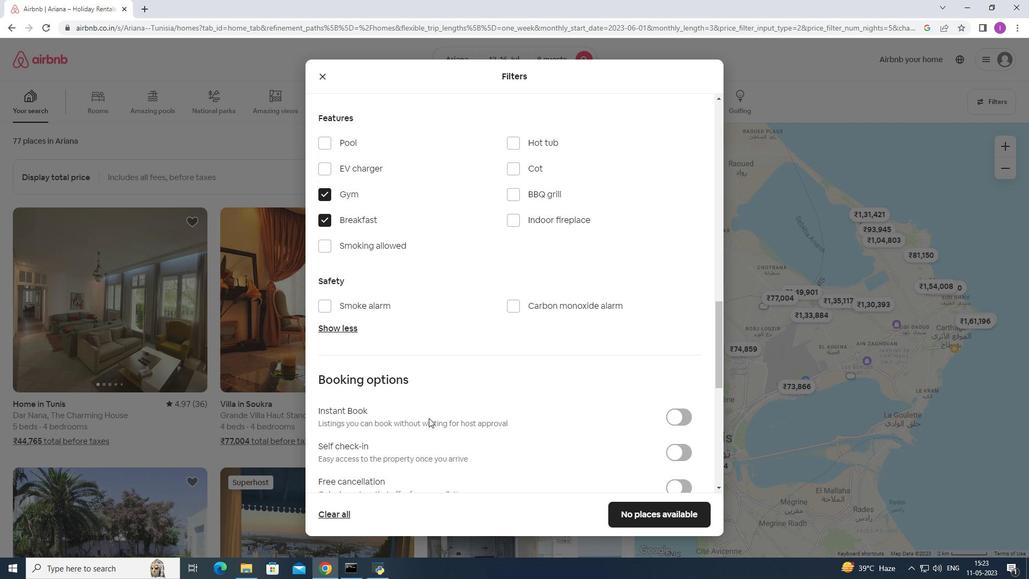 
Action: Mouse moved to (681, 290)
Screenshot: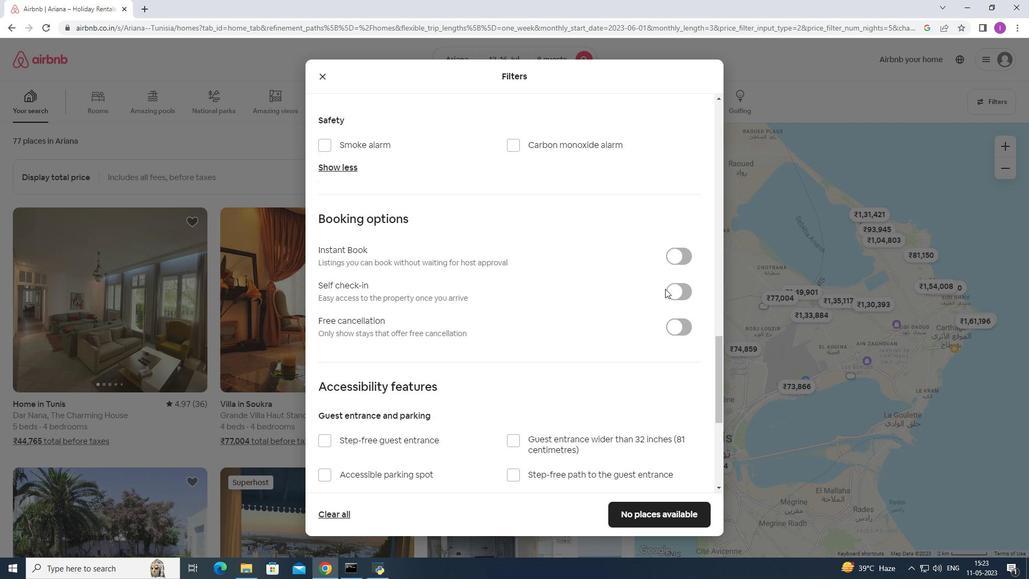 
Action: Mouse pressed left at (681, 290)
Screenshot: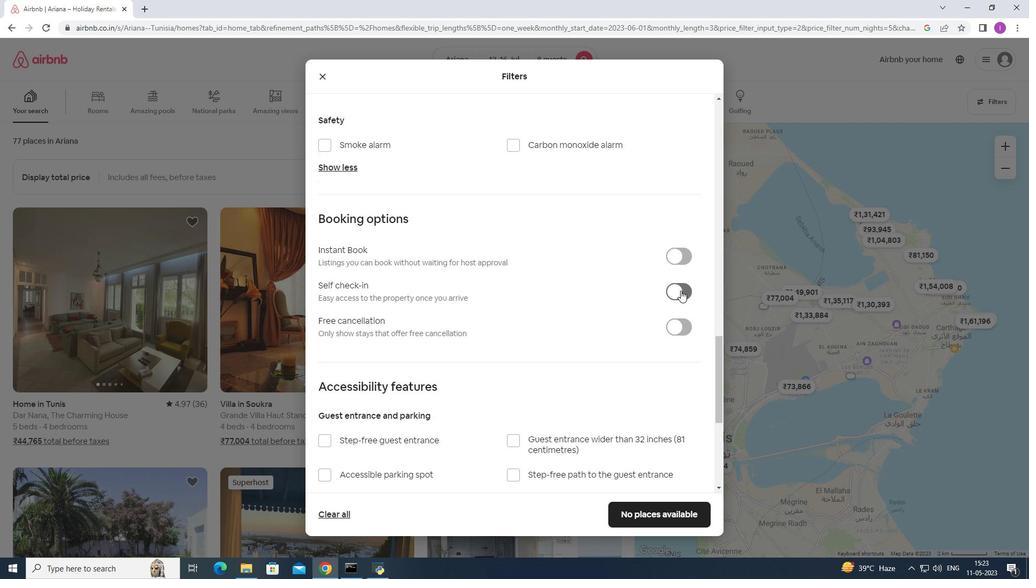 
Action: Mouse moved to (489, 417)
Screenshot: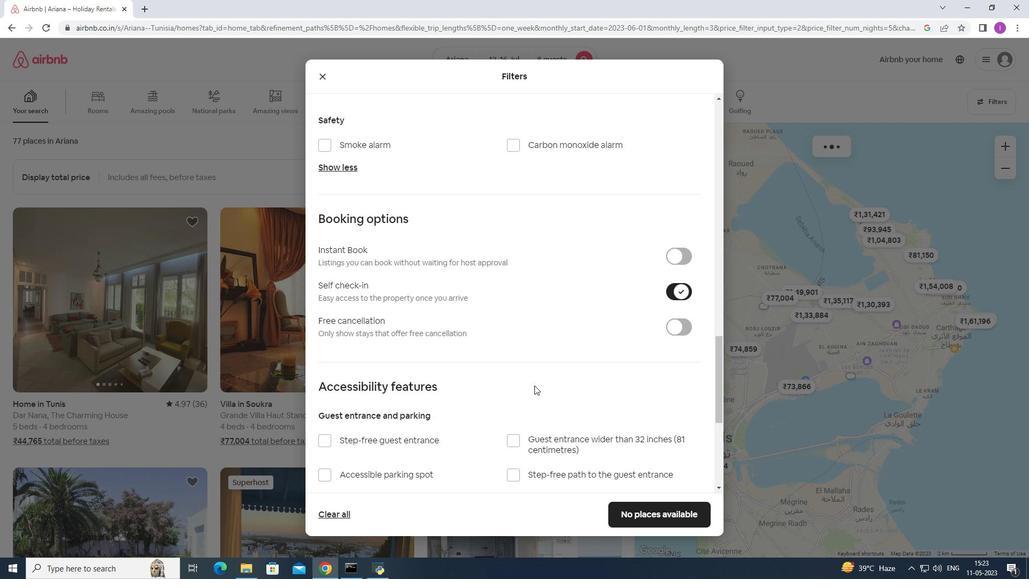 
Action: Mouse scrolled (491, 415) with delta (0, 0)
Screenshot: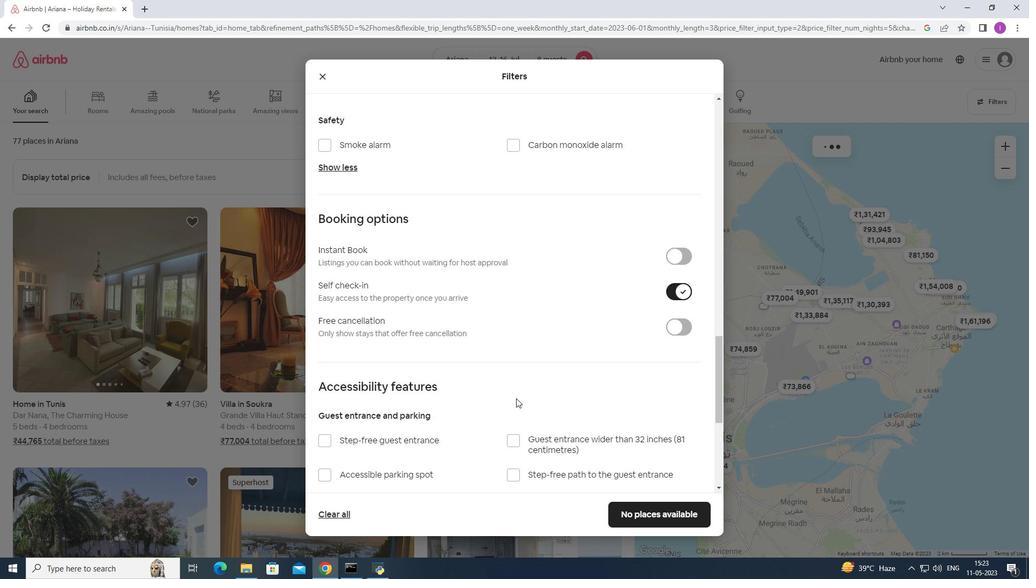 
Action: Mouse moved to (476, 427)
Screenshot: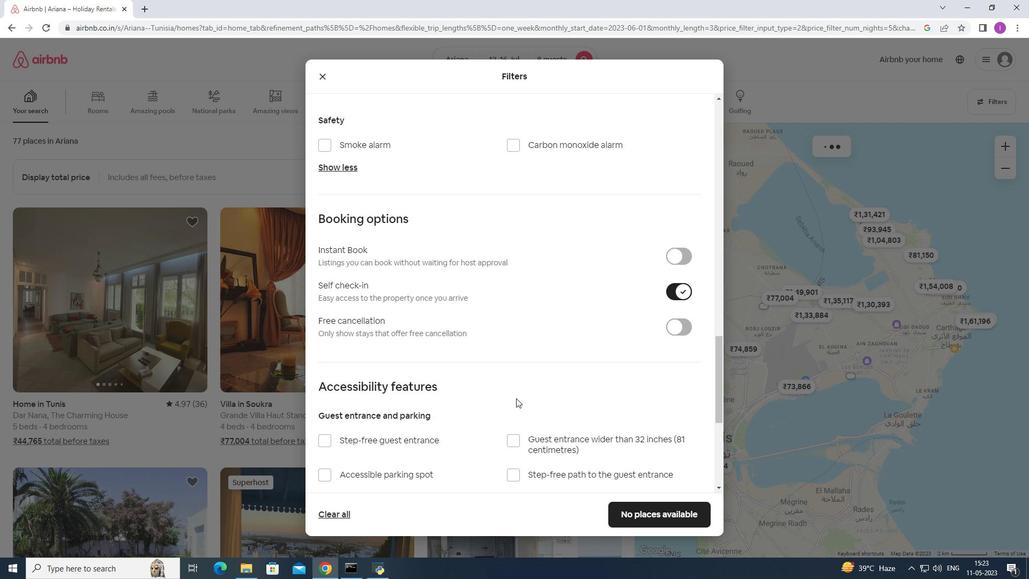 
Action: Mouse scrolled (481, 422) with delta (0, 0)
Screenshot: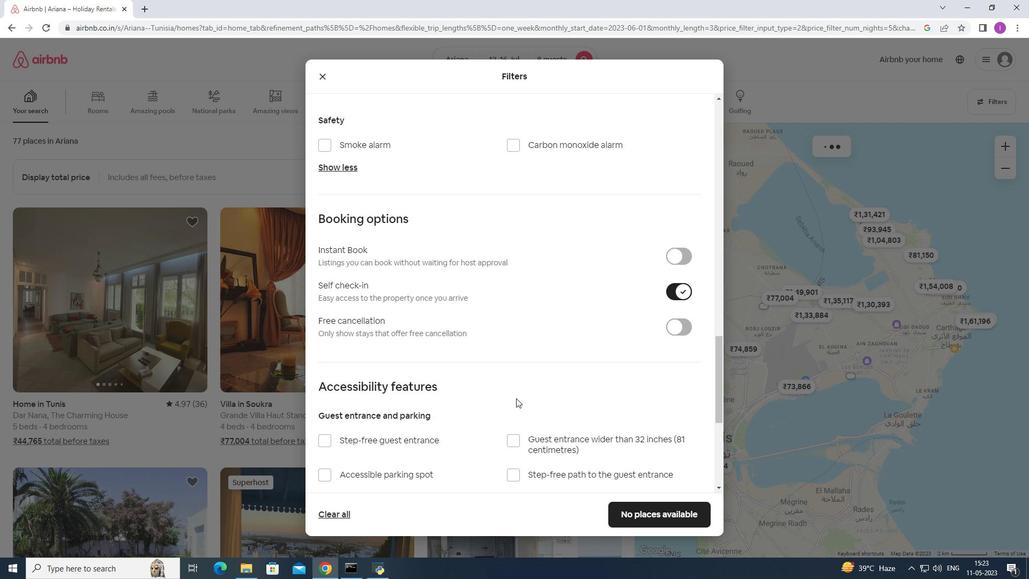 
Action: Mouse moved to (471, 429)
Screenshot: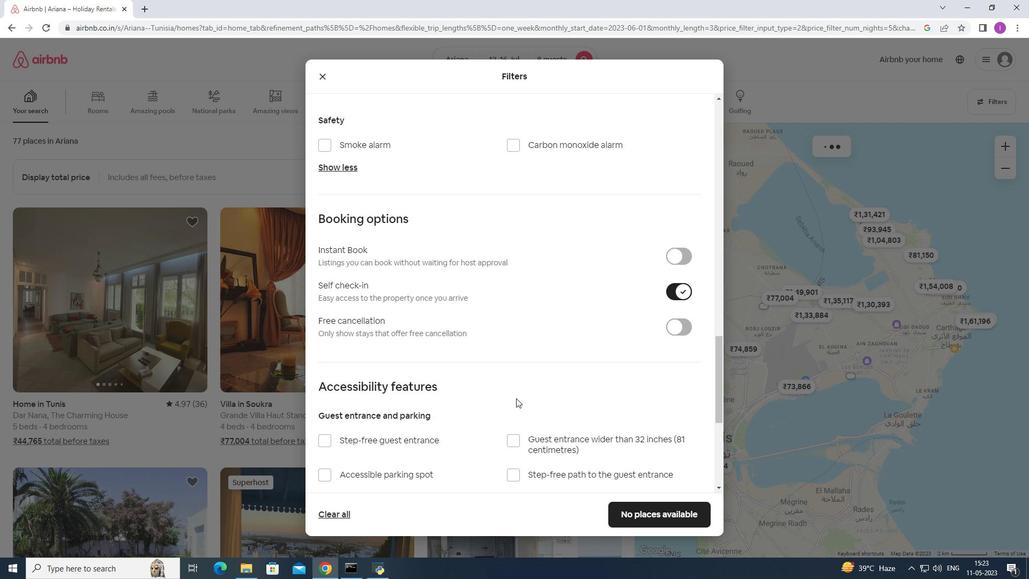 
Action: Mouse scrolled (475, 427) with delta (0, 0)
Screenshot: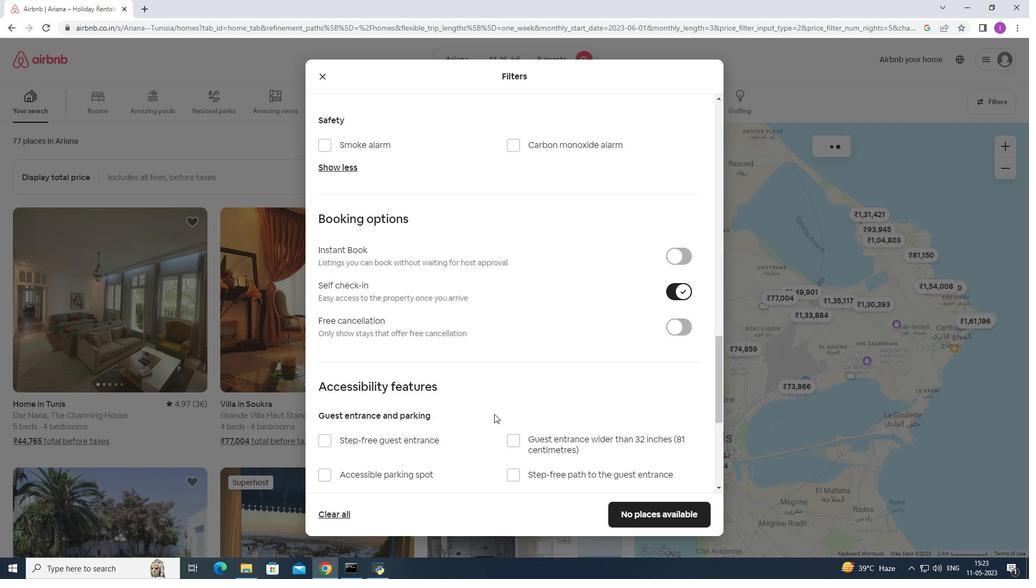 
Action: Mouse moved to (471, 429)
Screenshot: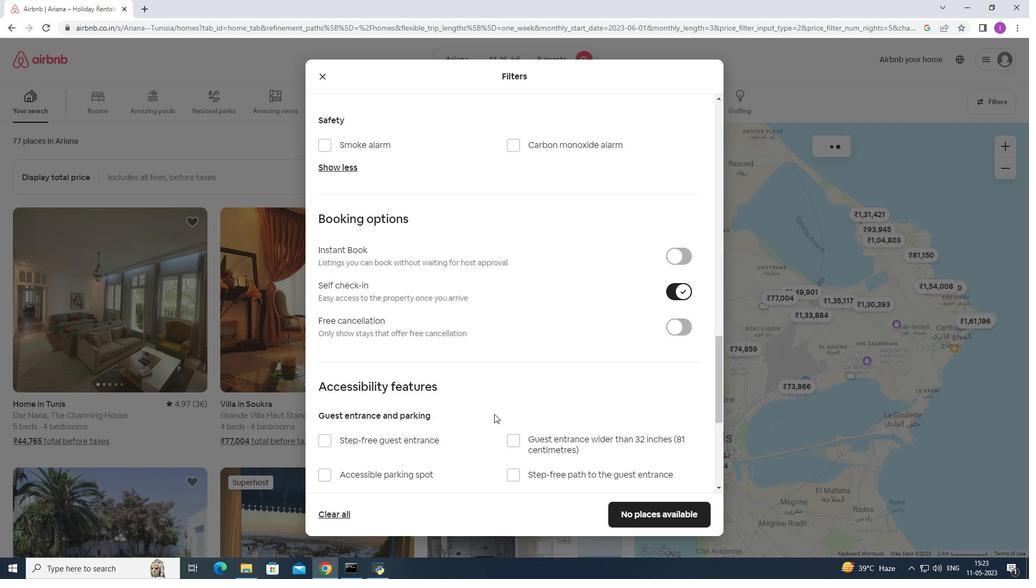 
Action: Mouse scrolled (471, 428) with delta (0, 0)
Screenshot: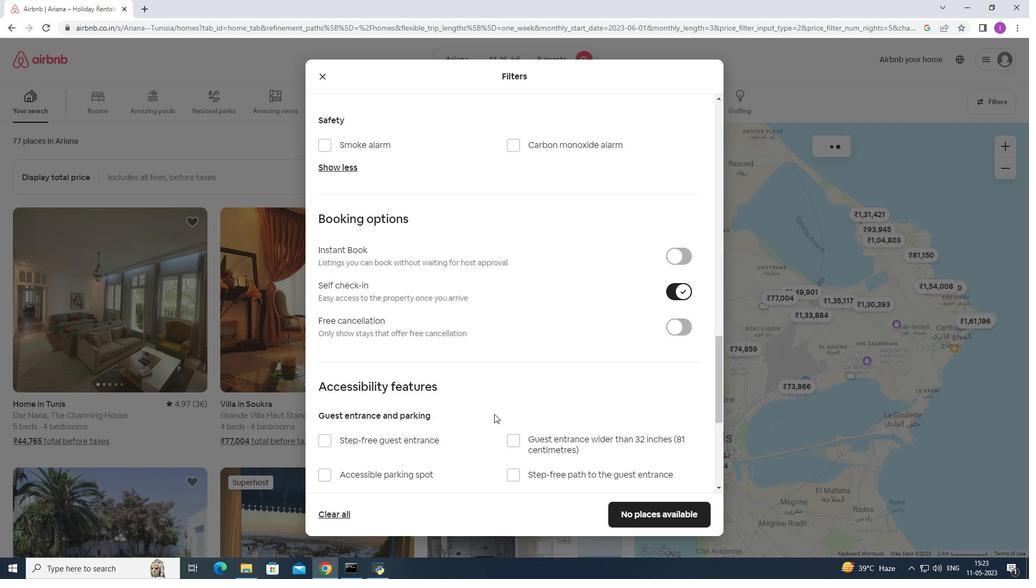 
Action: Mouse moved to (468, 431)
Screenshot: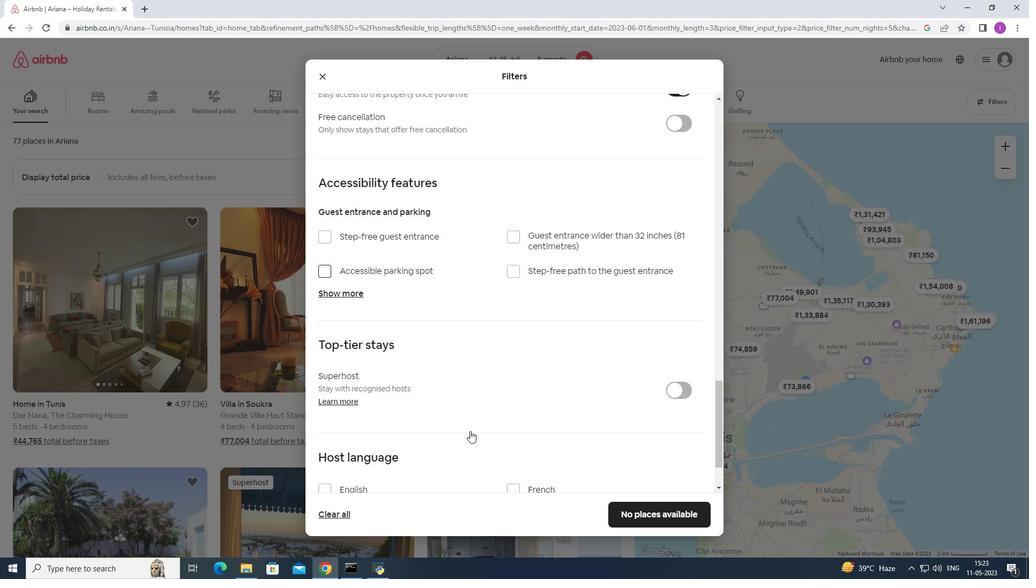 
Action: Mouse scrolled (468, 430) with delta (0, 0)
Screenshot: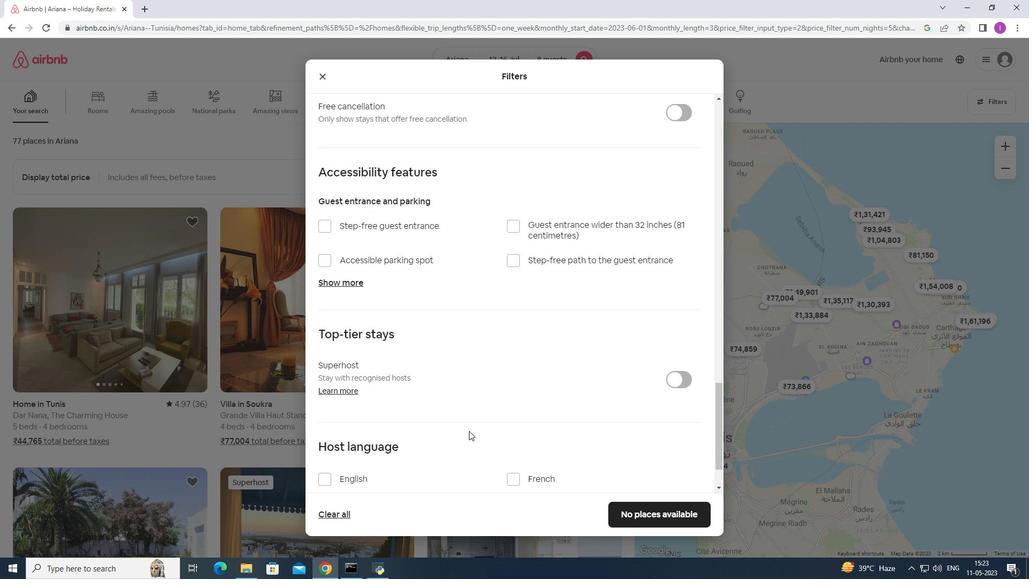 
Action: Mouse scrolled (468, 430) with delta (0, 0)
Screenshot: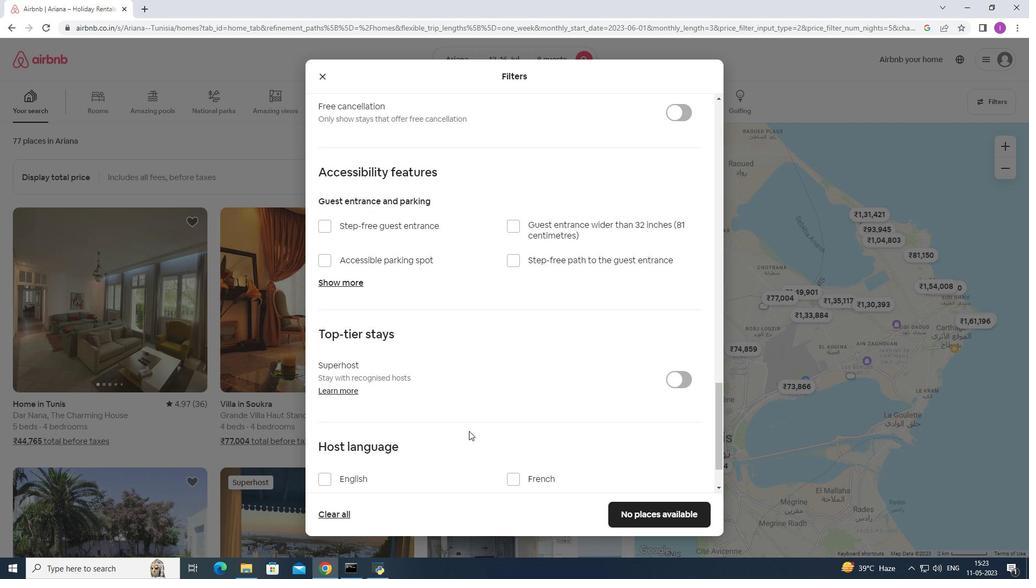 
Action: Mouse scrolled (468, 430) with delta (0, 0)
Screenshot: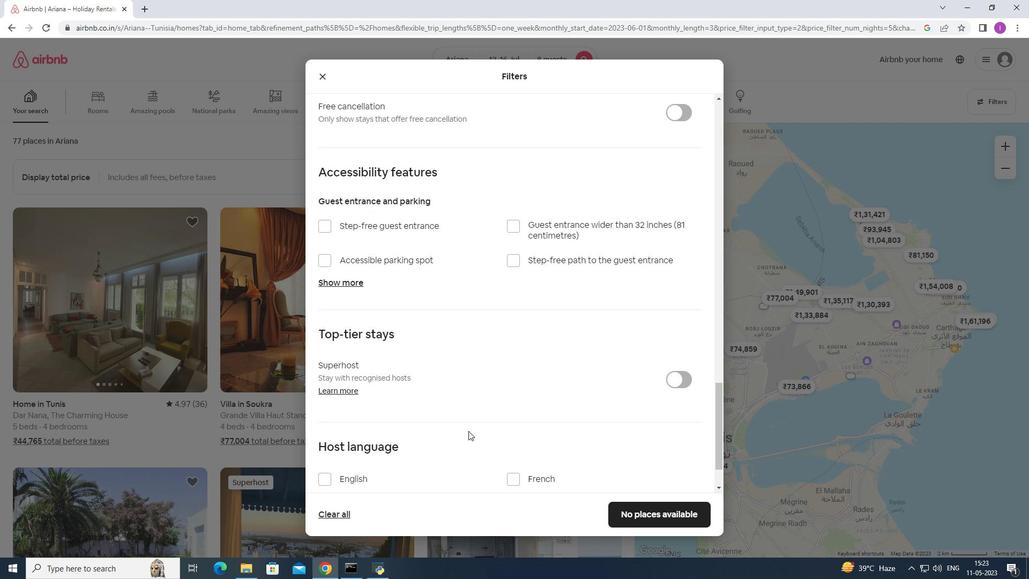 
Action: Mouse scrolled (468, 430) with delta (0, 0)
Screenshot: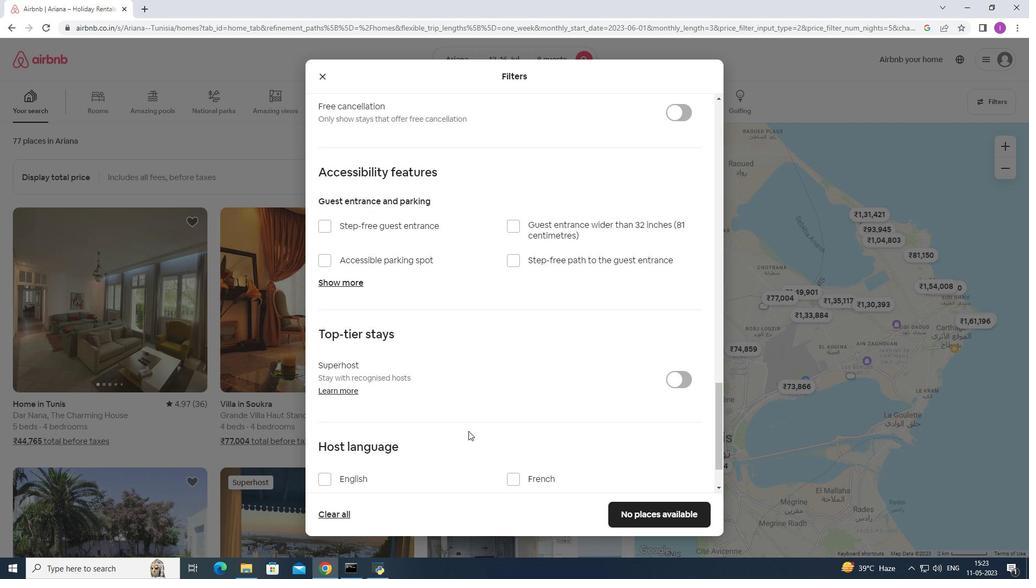 
Action: Mouse scrolled (468, 430) with delta (0, 0)
Screenshot: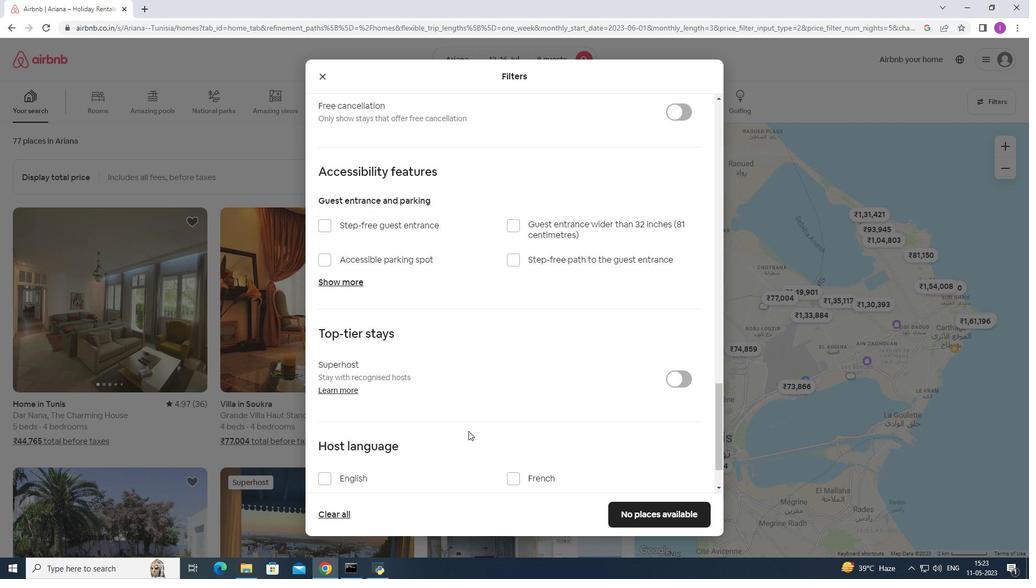 
Action: Mouse moved to (322, 417)
Screenshot: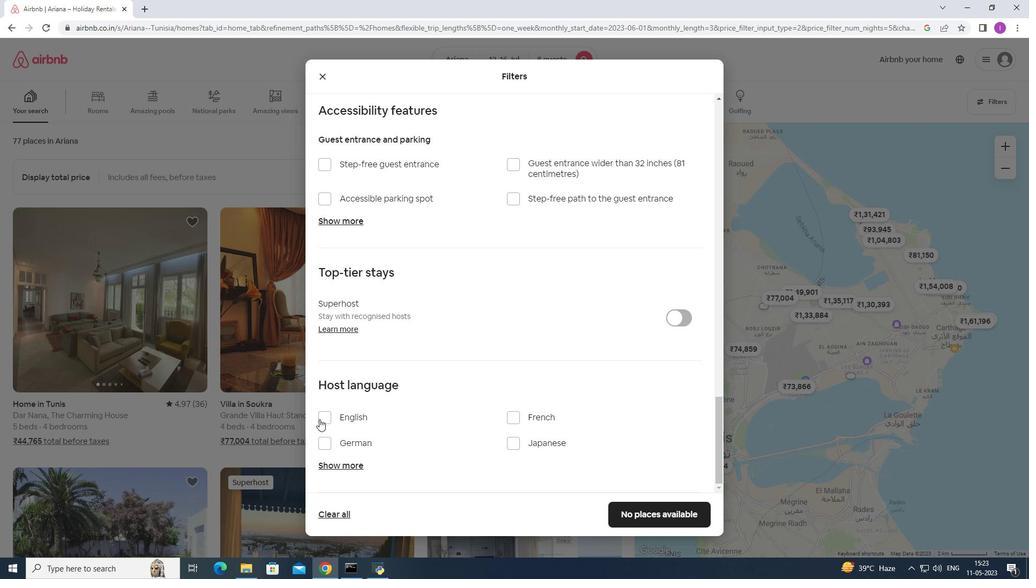 
Action: Mouse pressed left at (322, 417)
Screenshot: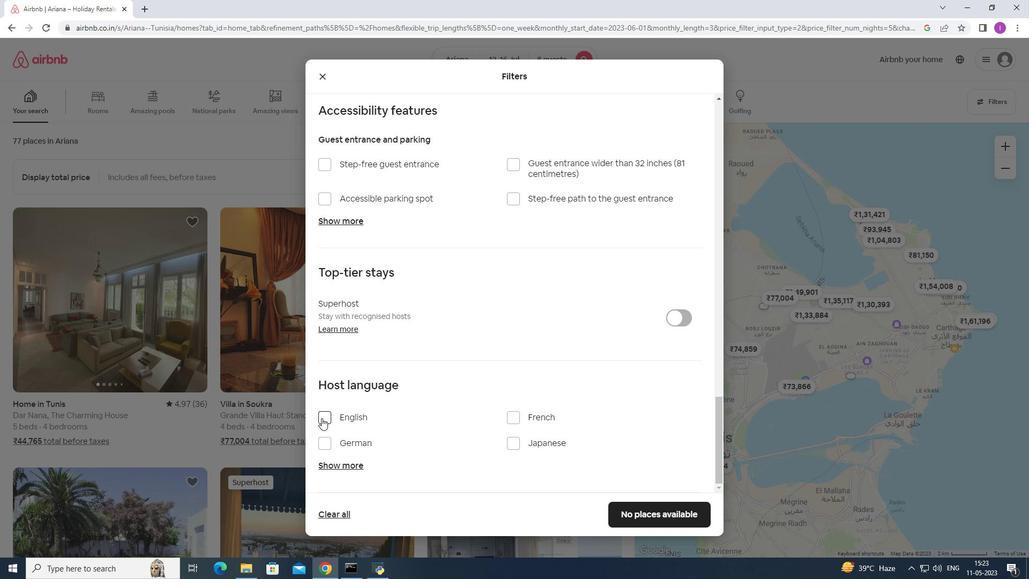 
Action: Mouse moved to (662, 511)
Screenshot: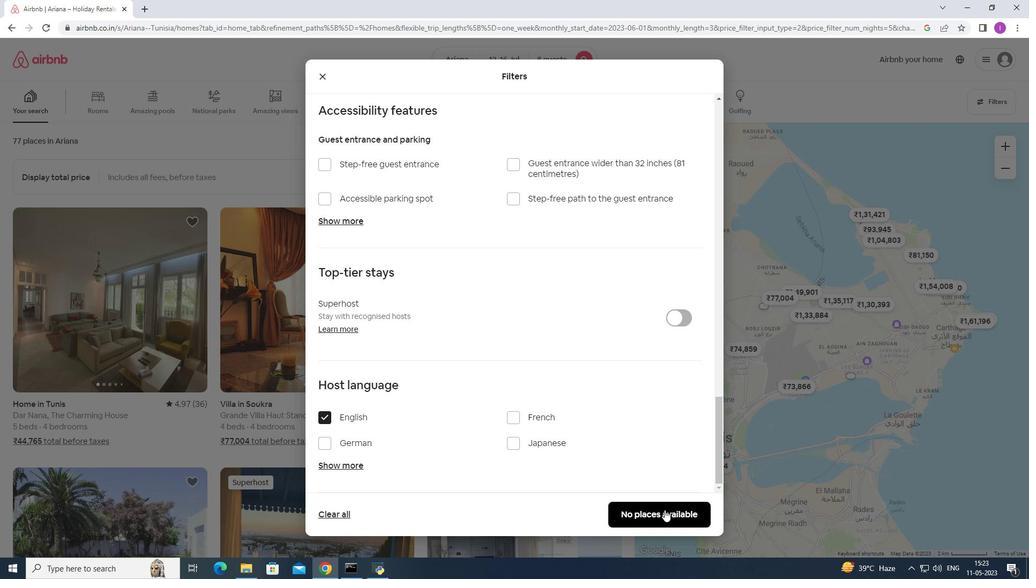 
Action: Mouse pressed left at (662, 511)
Screenshot: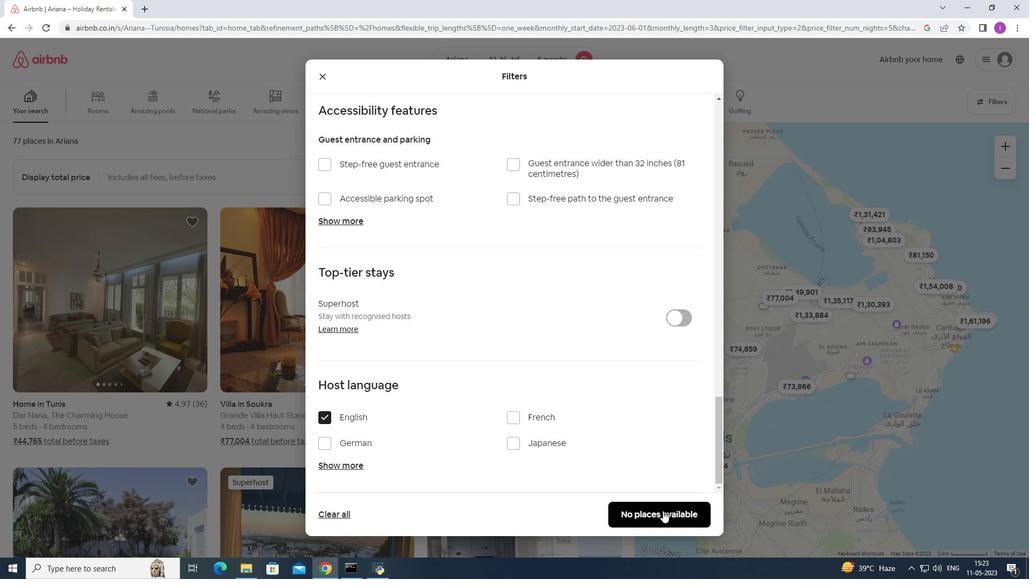 
Action: Mouse moved to (635, 529)
Screenshot: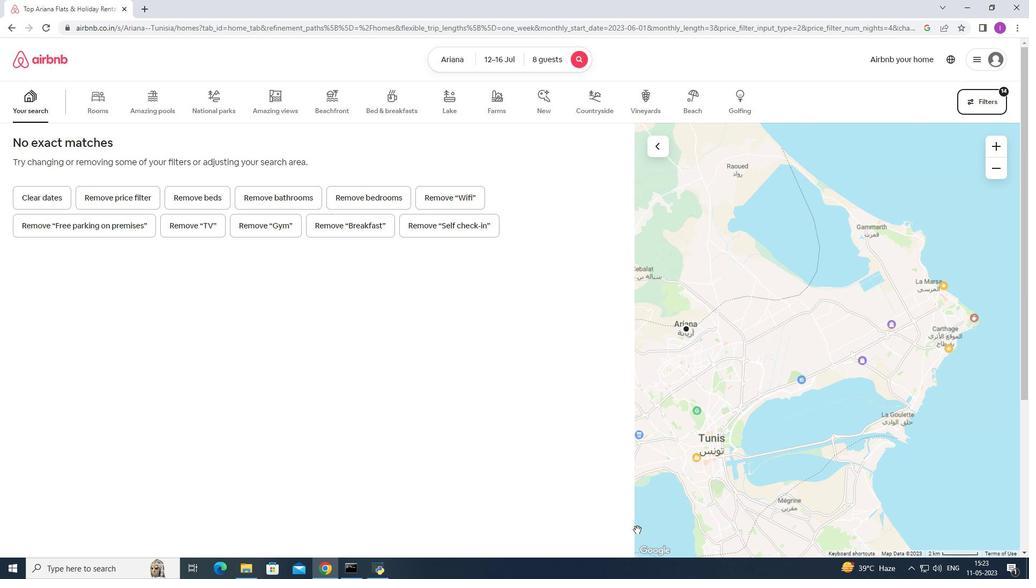 
